 Task: Find connections with filter location Jūnāgarh with filter topic #fundraisingwith filter profile language French with filter current company All Active Jobs with filter school BITS Pilani, Hyderabad Campus with filter industry Computer and Network Security with filter service category Leadership Development with filter keywords title Actor
Action: Mouse moved to (168, 280)
Screenshot: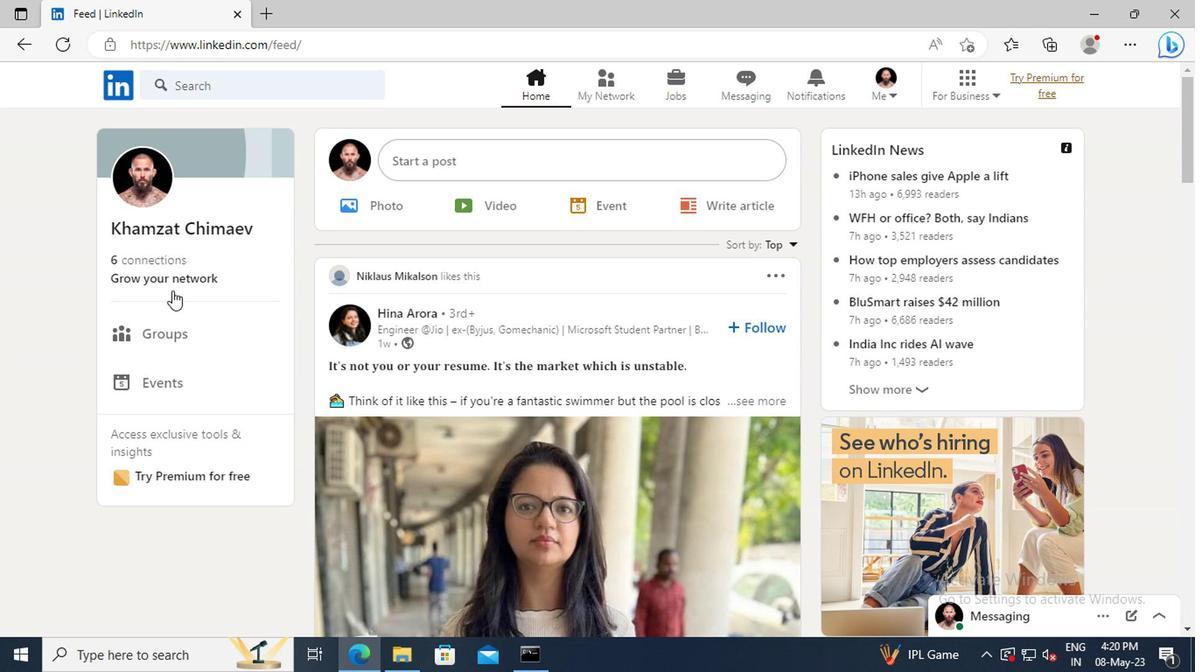 
Action: Mouse pressed left at (168, 280)
Screenshot: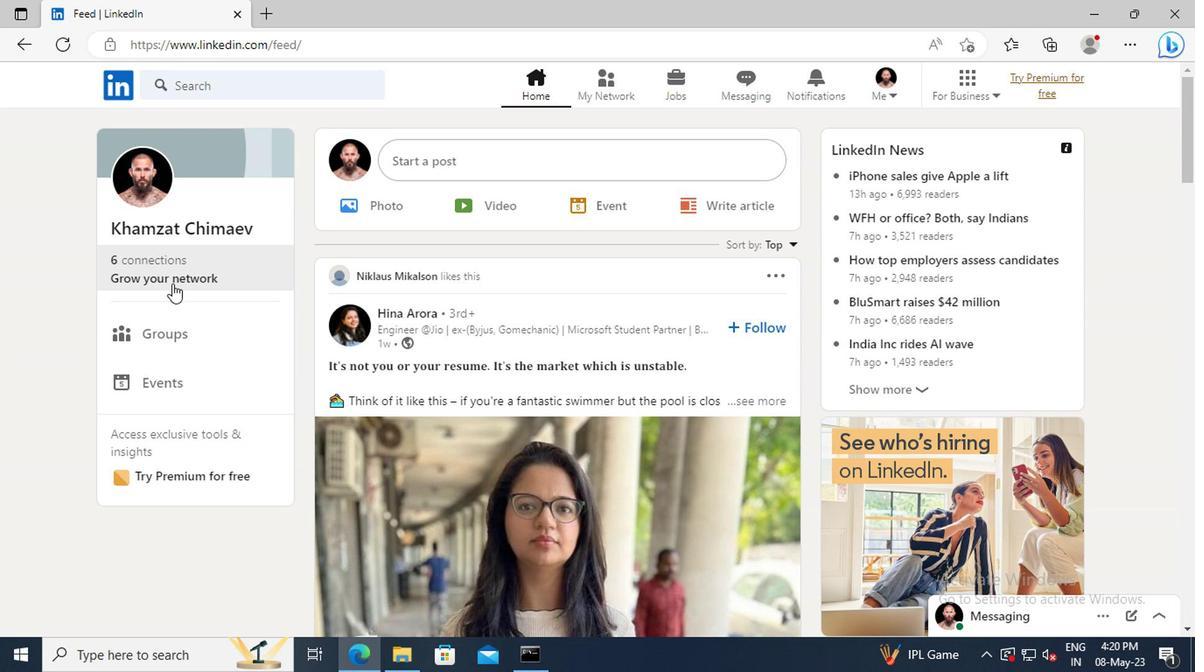 
Action: Mouse moved to (178, 183)
Screenshot: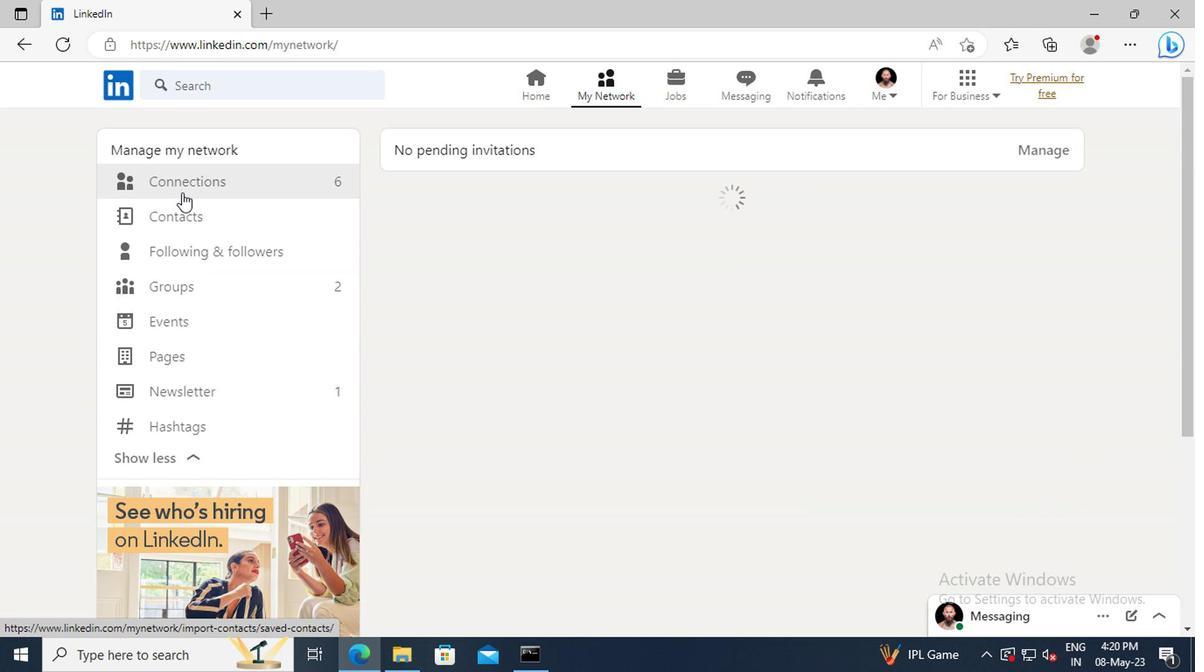 
Action: Mouse pressed left at (178, 183)
Screenshot: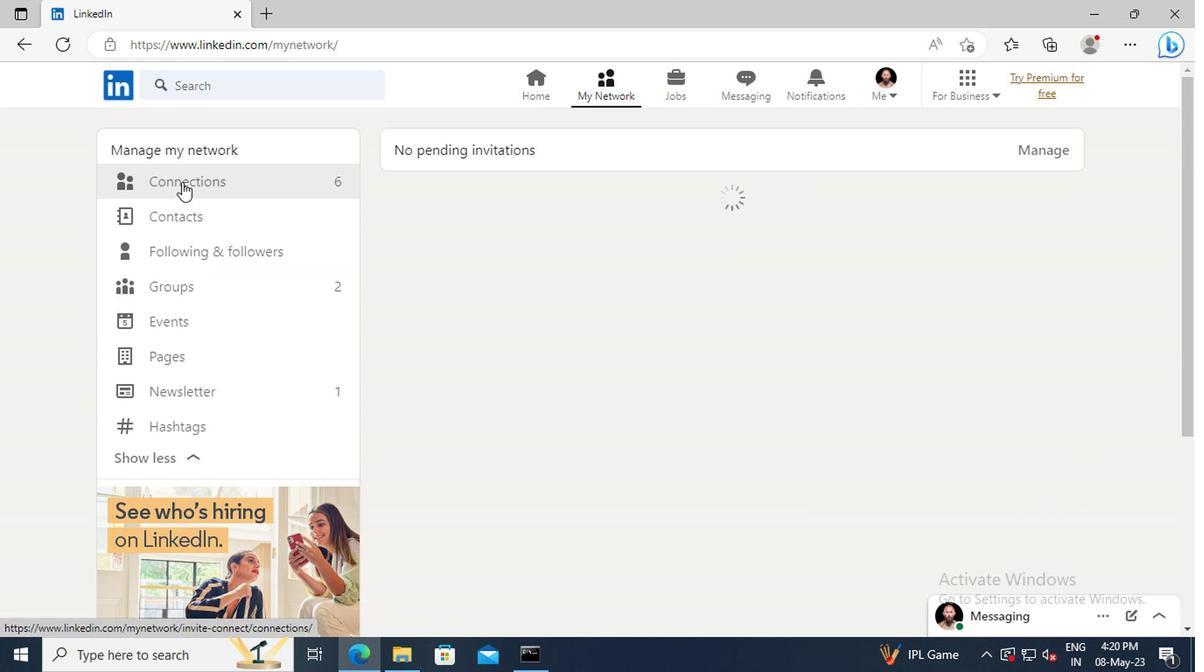 
Action: Mouse moved to (742, 188)
Screenshot: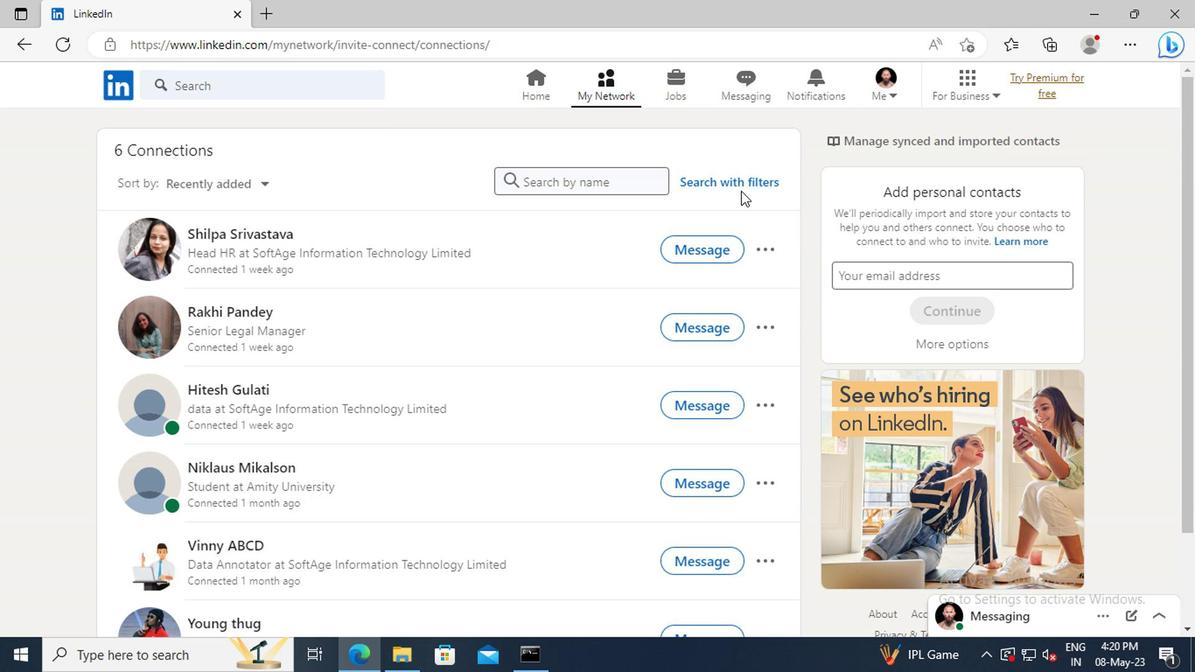 
Action: Mouse pressed left at (742, 188)
Screenshot: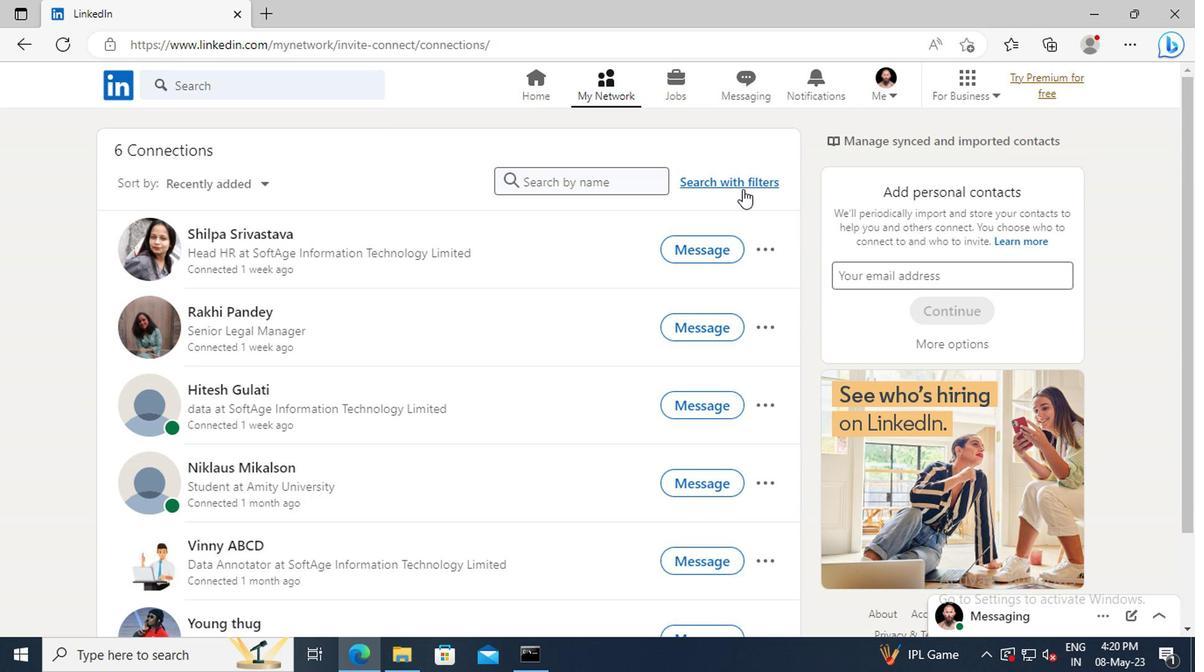 
Action: Mouse moved to (659, 140)
Screenshot: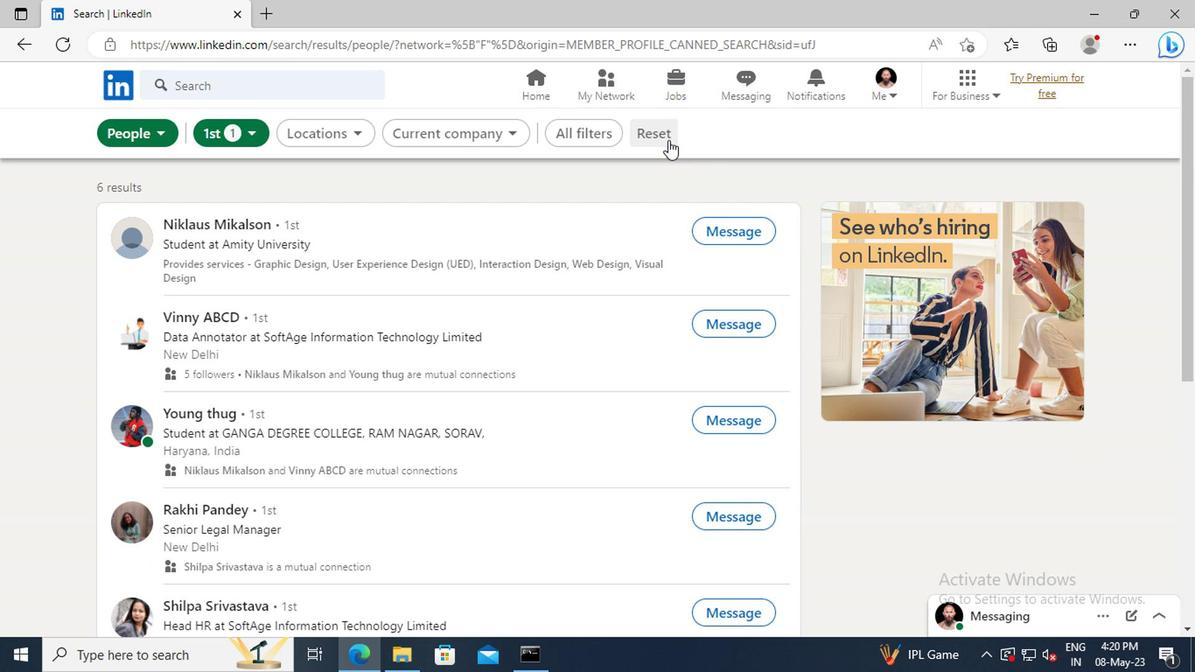 
Action: Mouse pressed left at (659, 140)
Screenshot: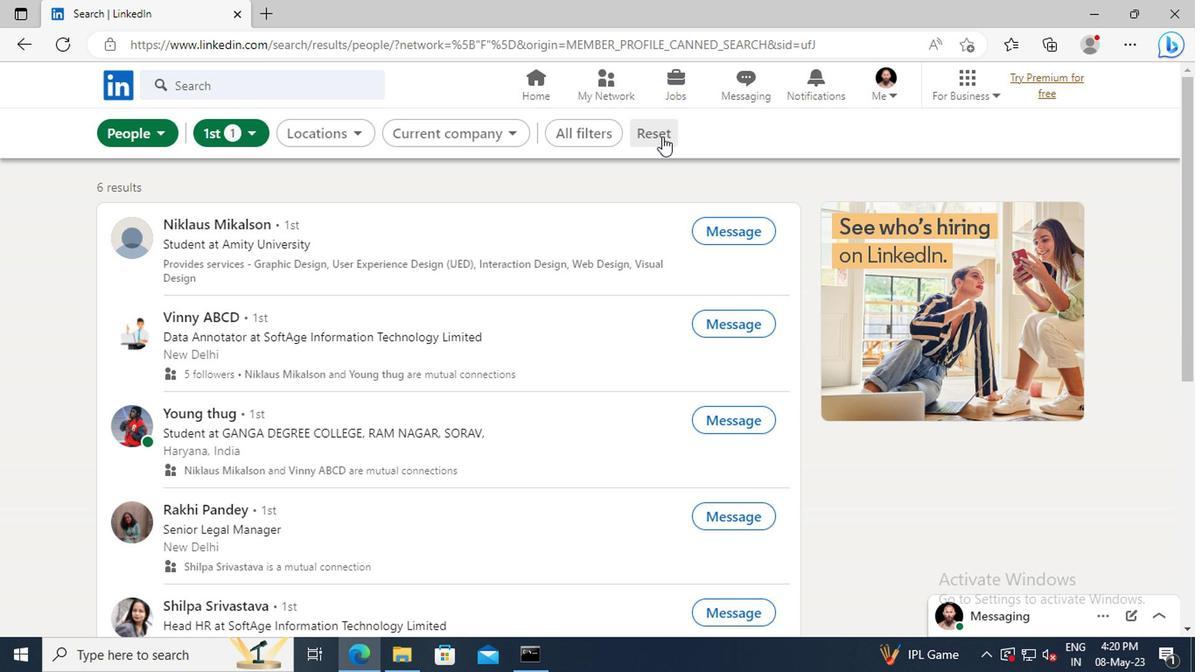 
Action: Mouse moved to (632, 140)
Screenshot: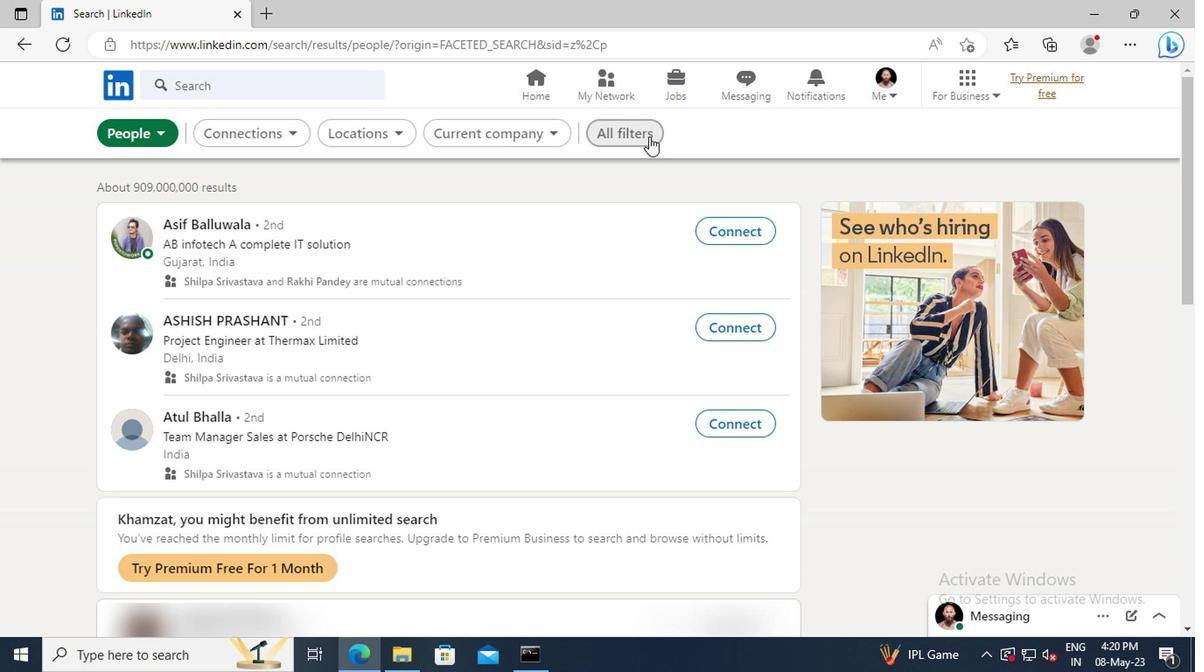 
Action: Mouse pressed left at (632, 140)
Screenshot: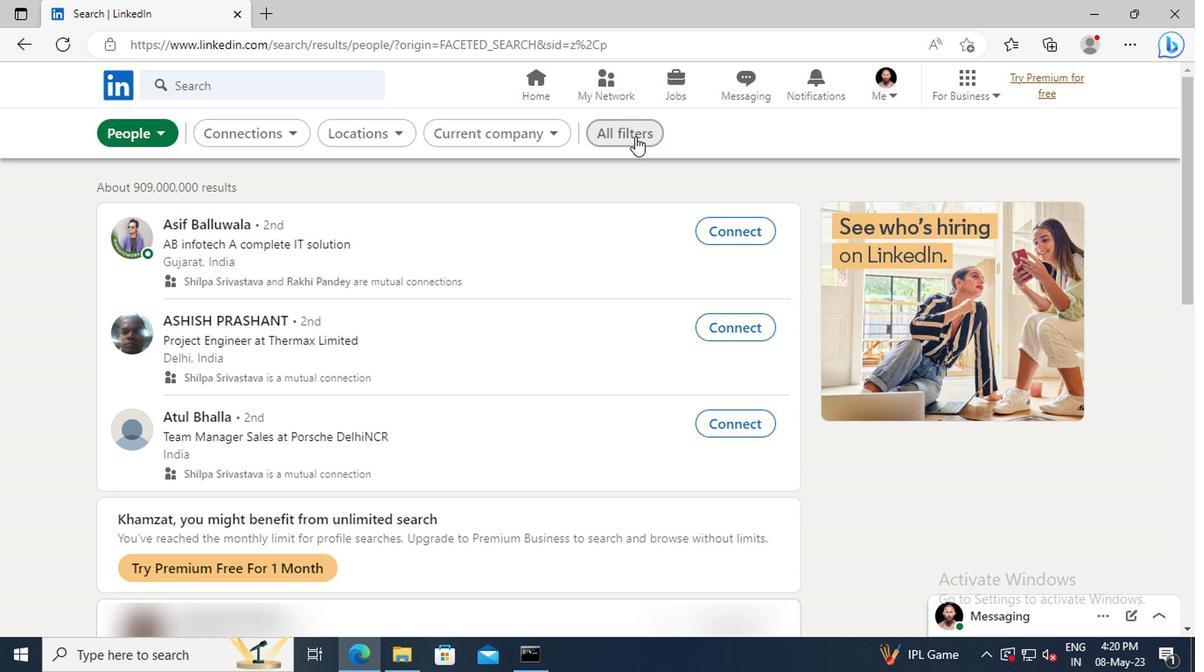 
Action: Mouse moved to (941, 308)
Screenshot: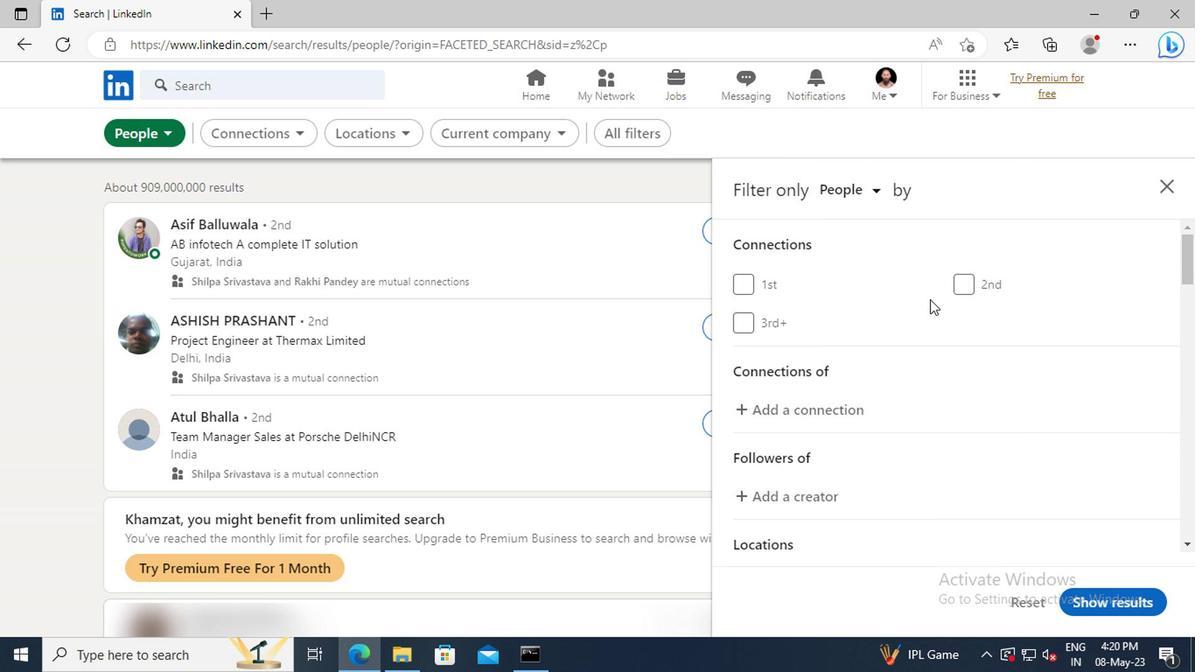 
Action: Mouse scrolled (941, 307) with delta (0, -1)
Screenshot: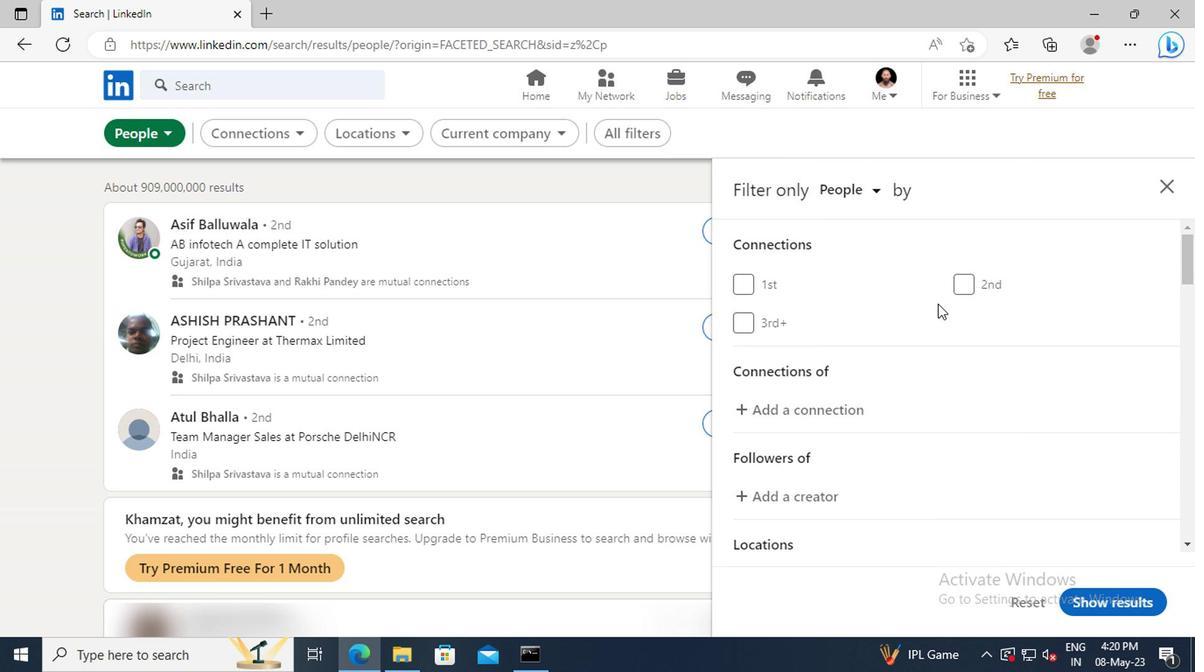 
Action: Mouse scrolled (941, 307) with delta (0, -1)
Screenshot: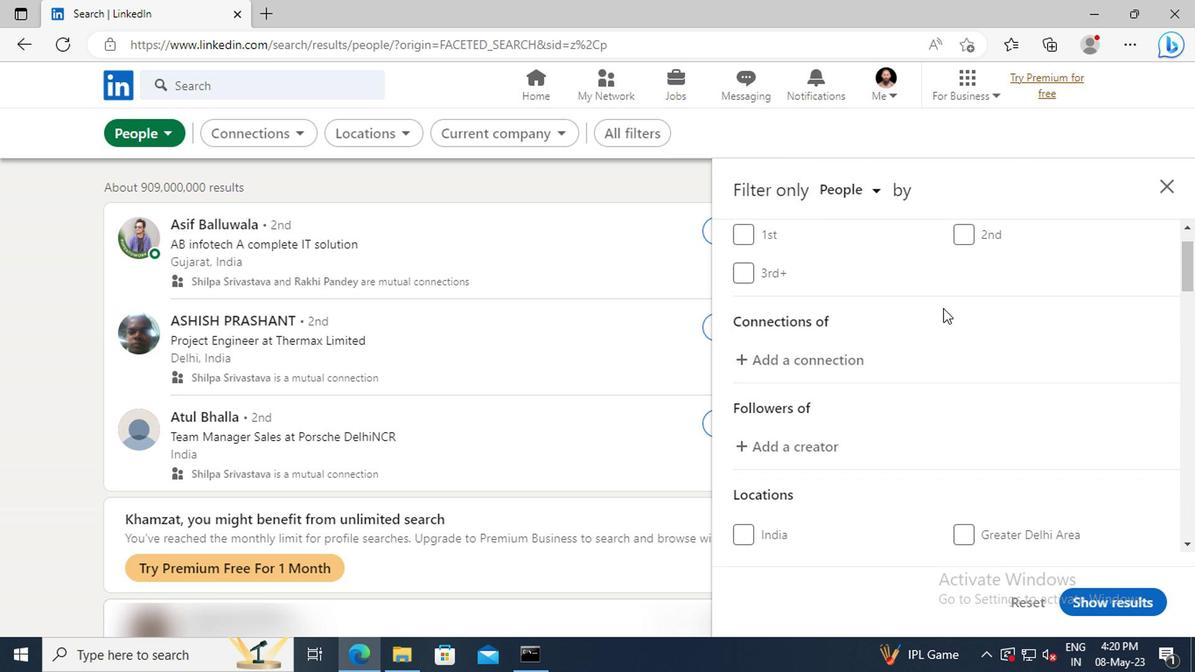 
Action: Mouse scrolled (941, 307) with delta (0, -1)
Screenshot: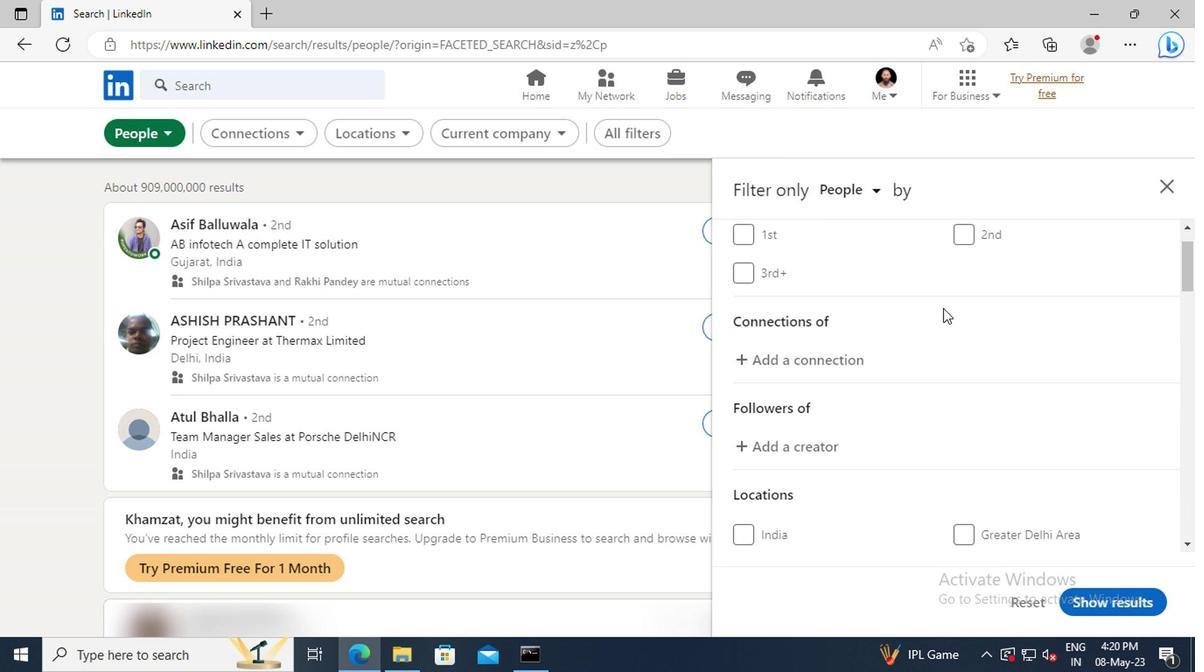 
Action: Mouse scrolled (941, 307) with delta (0, -1)
Screenshot: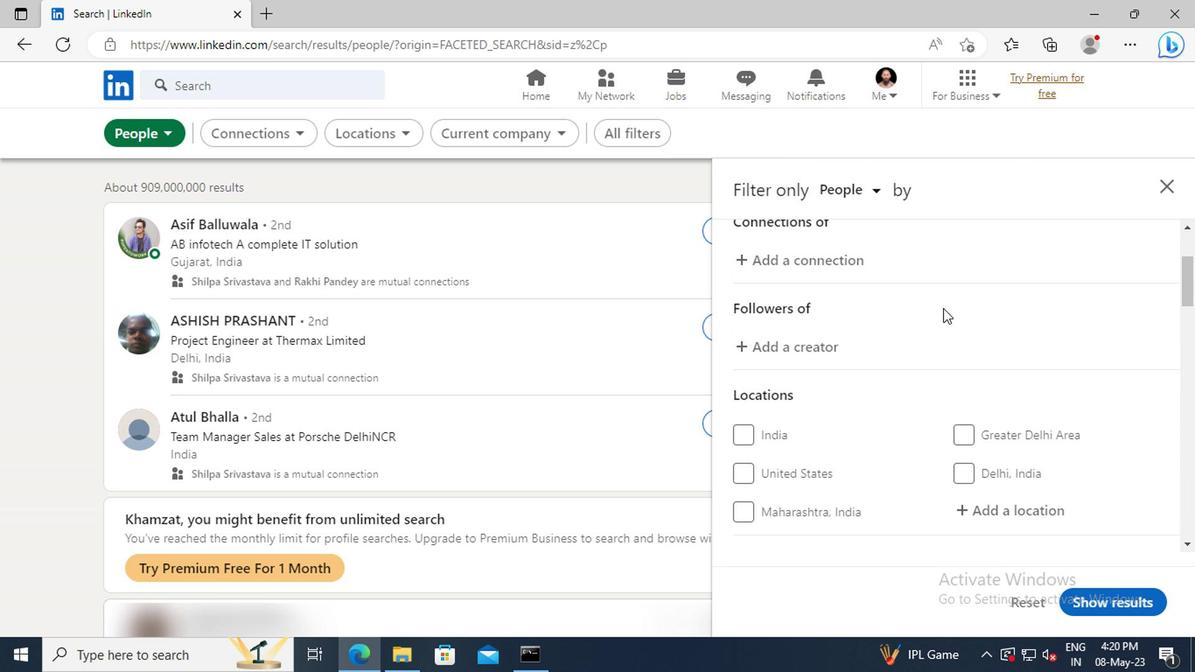 
Action: Mouse scrolled (941, 307) with delta (0, -1)
Screenshot: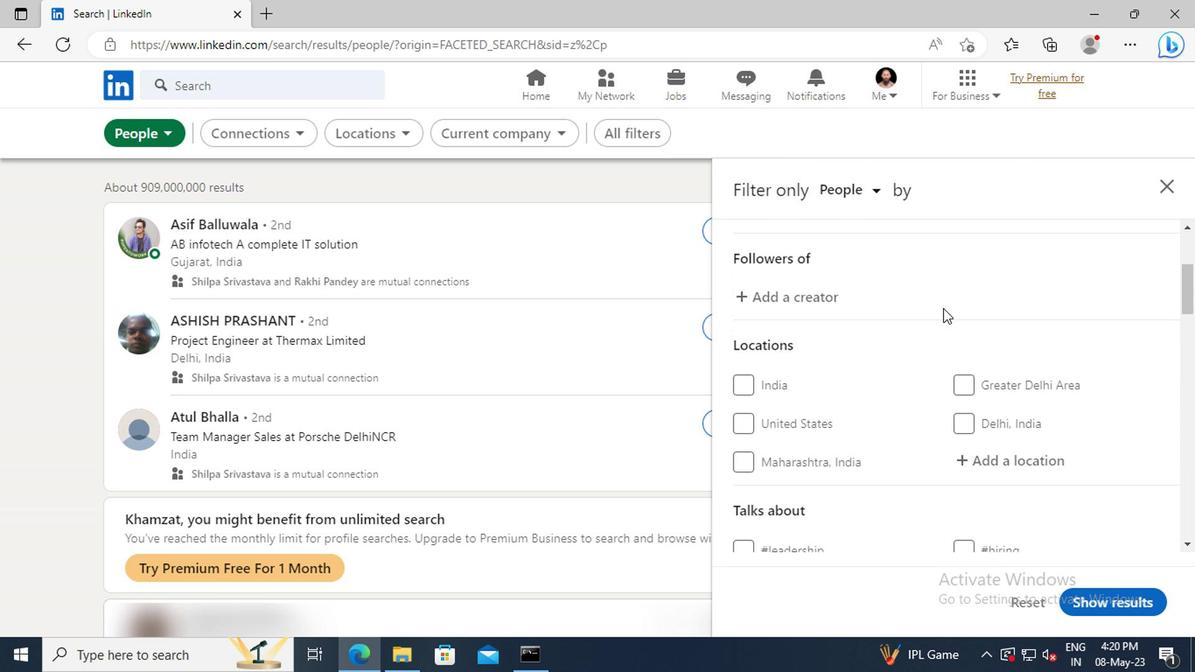 
Action: Mouse scrolled (941, 307) with delta (0, -1)
Screenshot: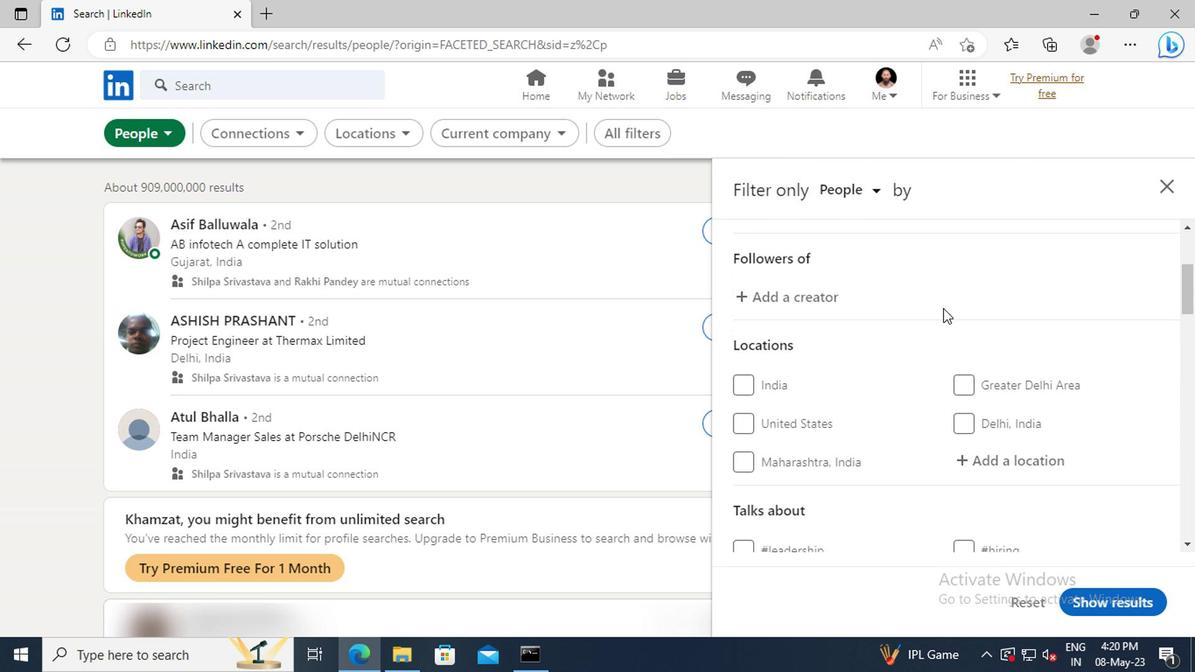 
Action: Mouse moved to (970, 353)
Screenshot: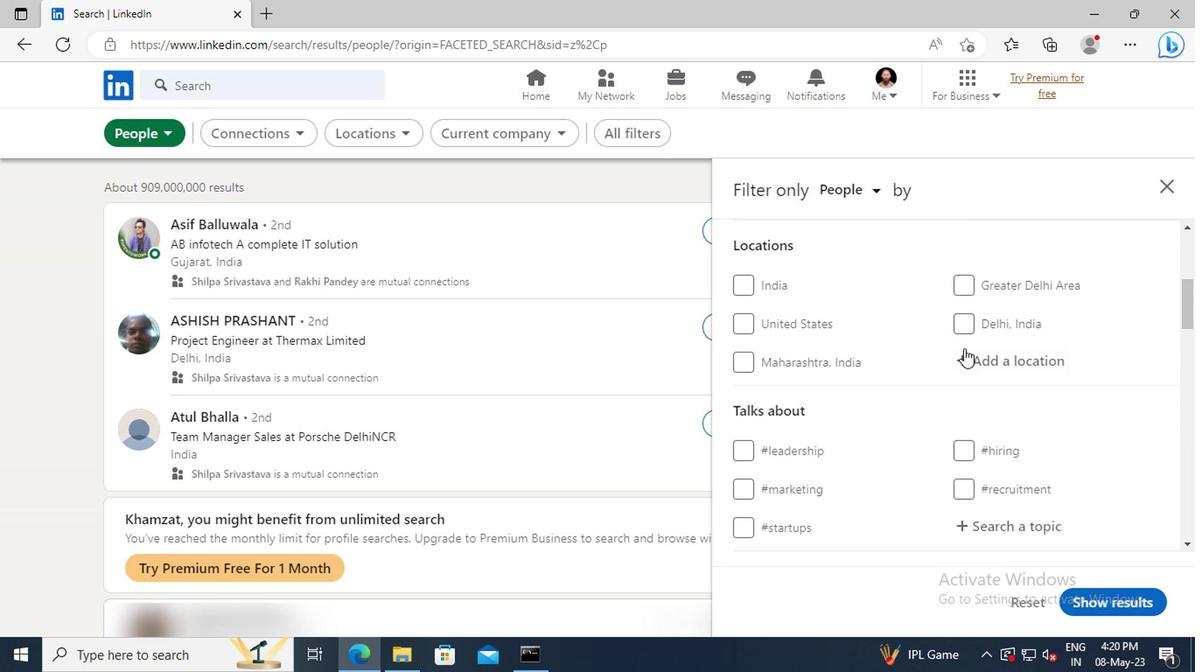 
Action: Mouse pressed left at (970, 353)
Screenshot: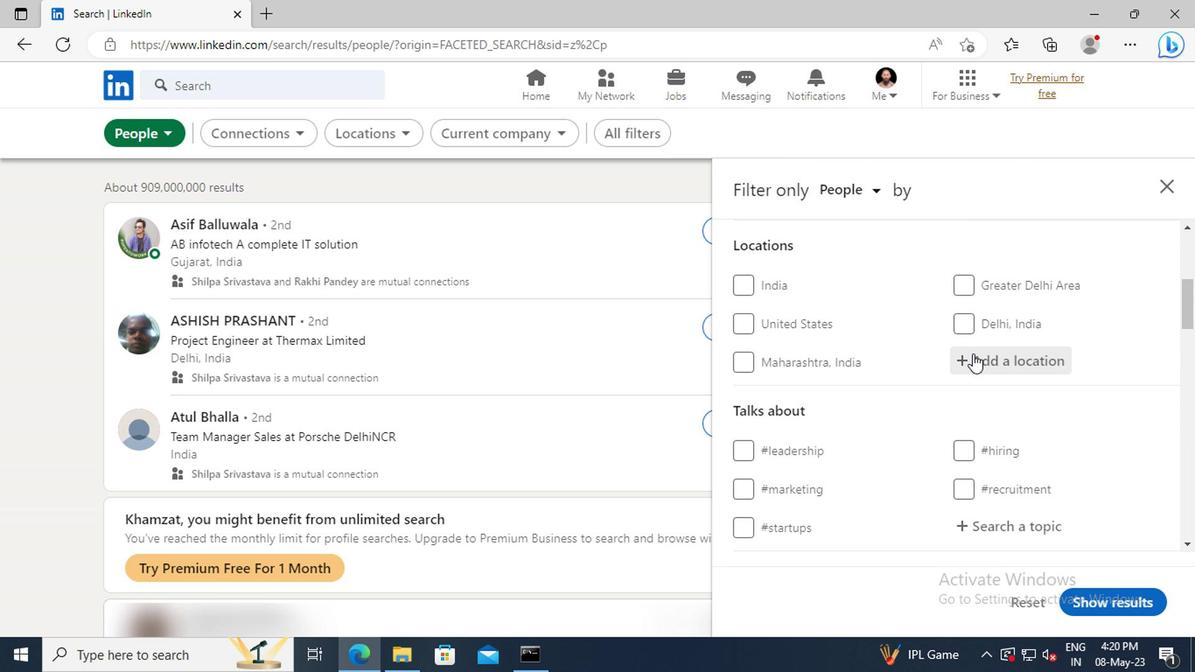 
Action: Key pressed <Key.shift>JUNAGARH
Screenshot: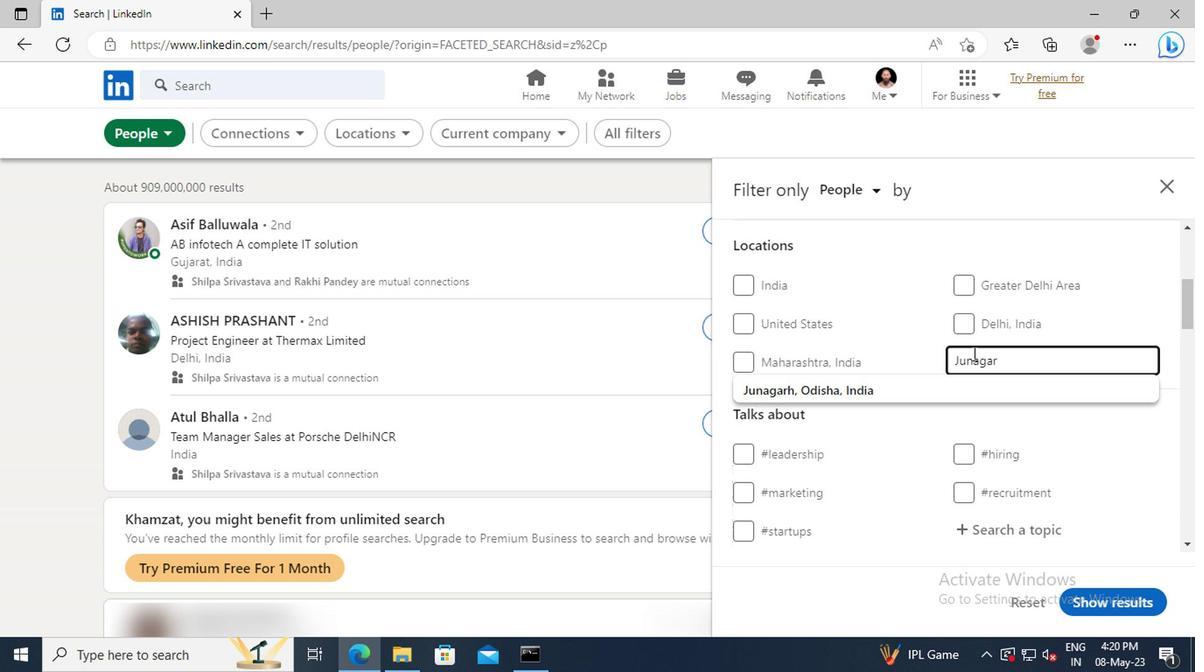 
Action: Mouse moved to (968, 386)
Screenshot: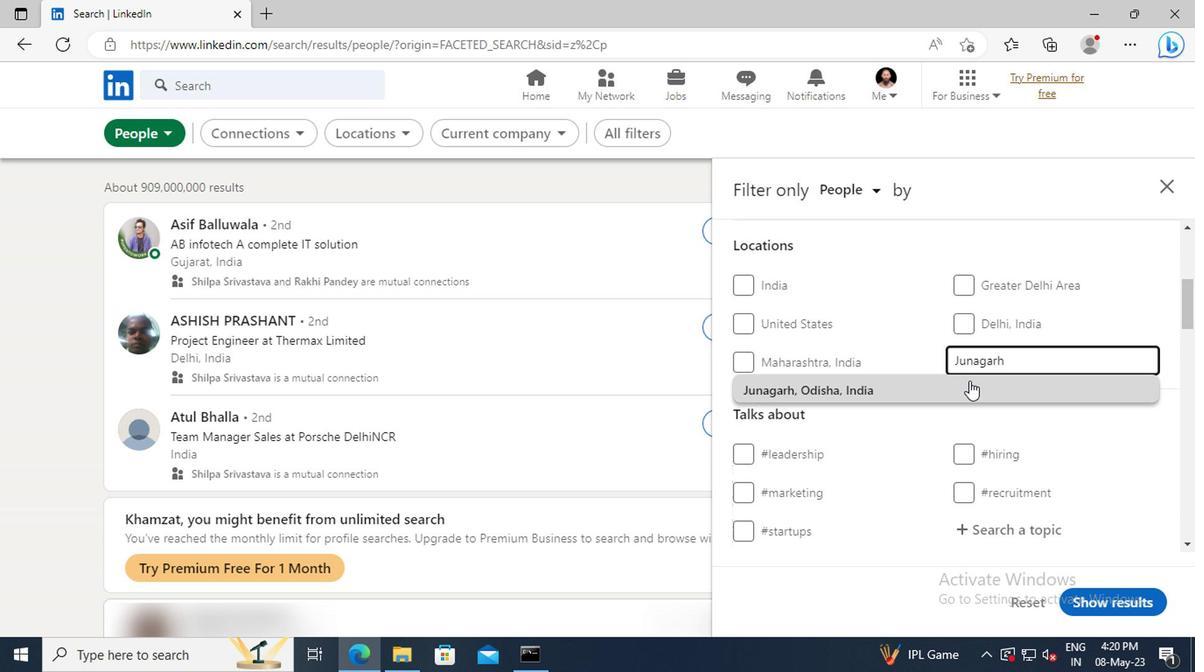 
Action: Mouse pressed left at (968, 386)
Screenshot: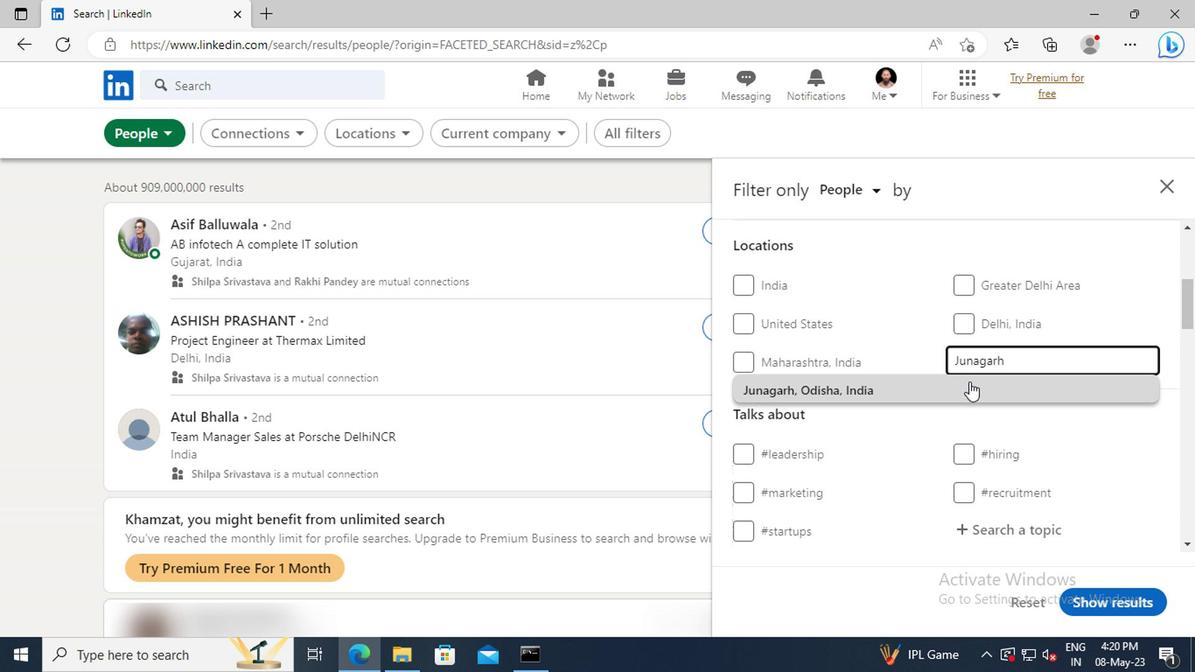 
Action: Mouse scrolled (968, 385) with delta (0, 0)
Screenshot: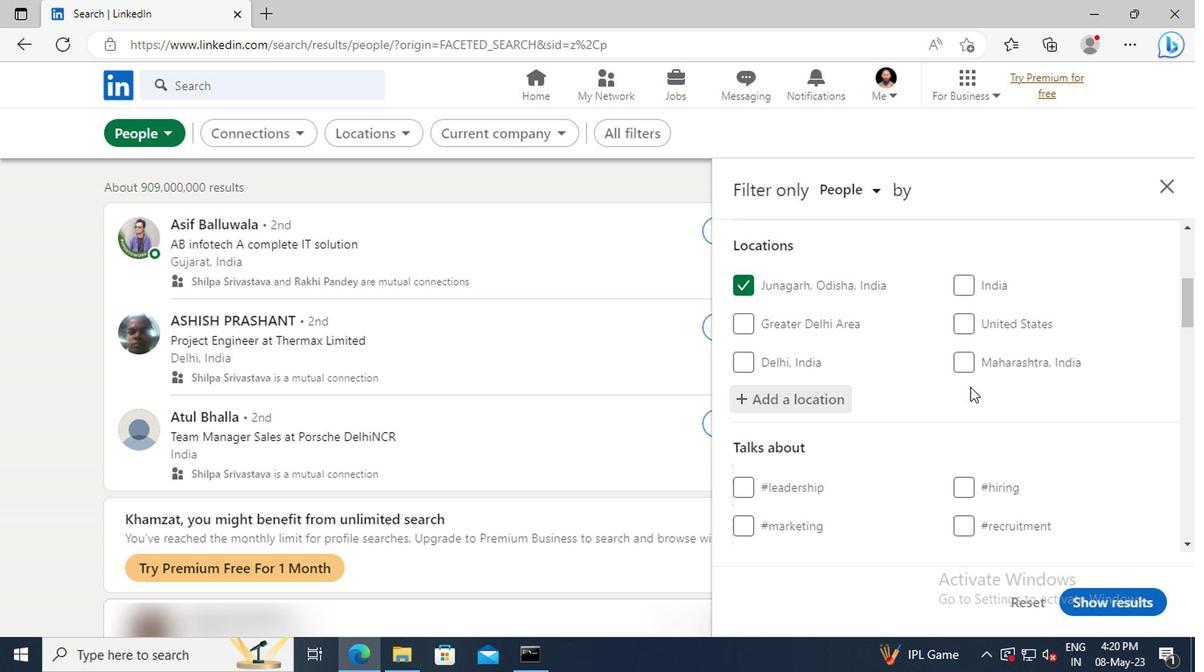 
Action: Mouse scrolled (968, 385) with delta (0, 0)
Screenshot: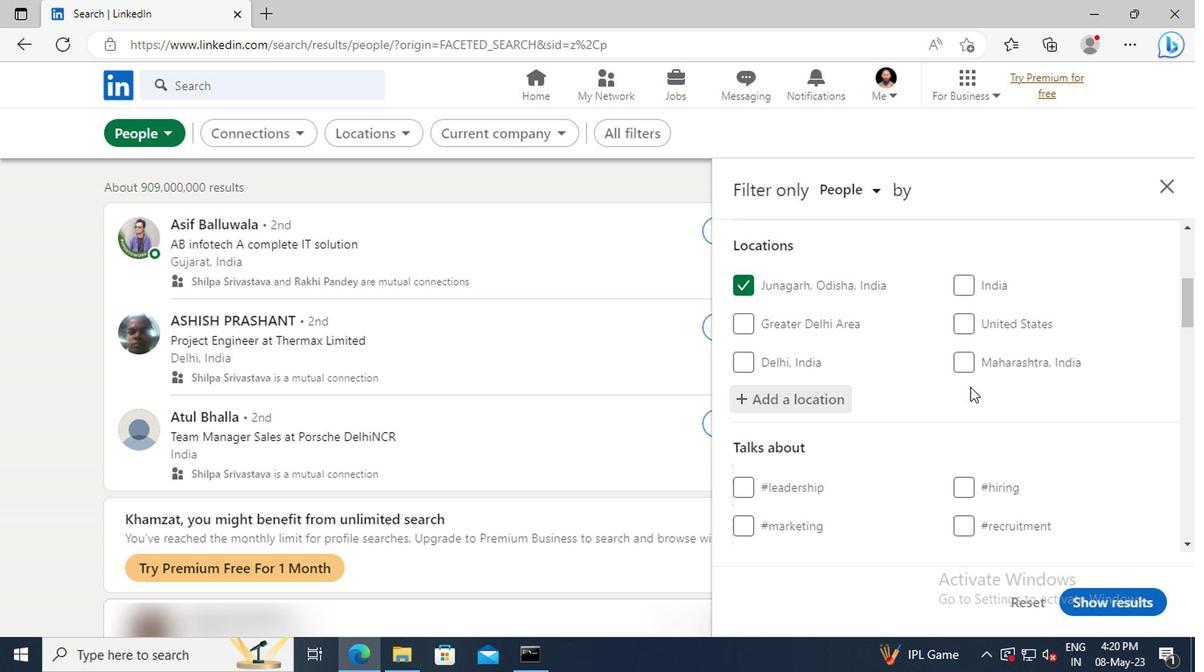 
Action: Mouse scrolled (968, 385) with delta (0, 0)
Screenshot: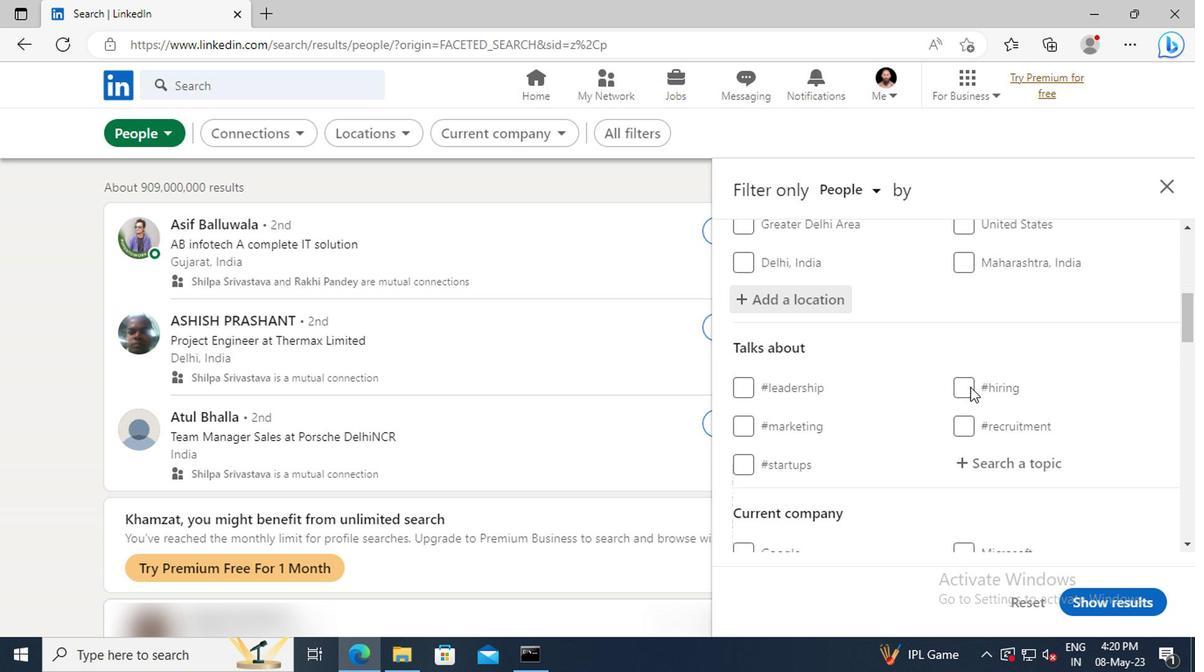 
Action: Mouse scrolled (968, 385) with delta (0, 0)
Screenshot: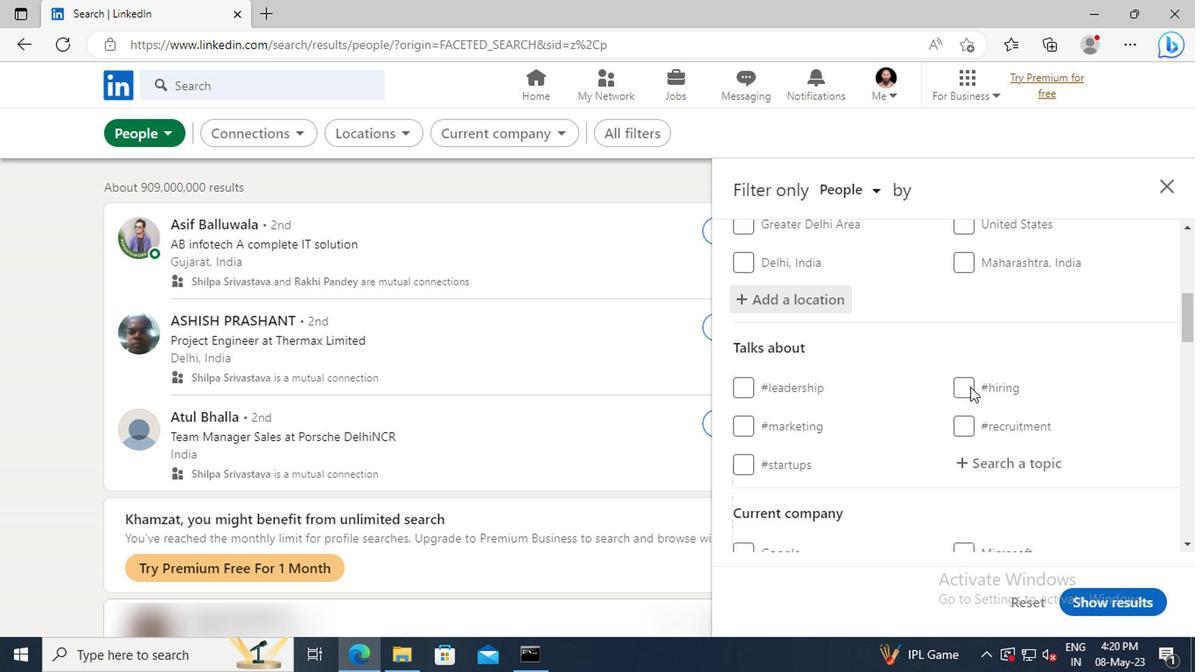 
Action: Mouse moved to (974, 368)
Screenshot: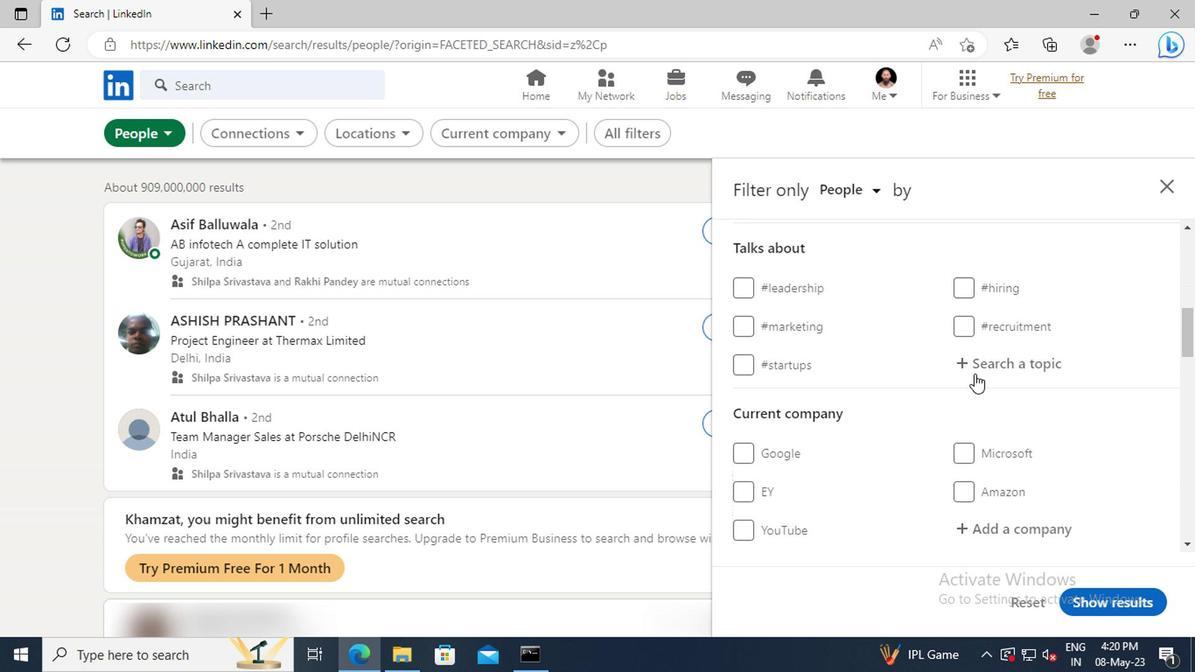 
Action: Mouse pressed left at (974, 368)
Screenshot: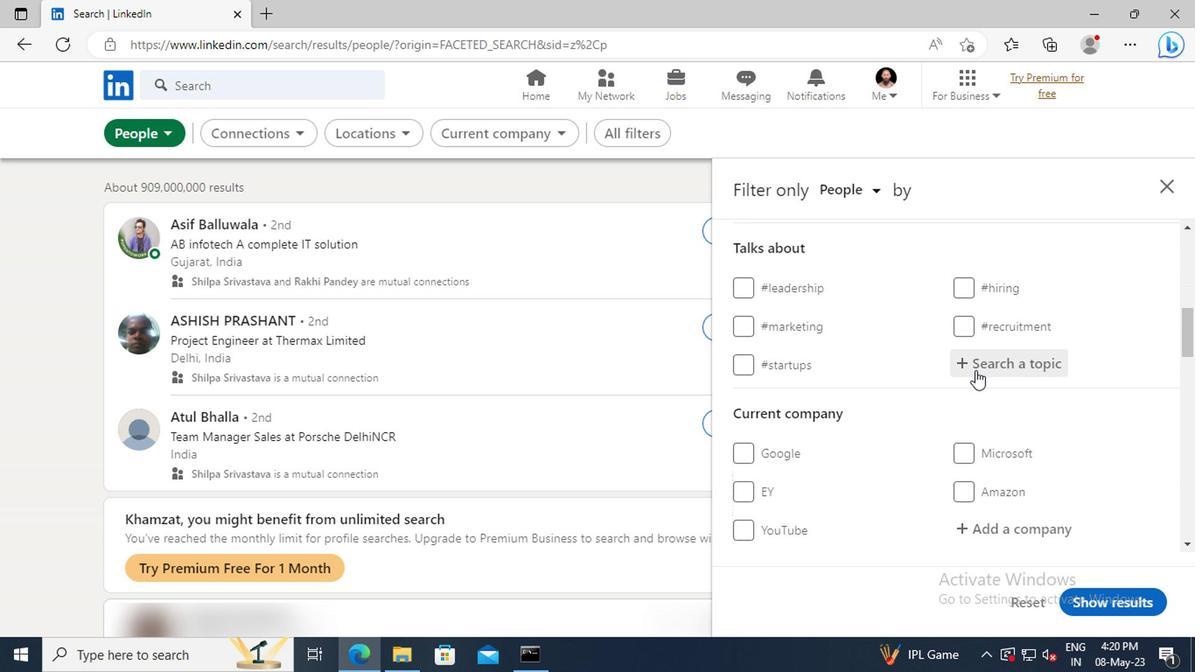 
Action: Mouse moved to (974, 368)
Screenshot: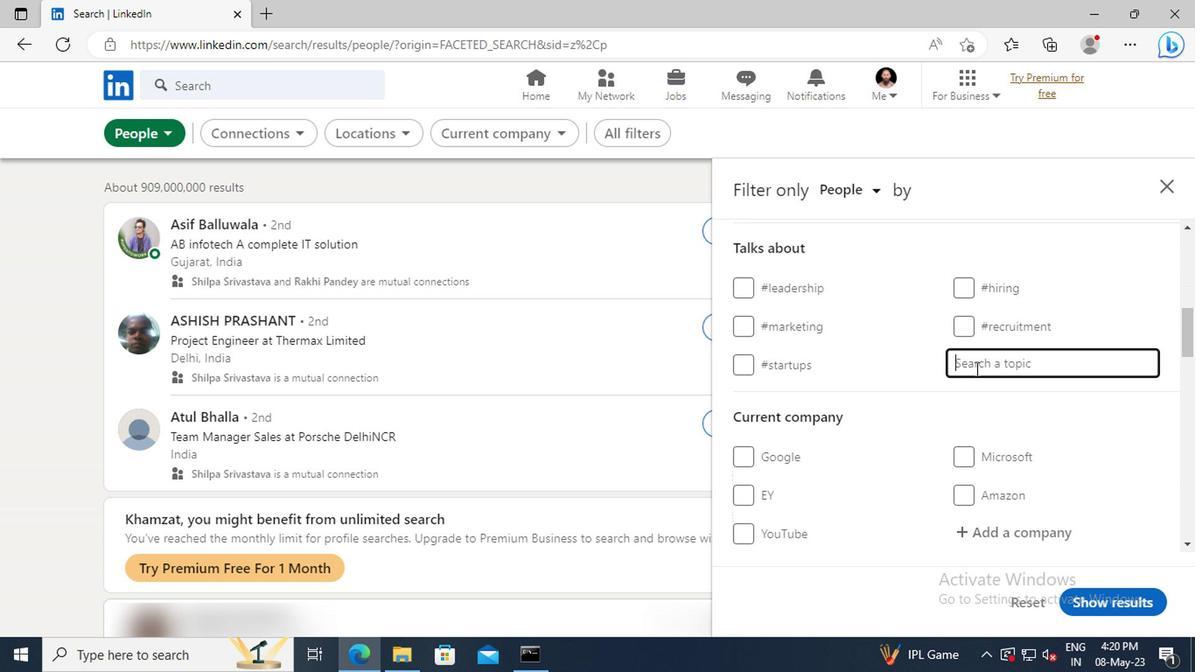 
Action: Key pressed FUNDR
Screenshot: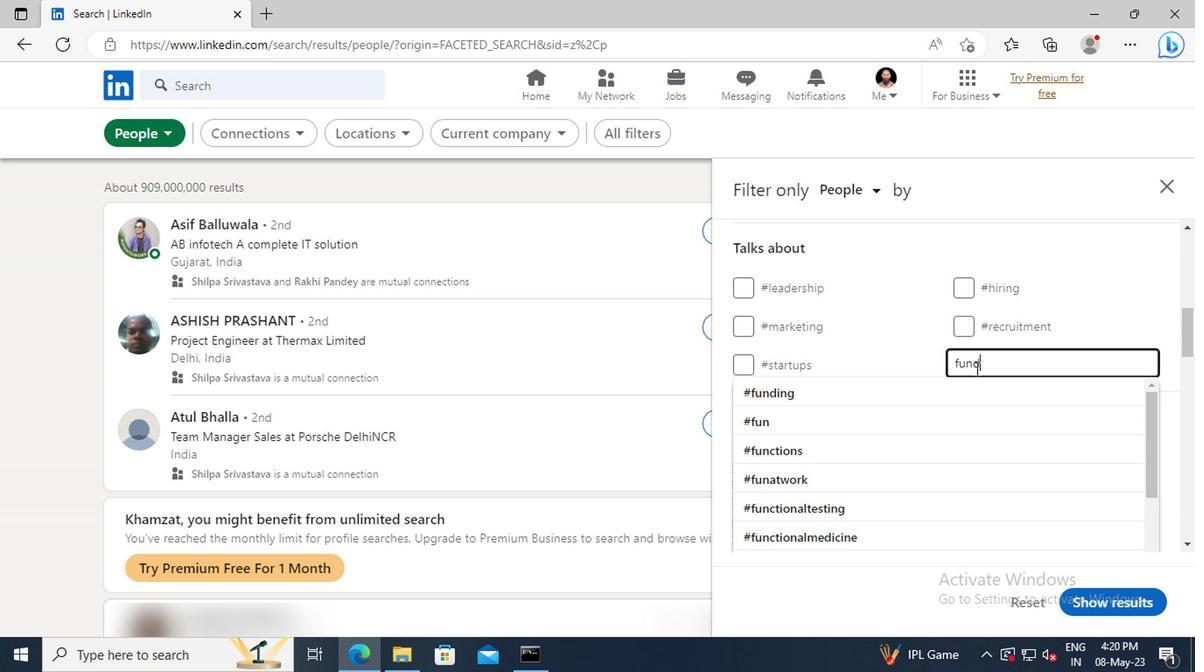 
Action: Mouse moved to (972, 387)
Screenshot: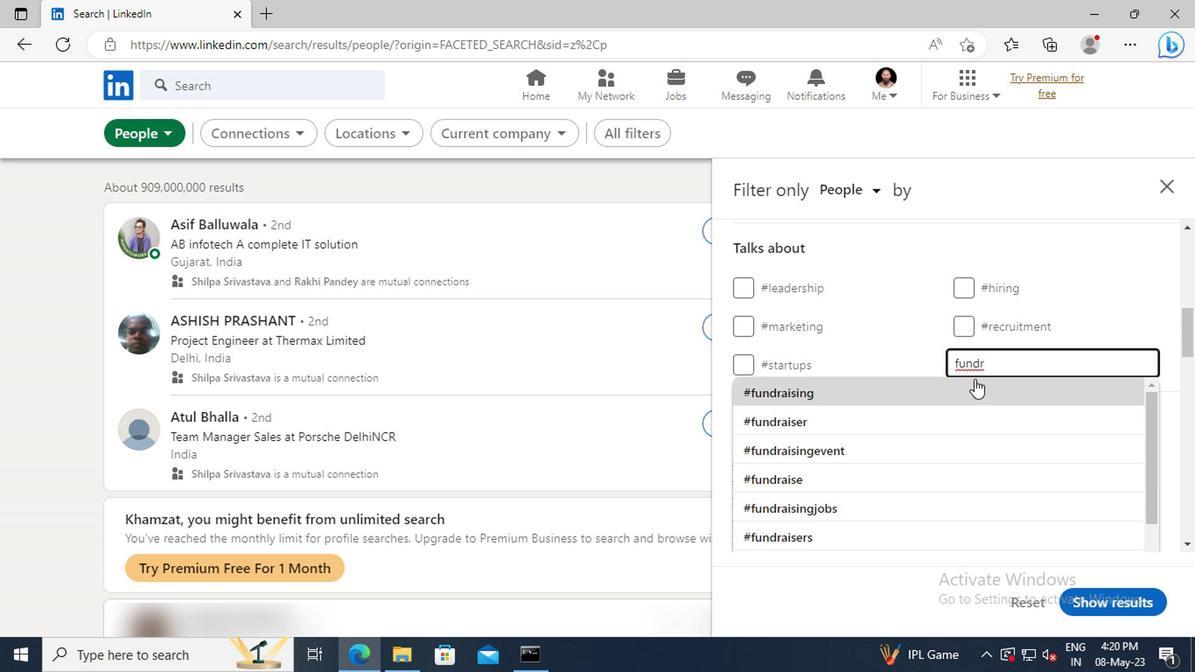 
Action: Mouse pressed left at (972, 387)
Screenshot: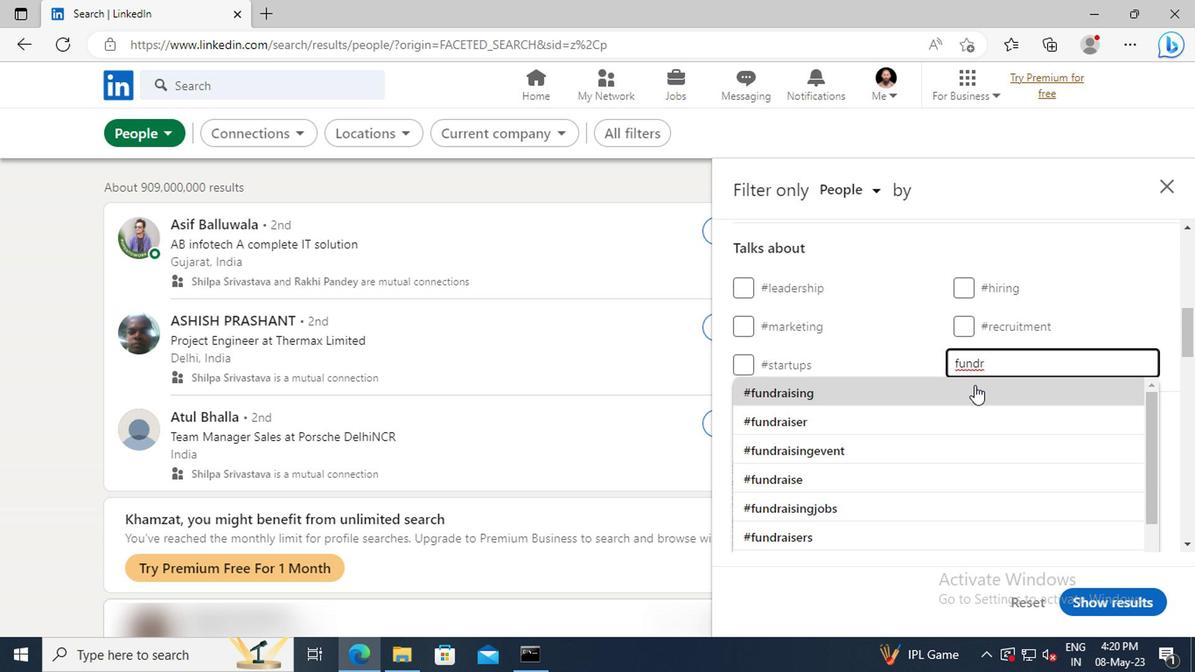 
Action: Mouse moved to (982, 384)
Screenshot: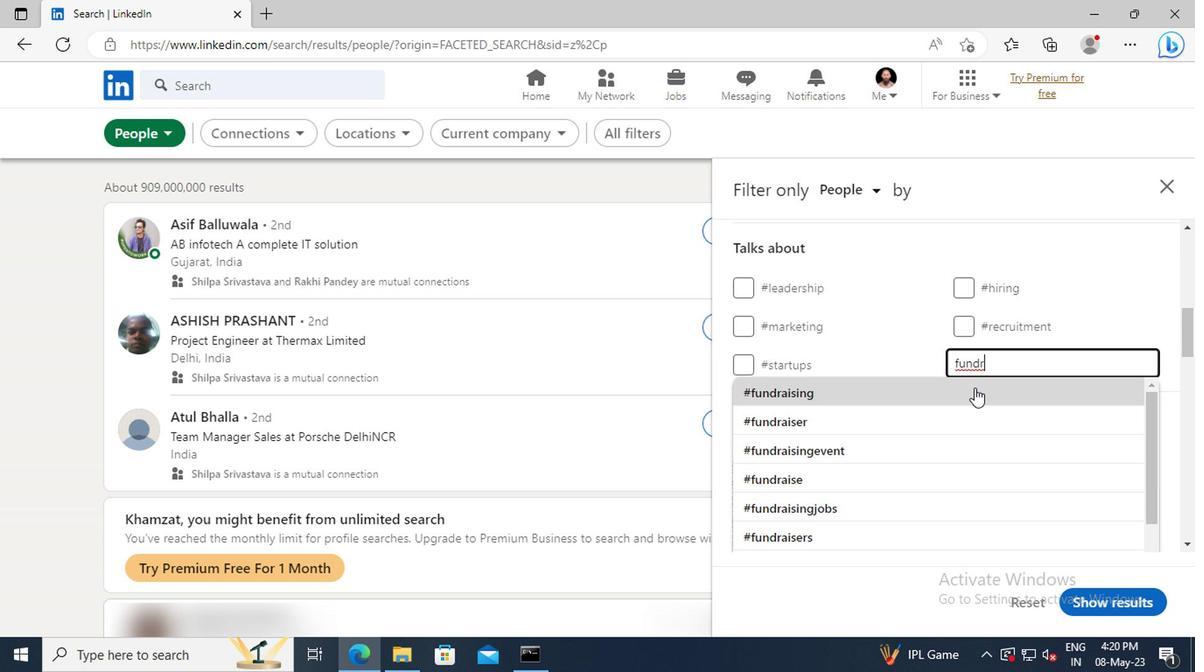 
Action: Mouse scrolled (982, 383) with delta (0, -1)
Screenshot: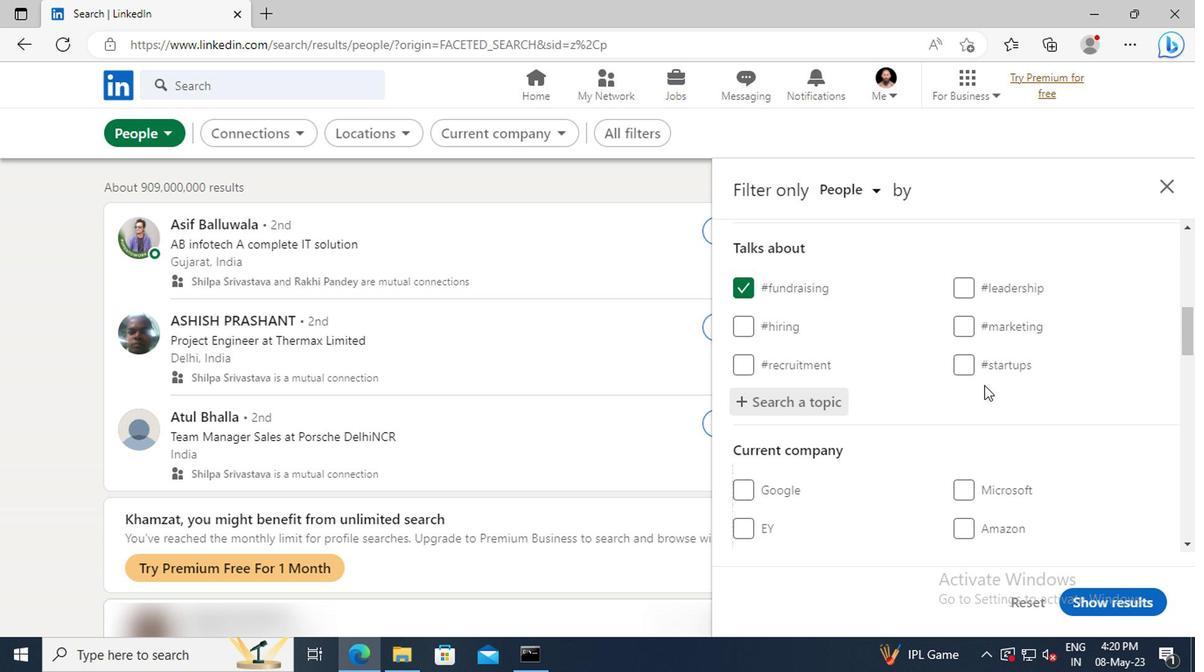 
Action: Mouse scrolled (982, 383) with delta (0, -1)
Screenshot: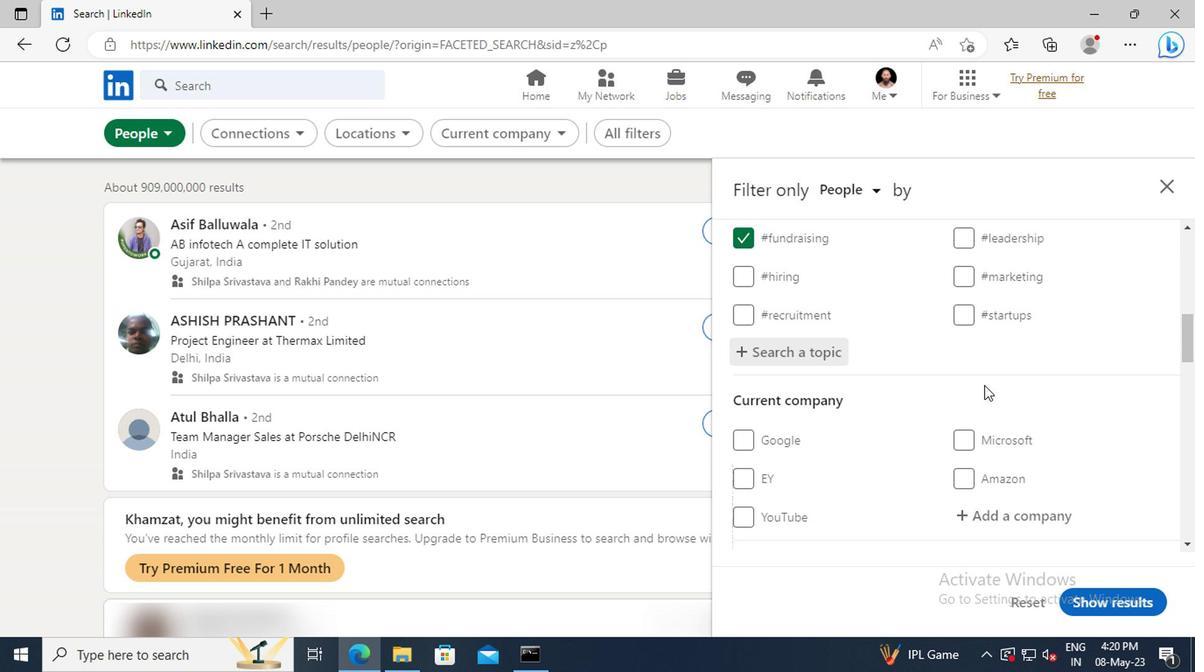 
Action: Mouse scrolled (982, 383) with delta (0, -1)
Screenshot: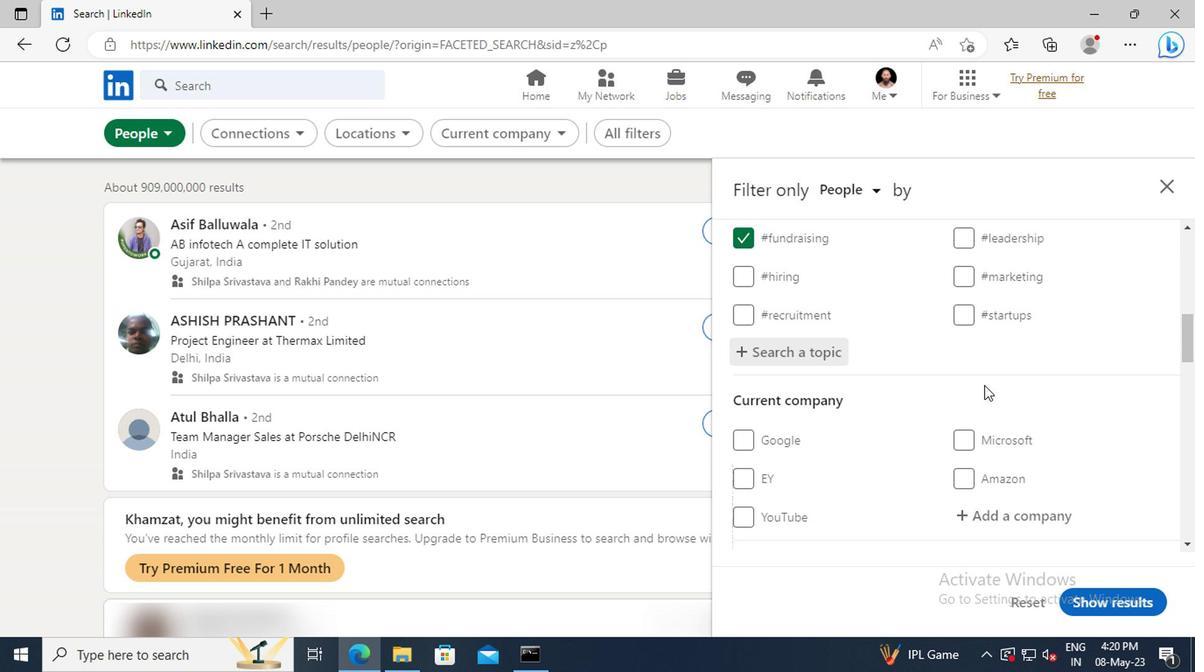 
Action: Mouse scrolled (982, 383) with delta (0, -1)
Screenshot: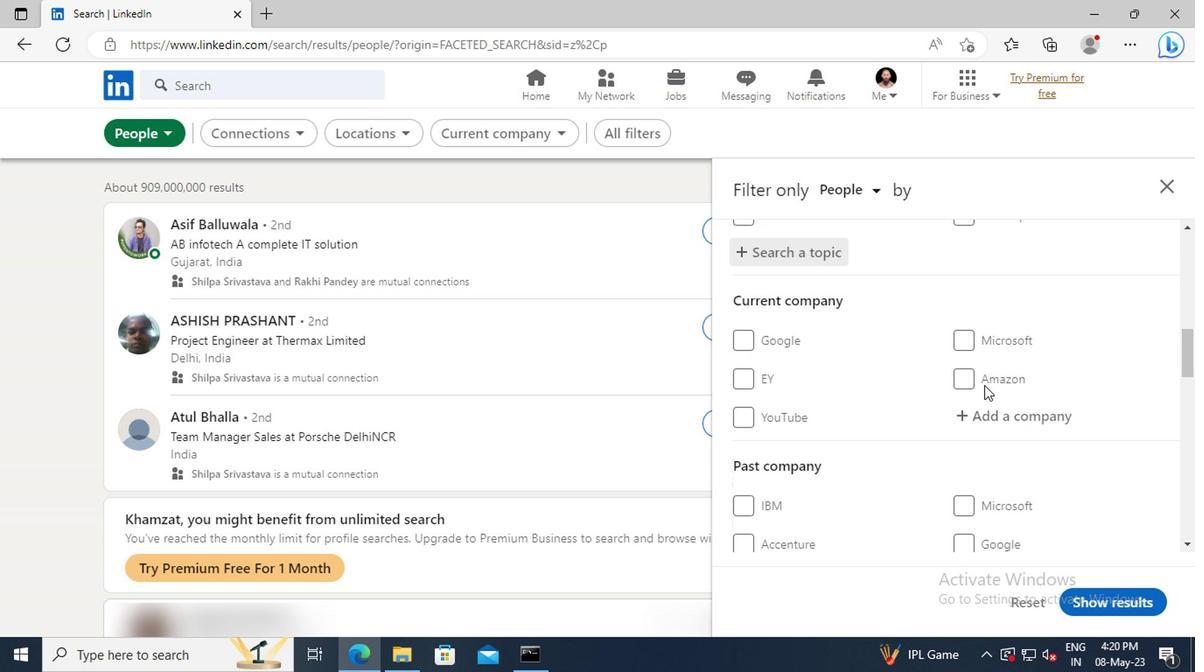 
Action: Mouse scrolled (982, 383) with delta (0, -1)
Screenshot: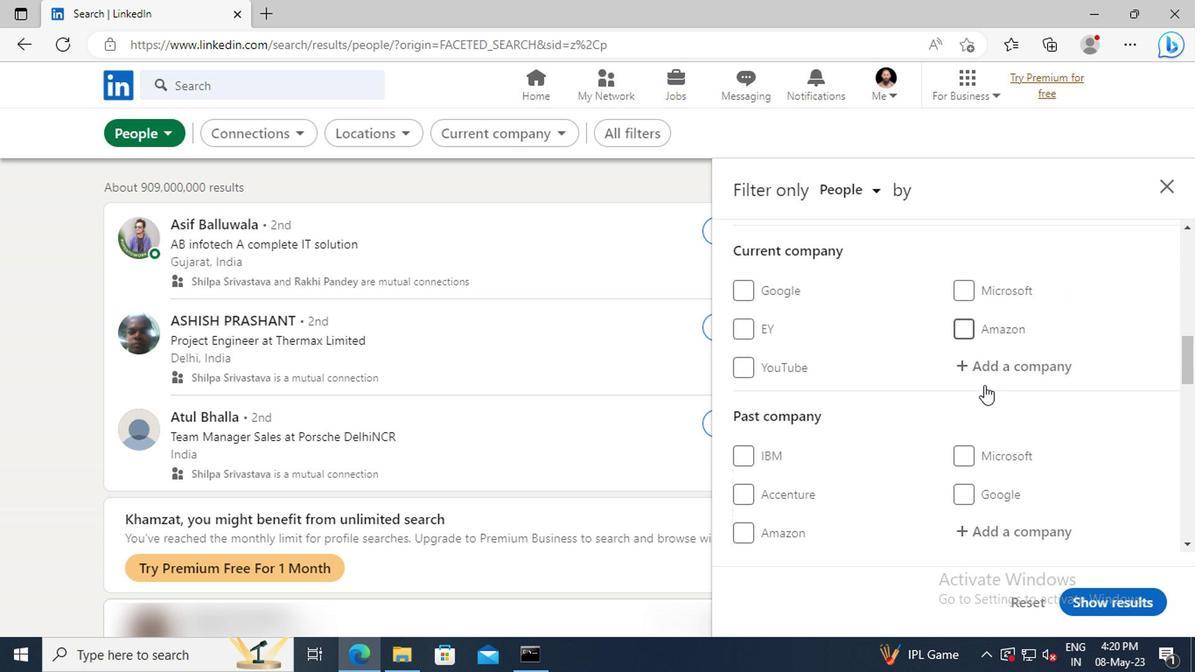 
Action: Mouse scrolled (982, 383) with delta (0, -1)
Screenshot: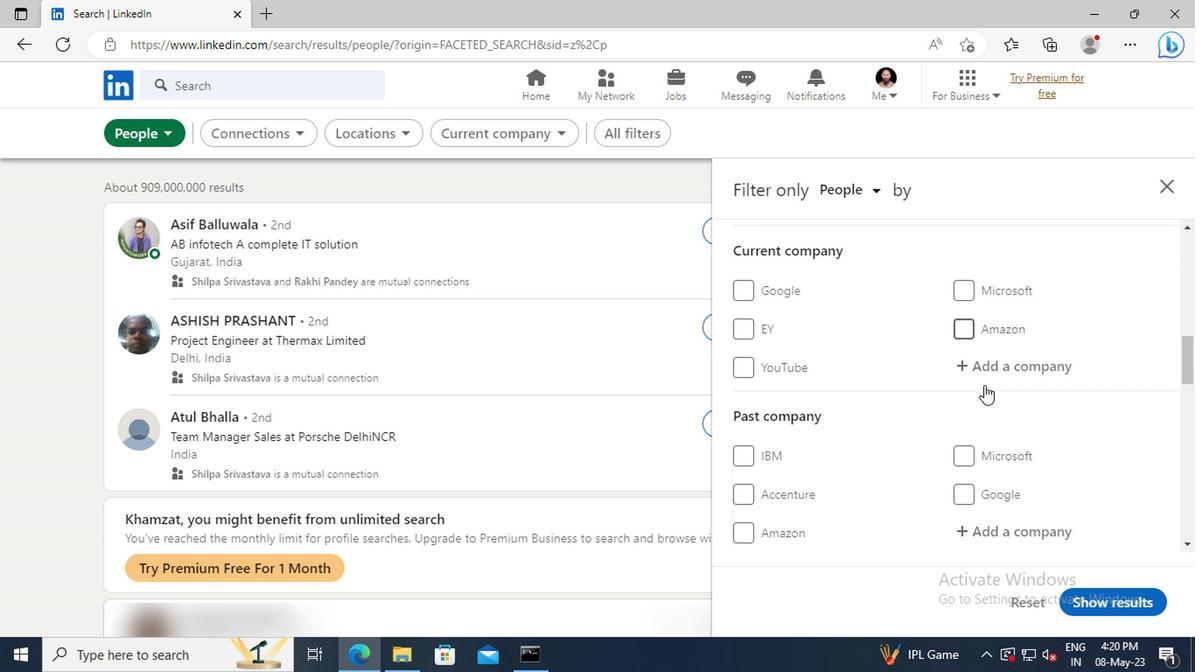 
Action: Mouse scrolled (982, 383) with delta (0, -1)
Screenshot: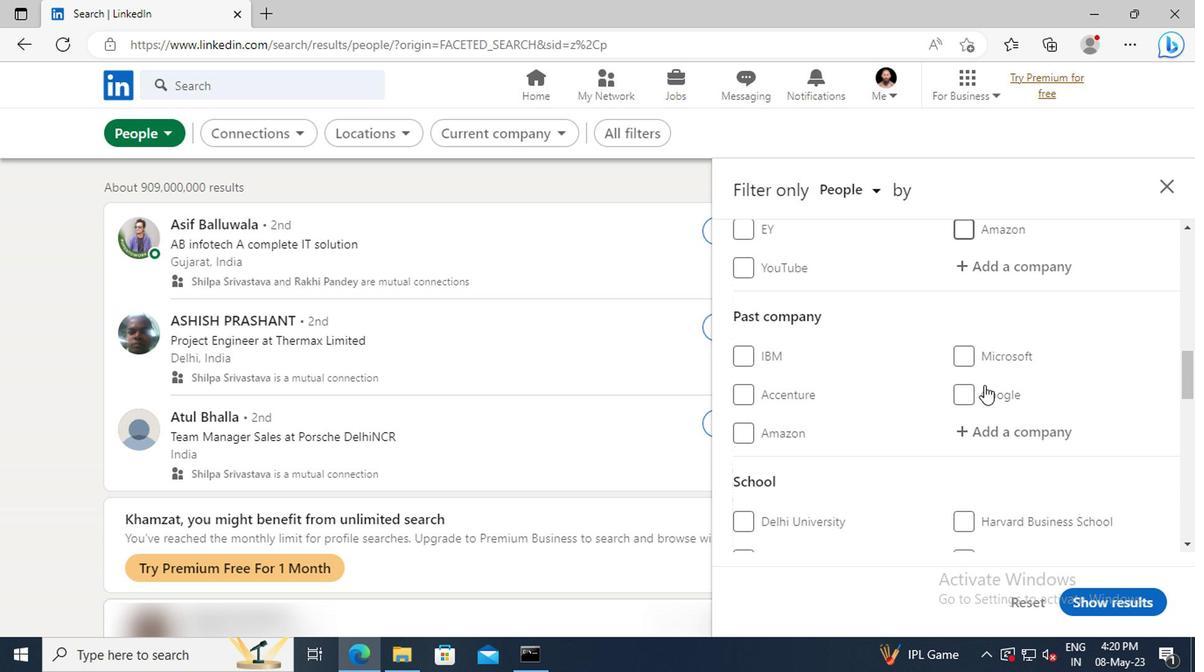 
Action: Mouse scrolled (982, 383) with delta (0, -1)
Screenshot: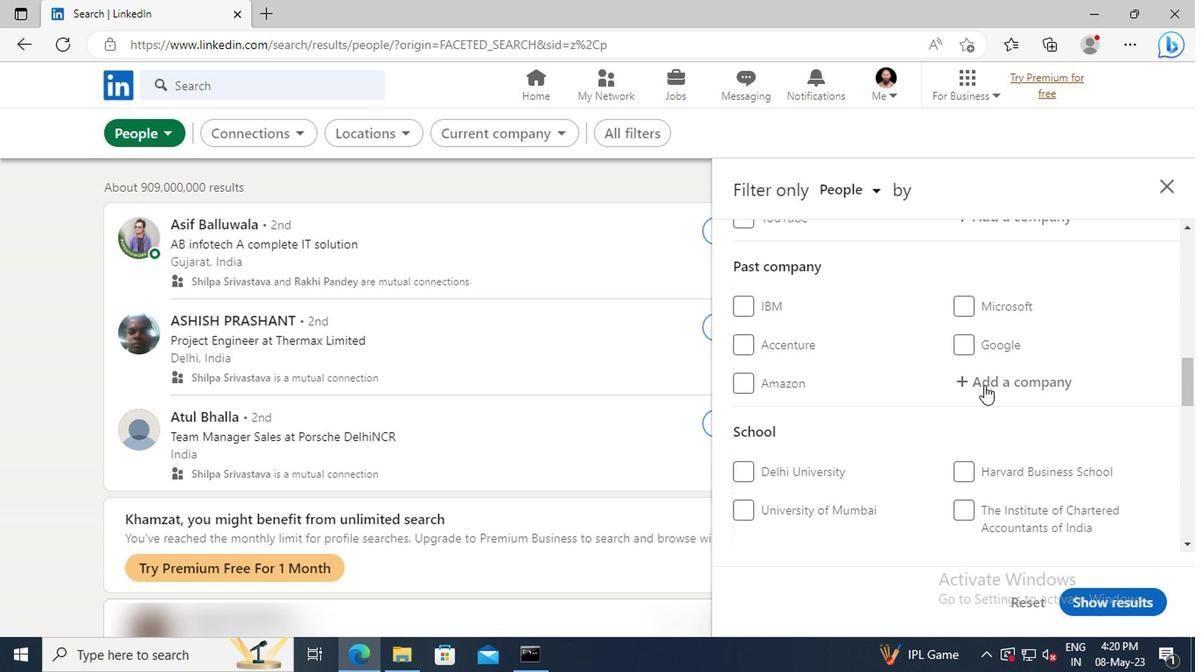 
Action: Mouse scrolled (982, 383) with delta (0, -1)
Screenshot: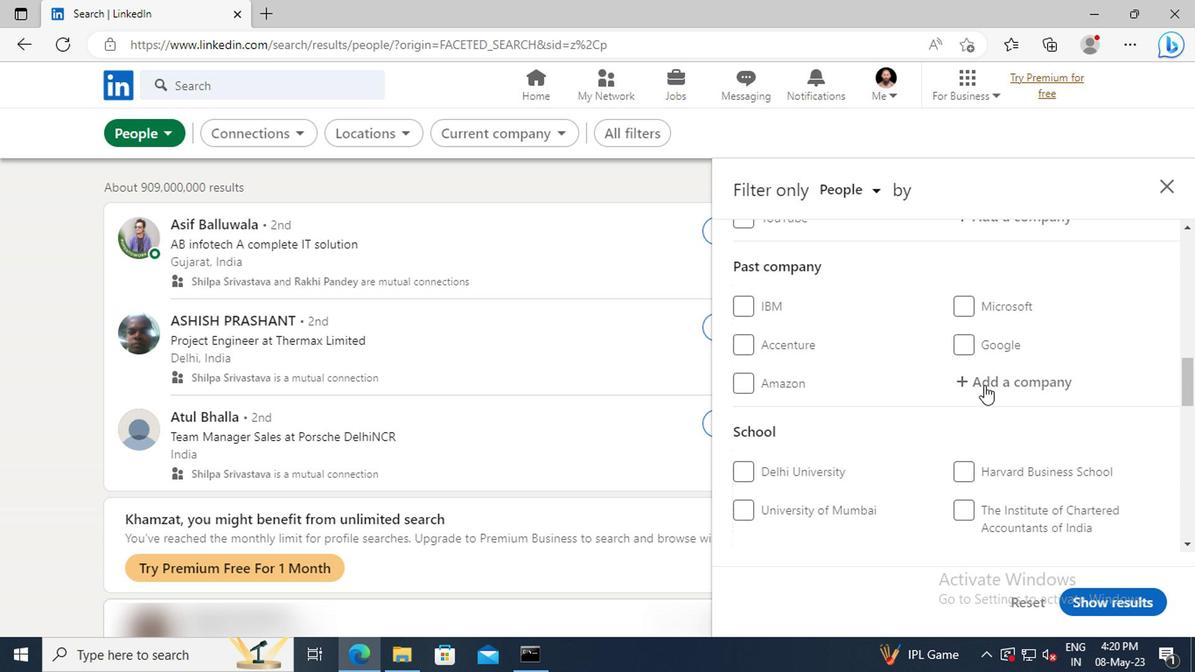 
Action: Mouse scrolled (982, 383) with delta (0, -1)
Screenshot: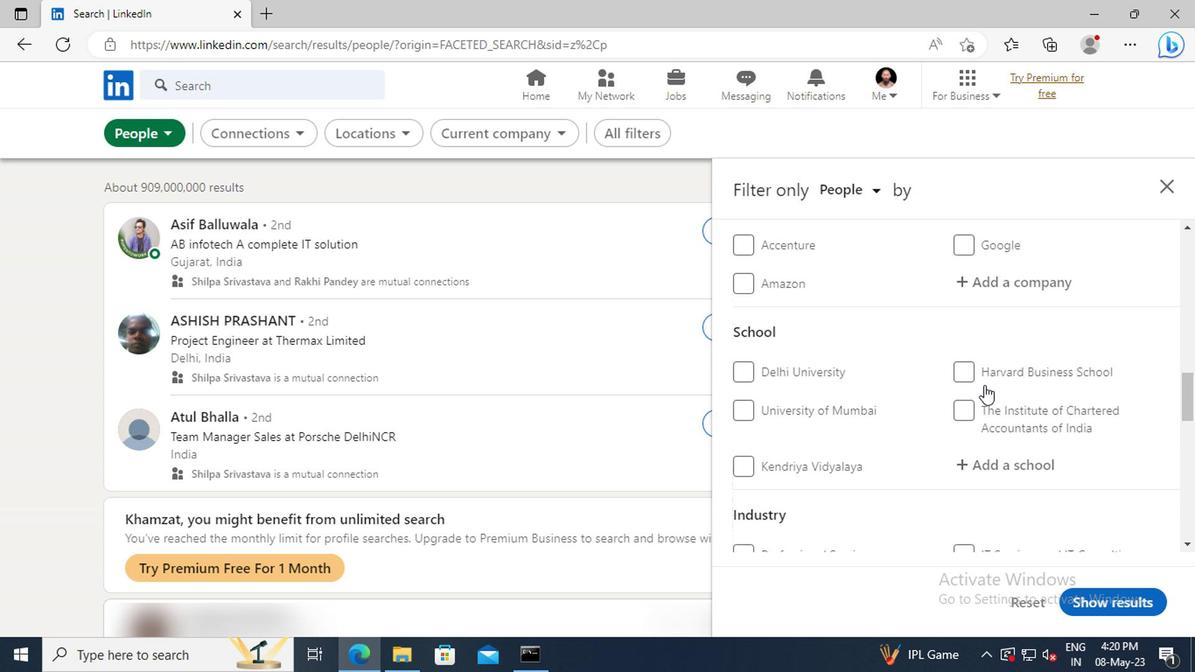 
Action: Mouse scrolled (982, 383) with delta (0, -1)
Screenshot: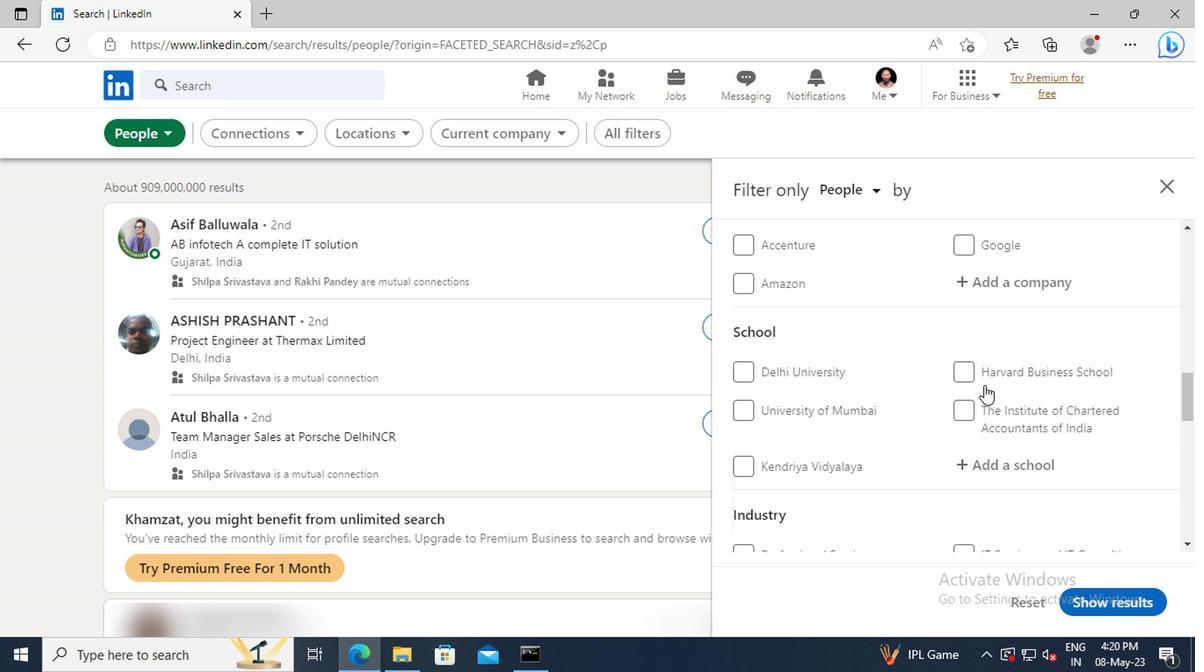 
Action: Mouse scrolled (982, 383) with delta (0, -1)
Screenshot: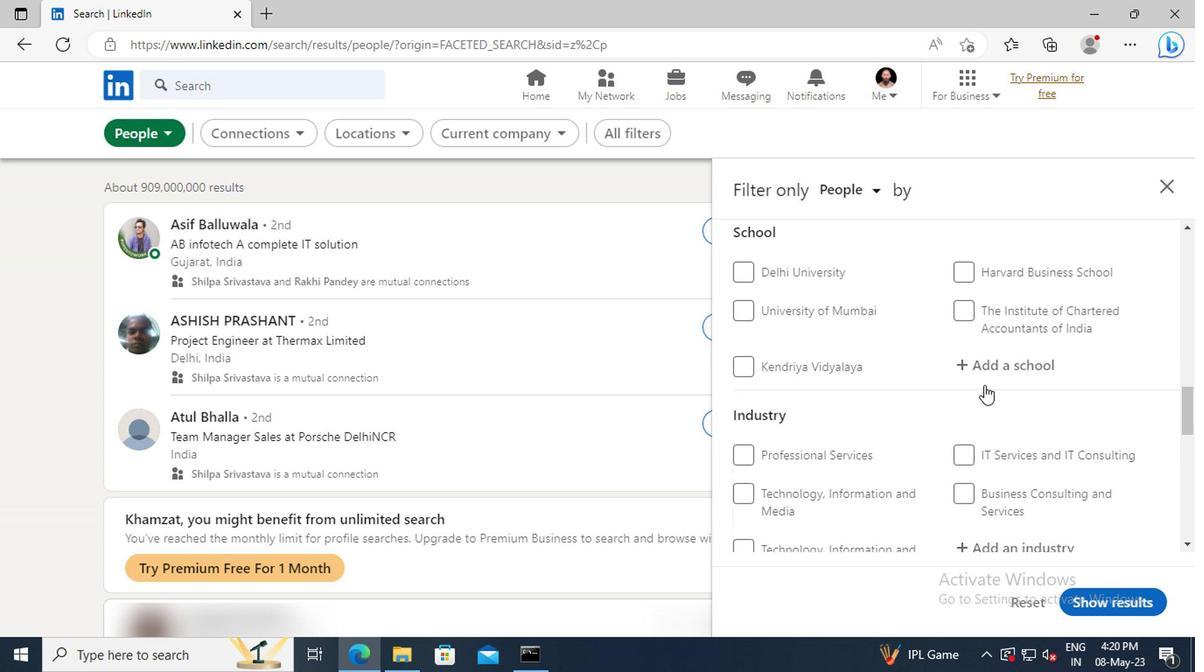 
Action: Mouse scrolled (982, 383) with delta (0, -1)
Screenshot: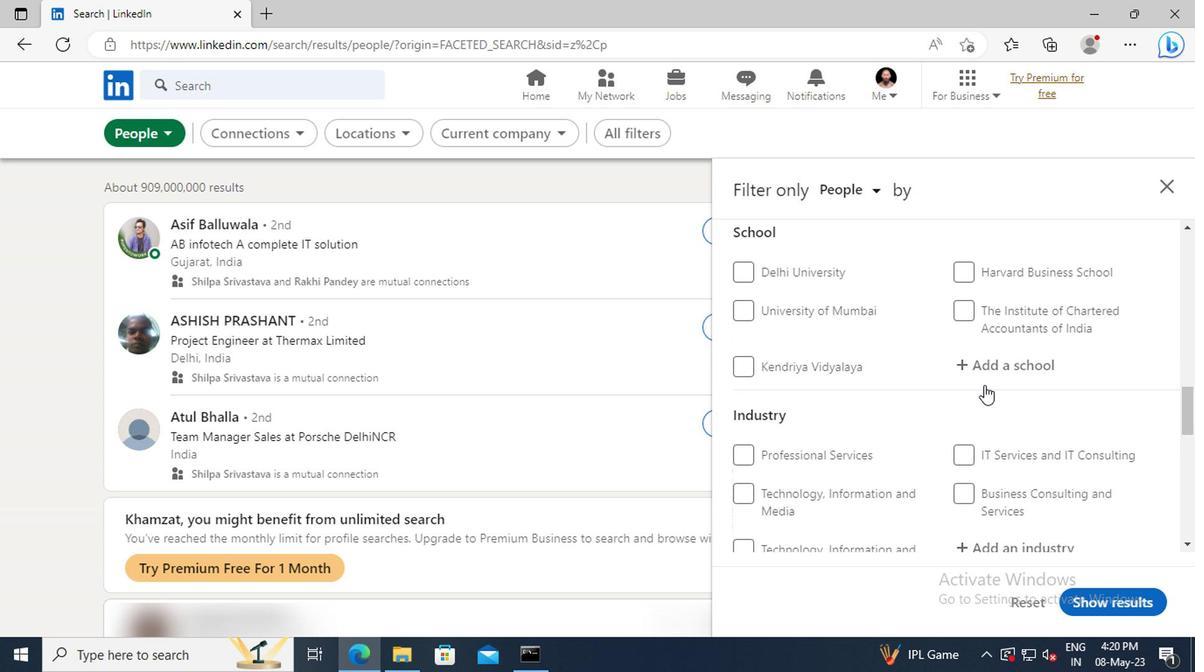 
Action: Mouse scrolled (982, 383) with delta (0, -1)
Screenshot: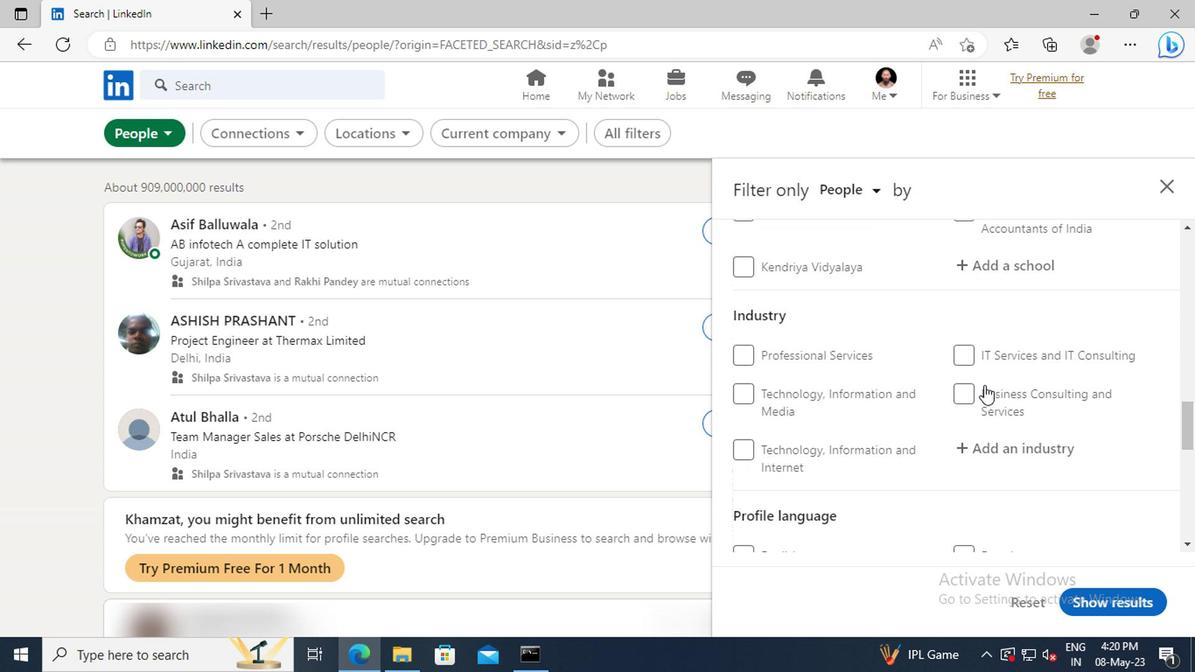 
Action: Mouse scrolled (982, 383) with delta (0, -1)
Screenshot: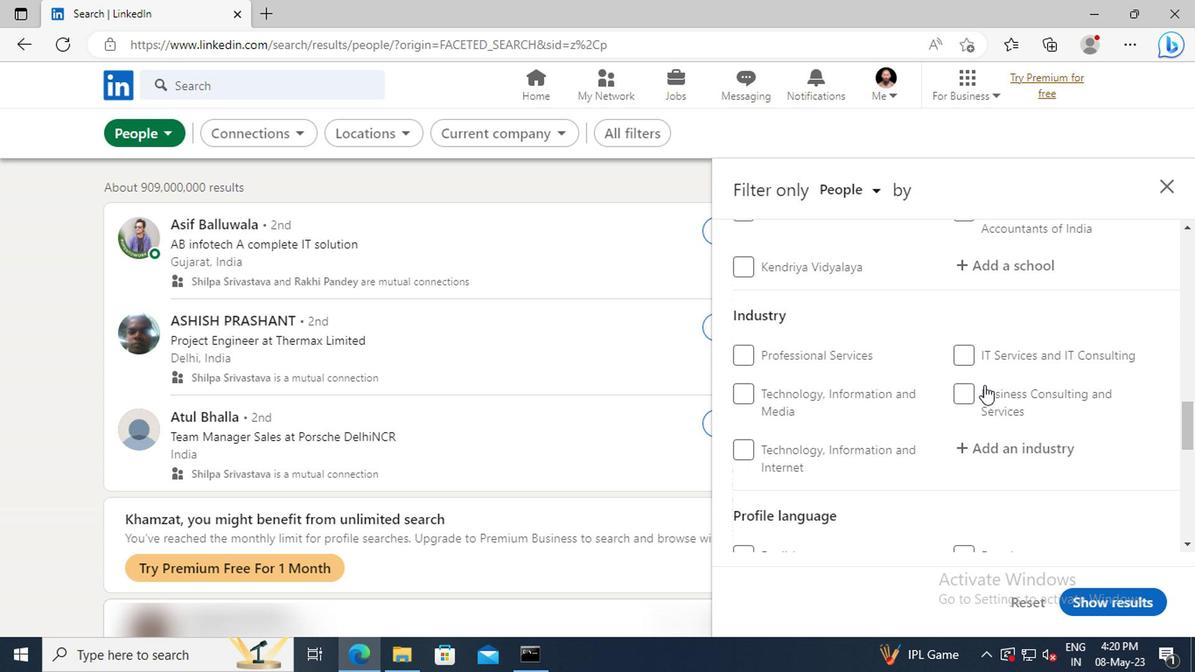 
Action: Mouse moved to (966, 453)
Screenshot: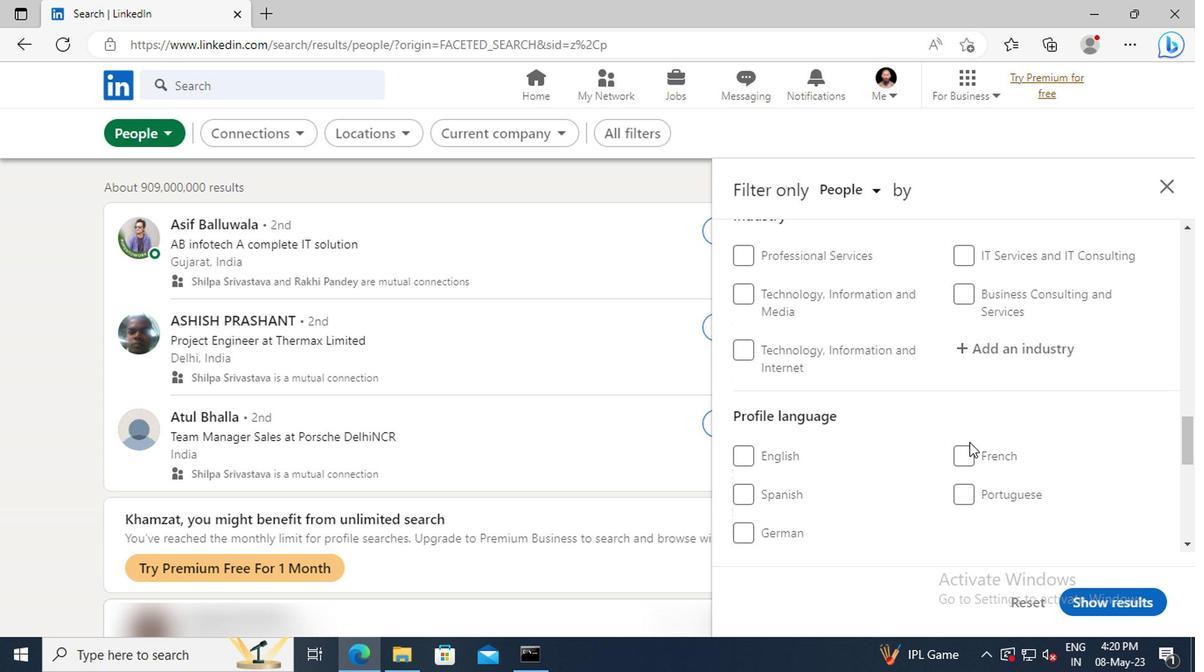 
Action: Mouse pressed left at (966, 453)
Screenshot: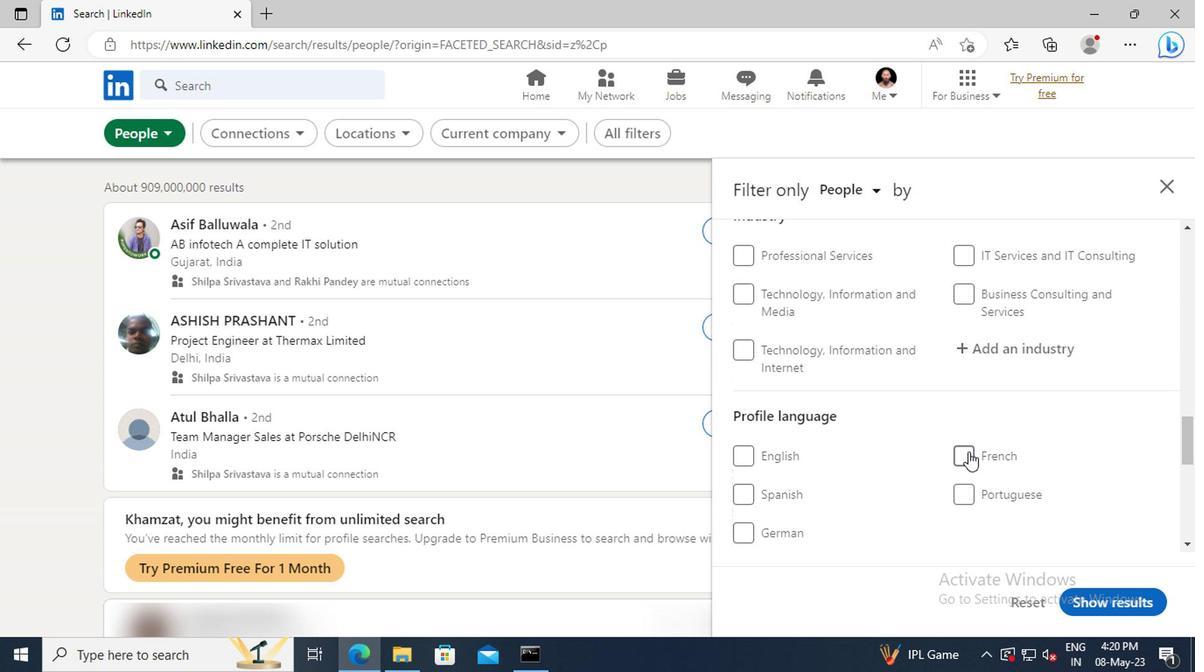 
Action: Mouse moved to (993, 425)
Screenshot: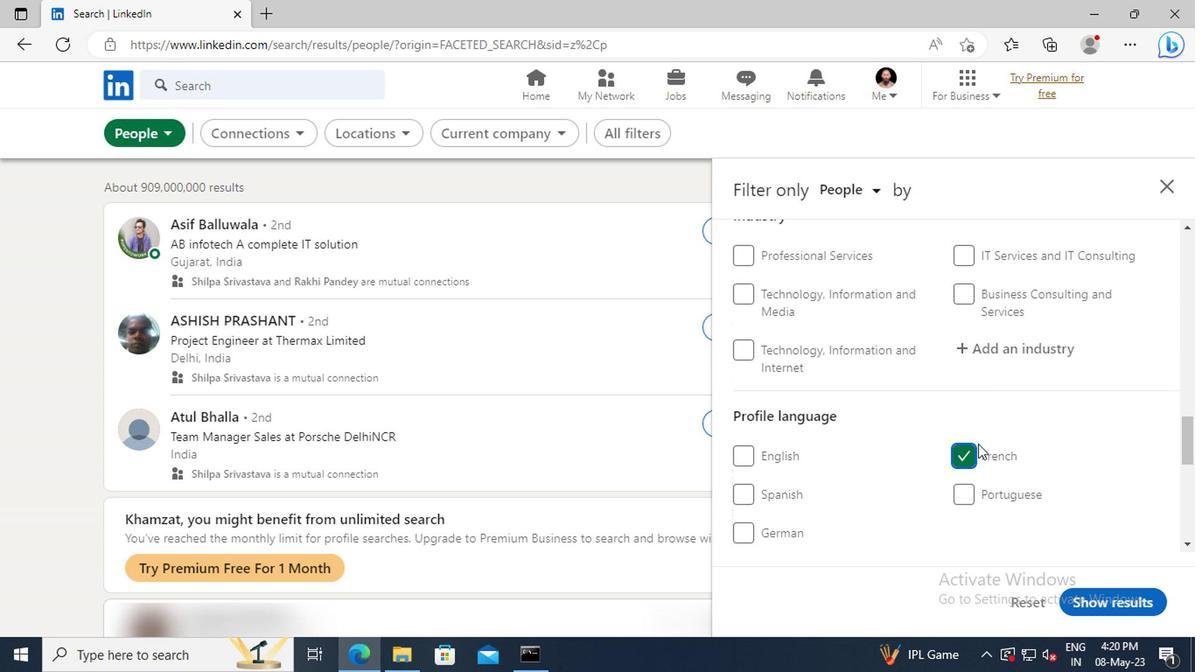 
Action: Mouse scrolled (993, 426) with delta (0, 0)
Screenshot: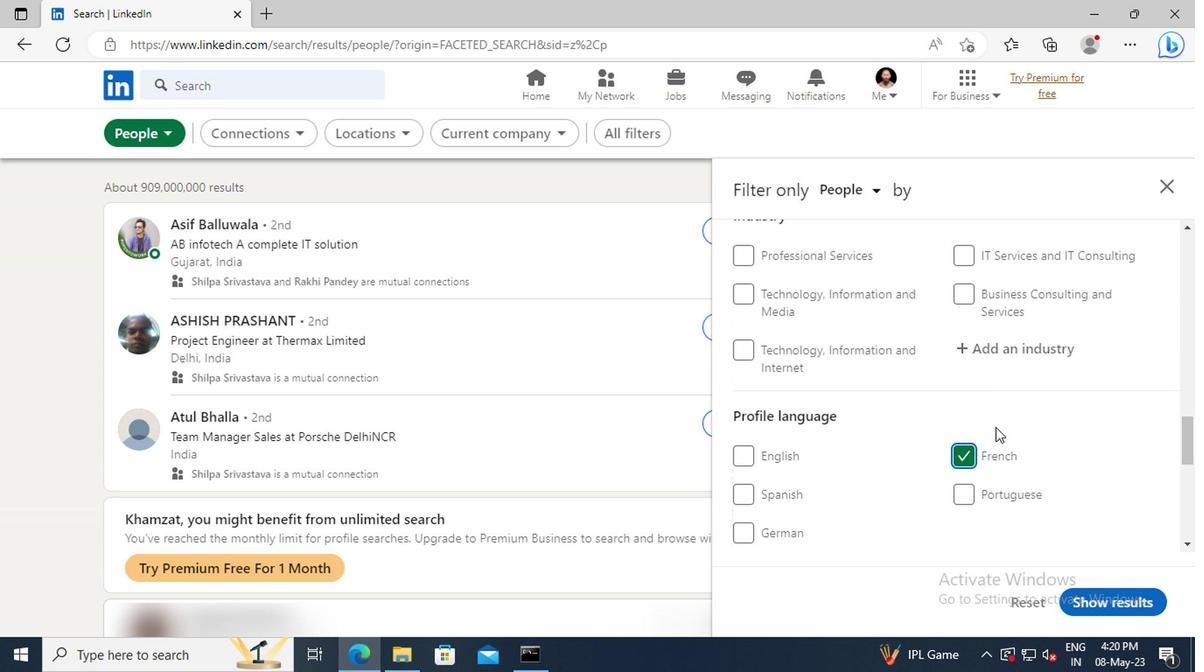 
Action: Mouse scrolled (993, 426) with delta (0, 0)
Screenshot: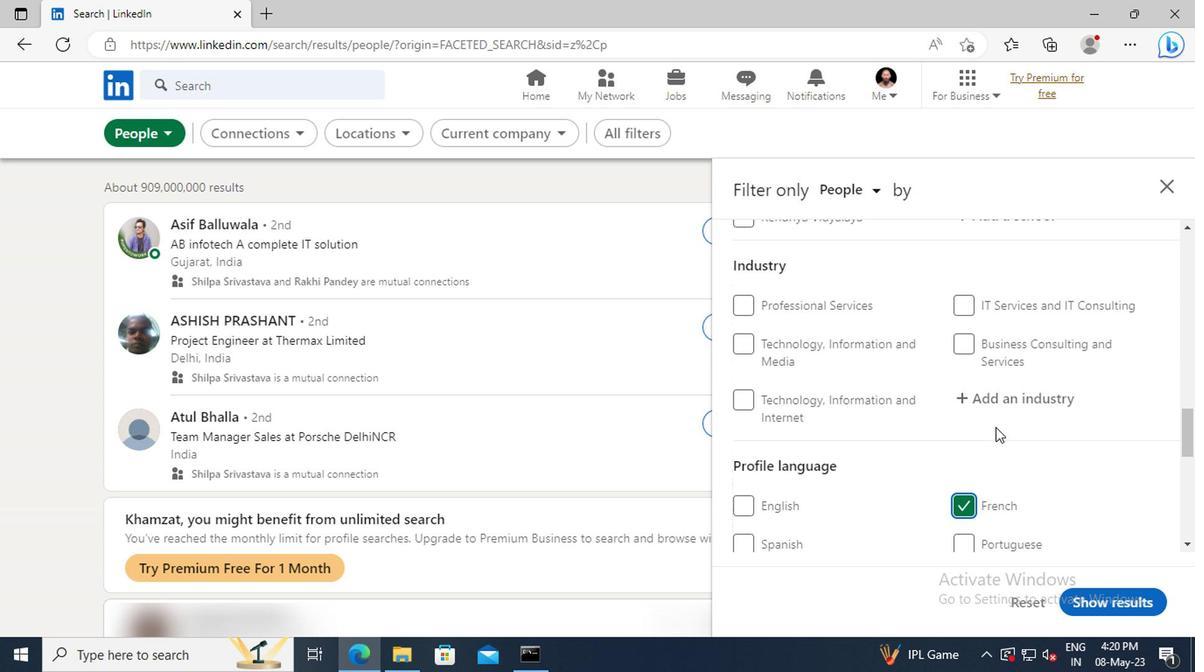 
Action: Mouse scrolled (993, 426) with delta (0, 0)
Screenshot: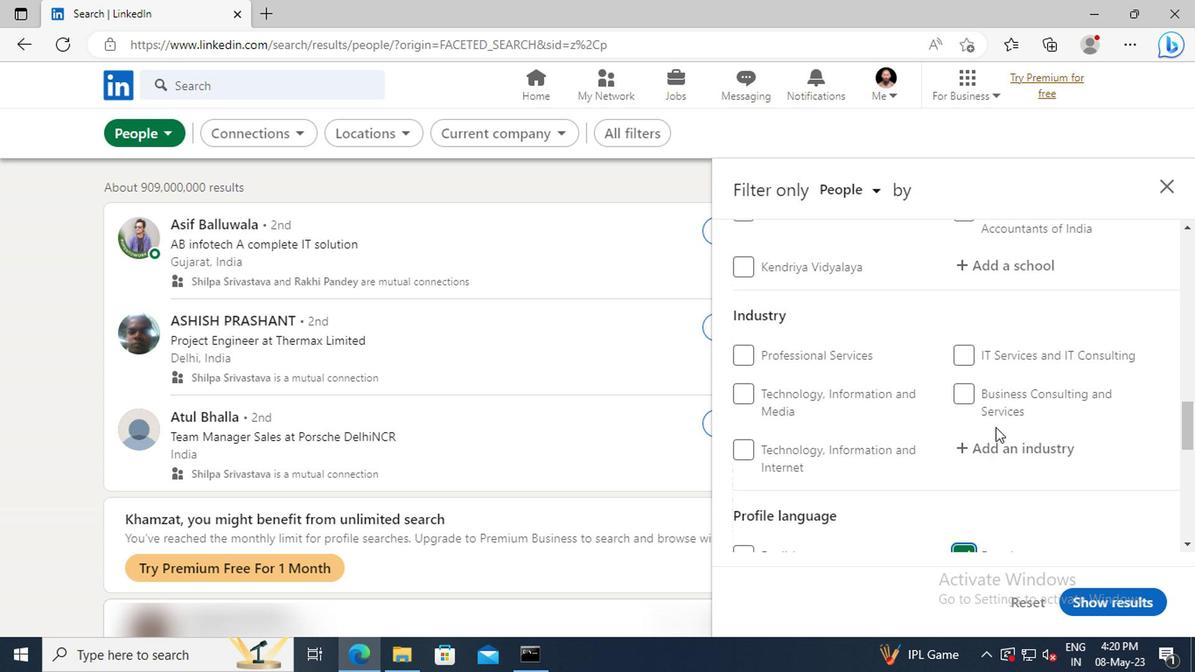 
Action: Mouse scrolled (993, 426) with delta (0, 0)
Screenshot: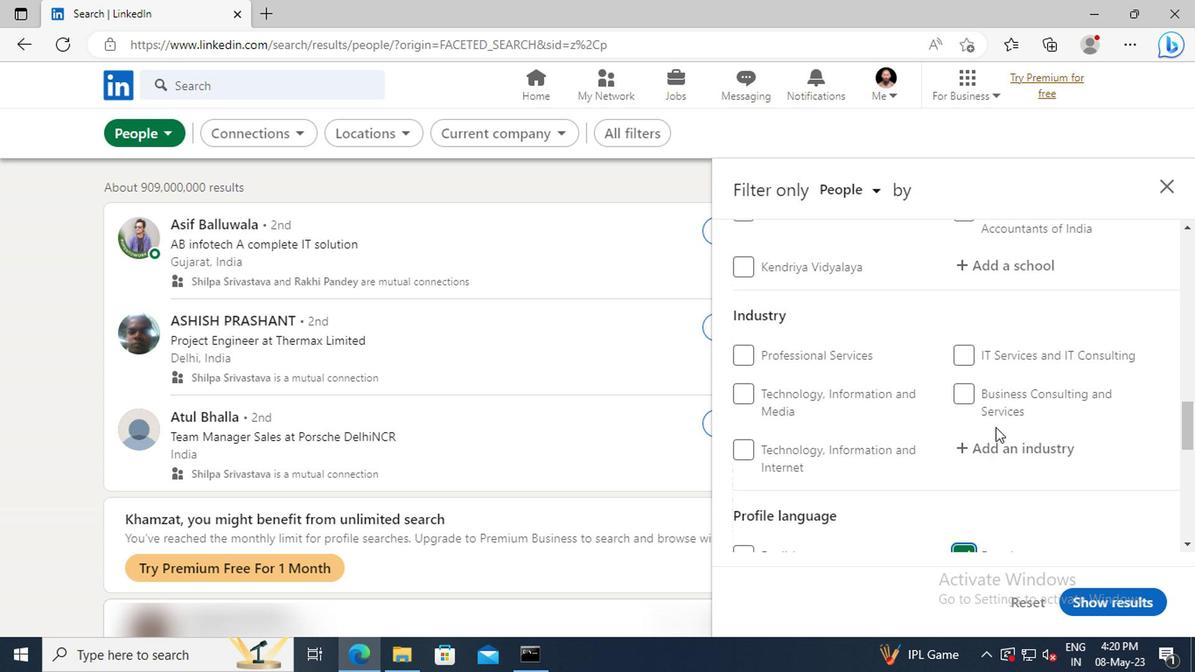 
Action: Mouse moved to (995, 422)
Screenshot: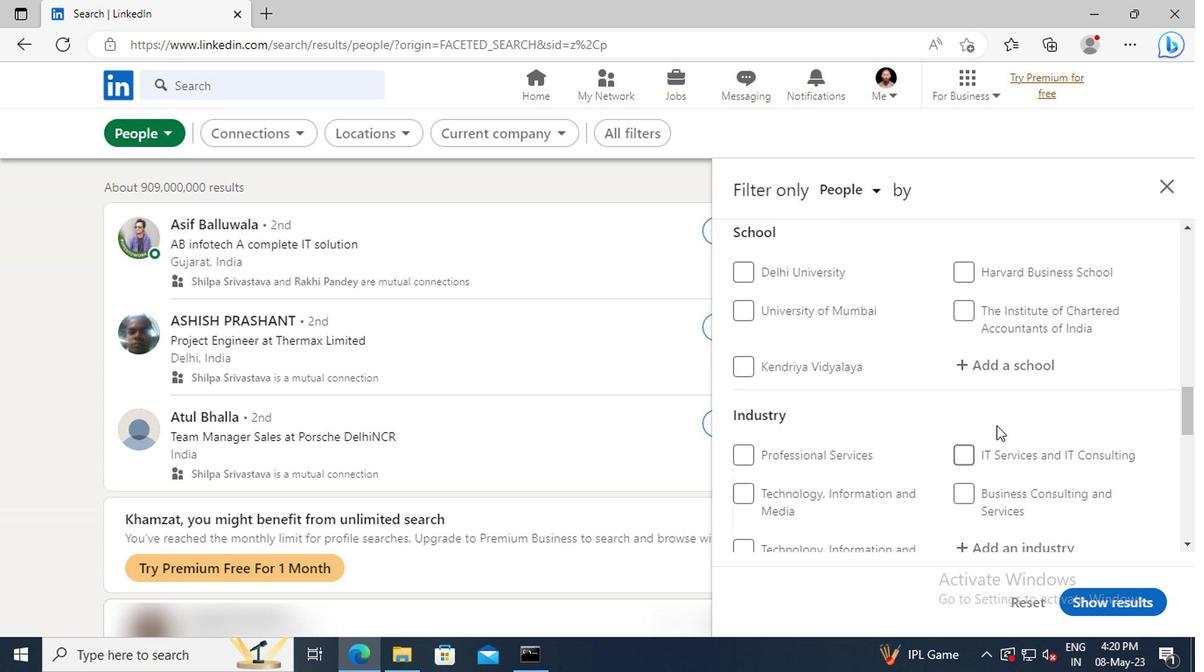 
Action: Mouse scrolled (995, 423) with delta (0, 1)
Screenshot: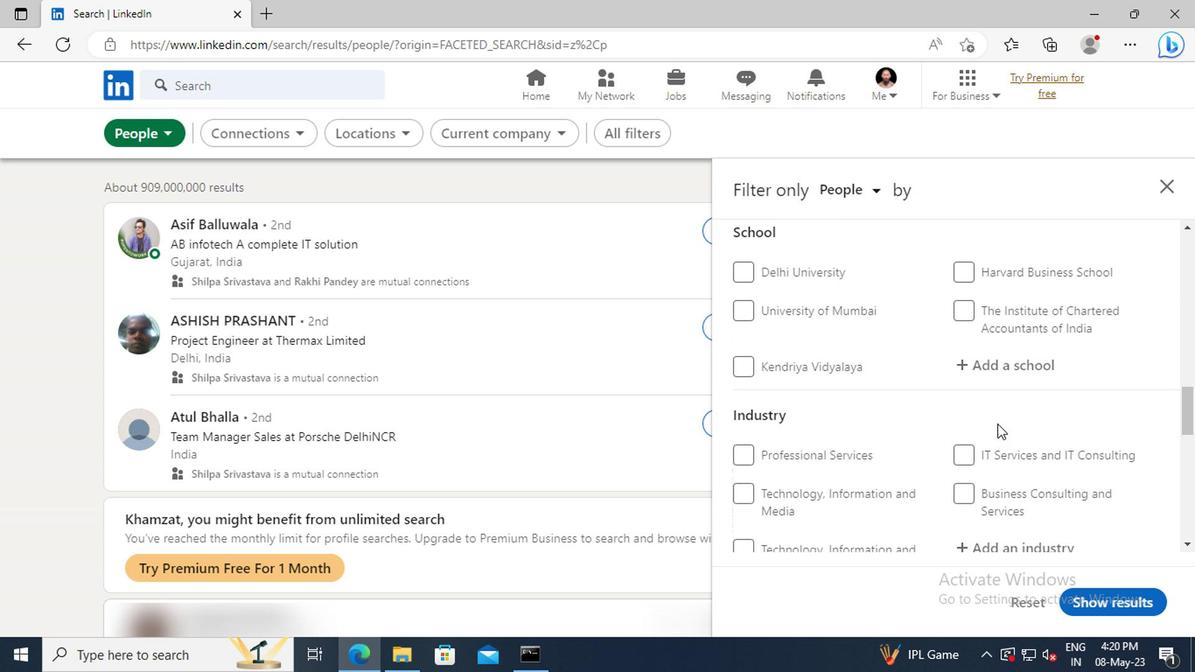 
Action: Mouse scrolled (995, 423) with delta (0, 1)
Screenshot: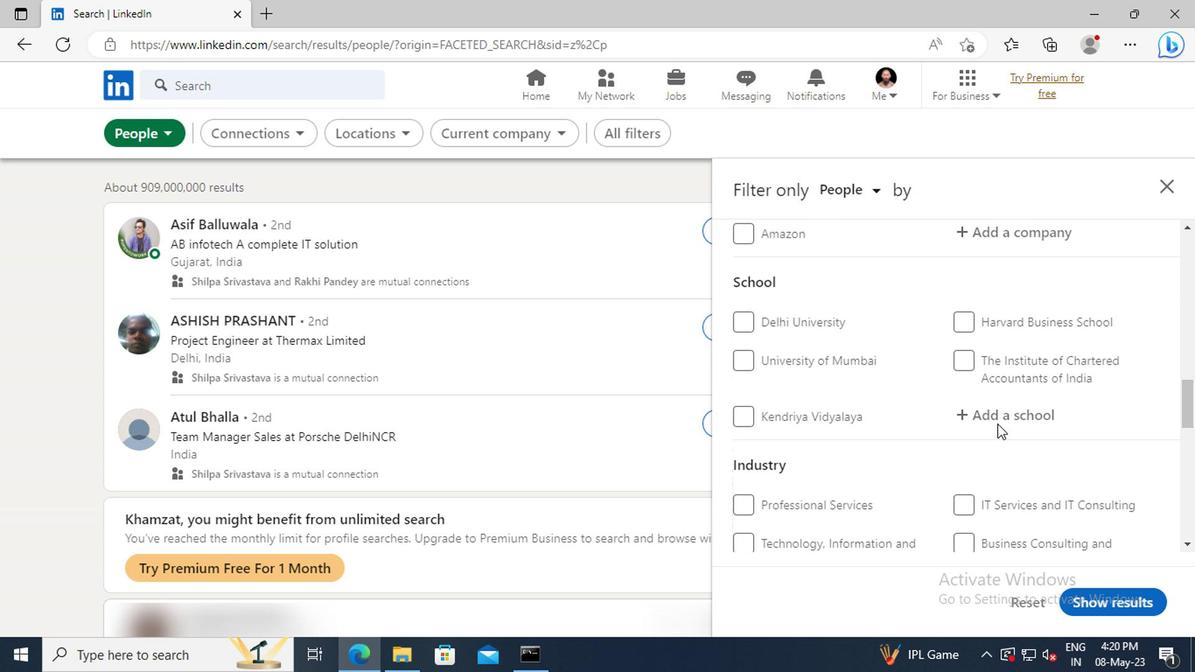 
Action: Mouse scrolled (995, 423) with delta (0, 1)
Screenshot: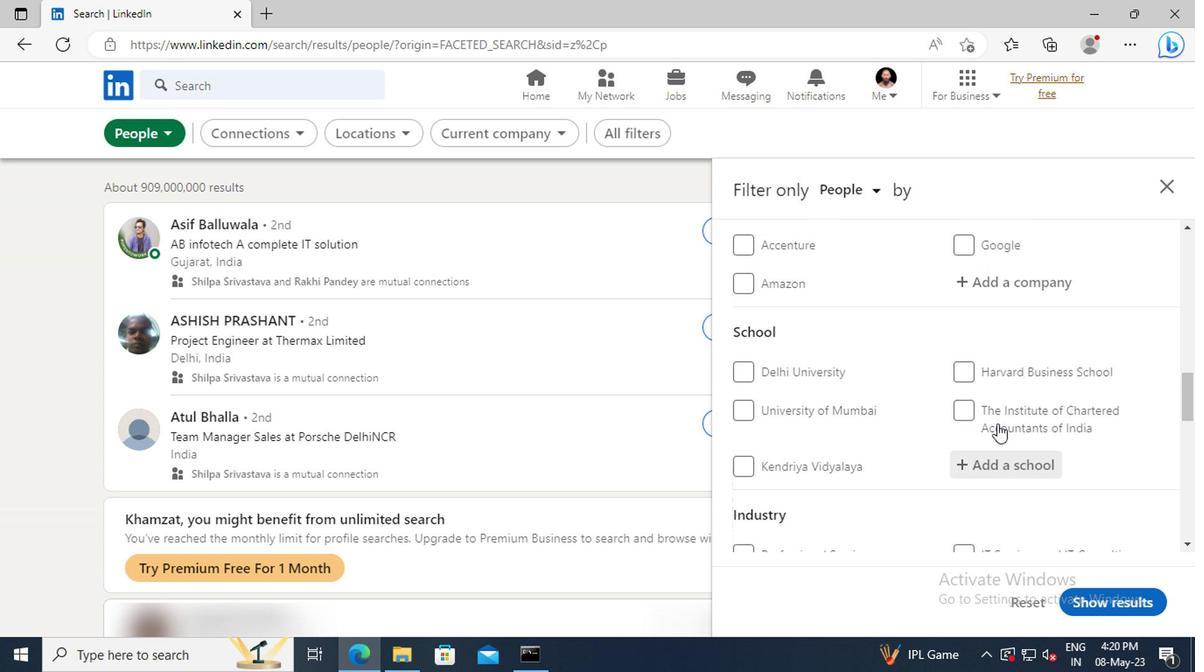 
Action: Mouse scrolled (995, 423) with delta (0, 1)
Screenshot: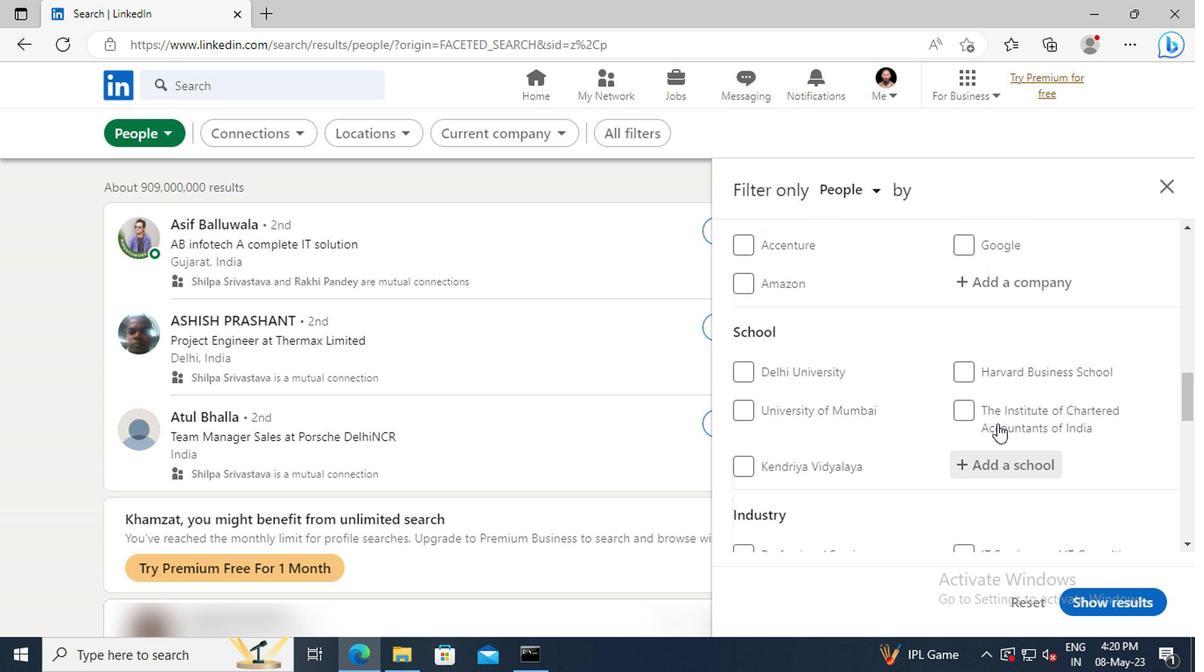 
Action: Mouse scrolled (995, 423) with delta (0, 1)
Screenshot: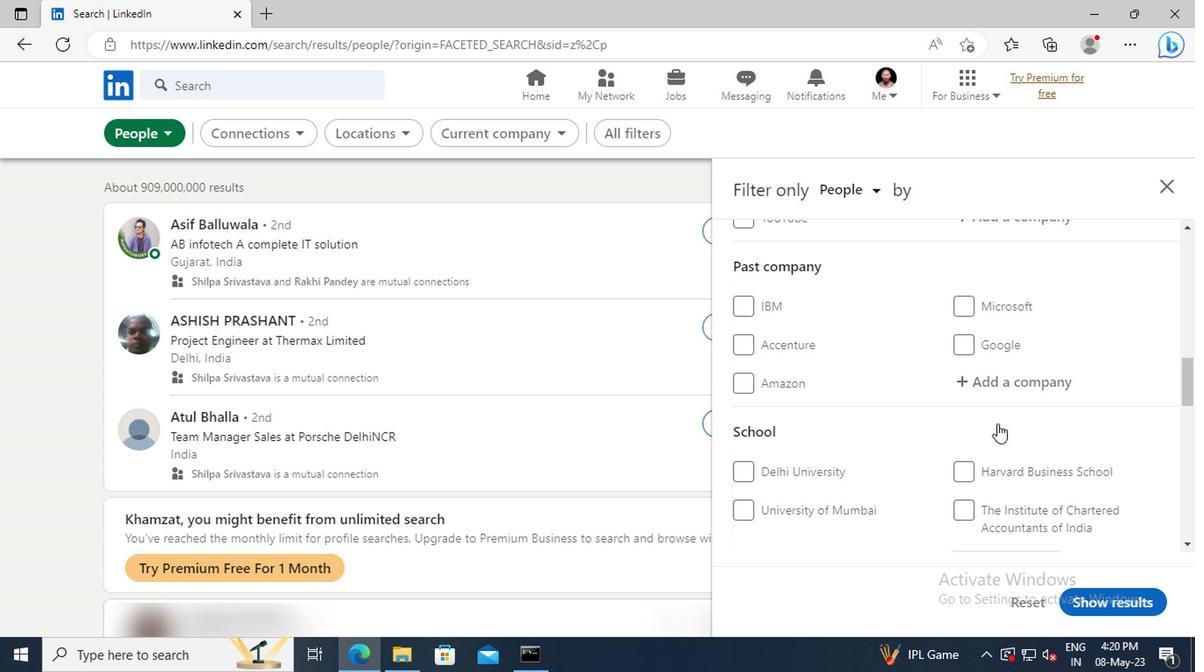 
Action: Mouse scrolled (995, 423) with delta (0, 1)
Screenshot: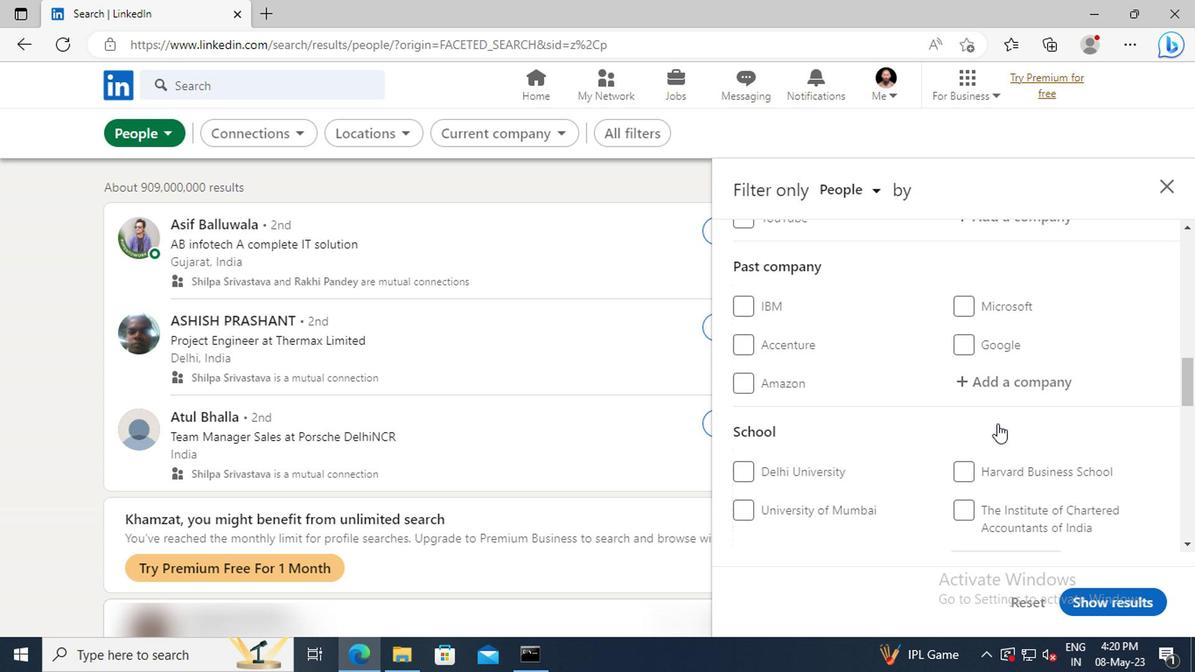 
Action: Mouse scrolled (995, 423) with delta (0, 1)
Screenshot: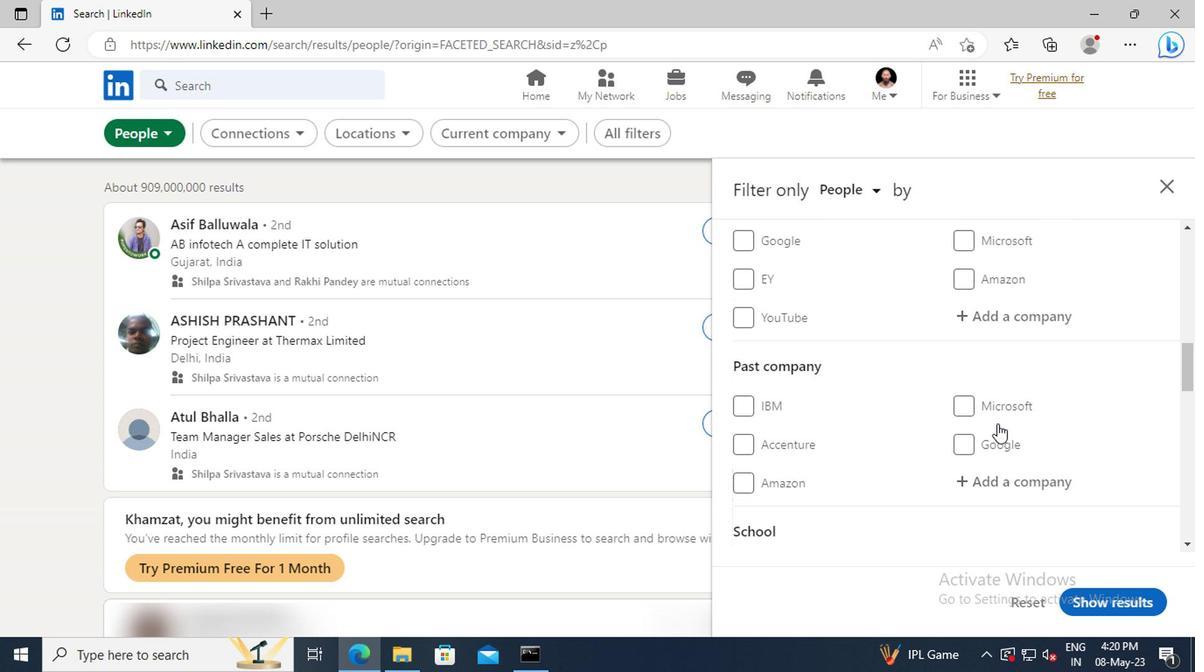 
Action: Mouse moved to (1002, 363)
Screenshot: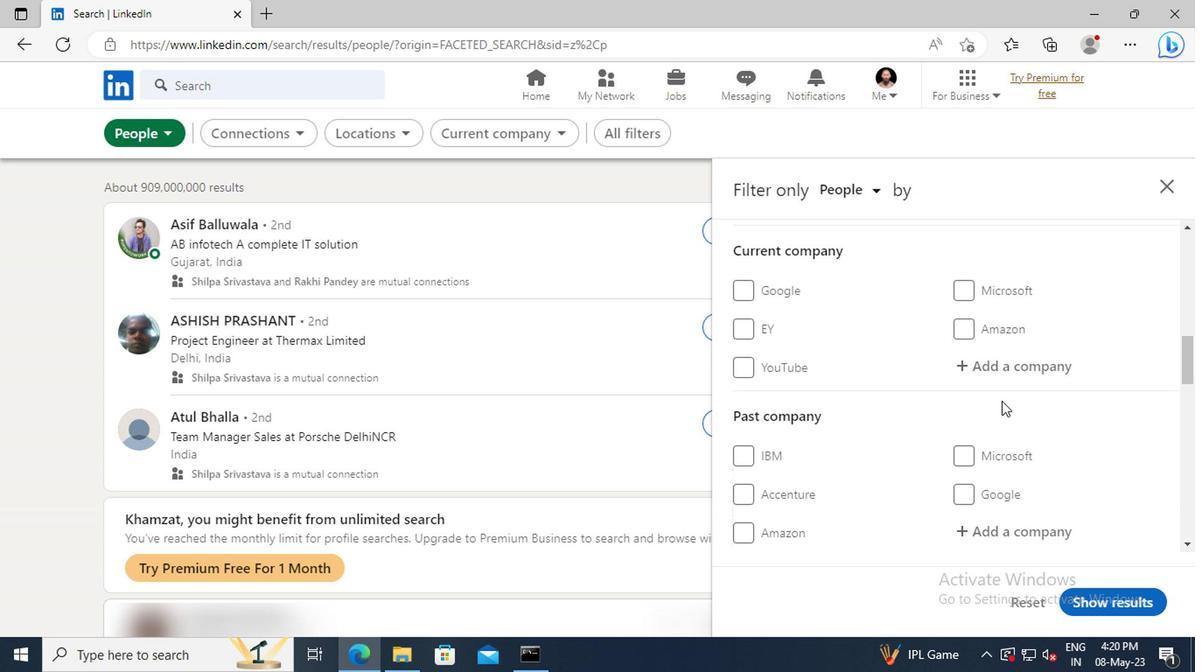 
Action: Mouse pressed left at (1002, 363)
Screenshot: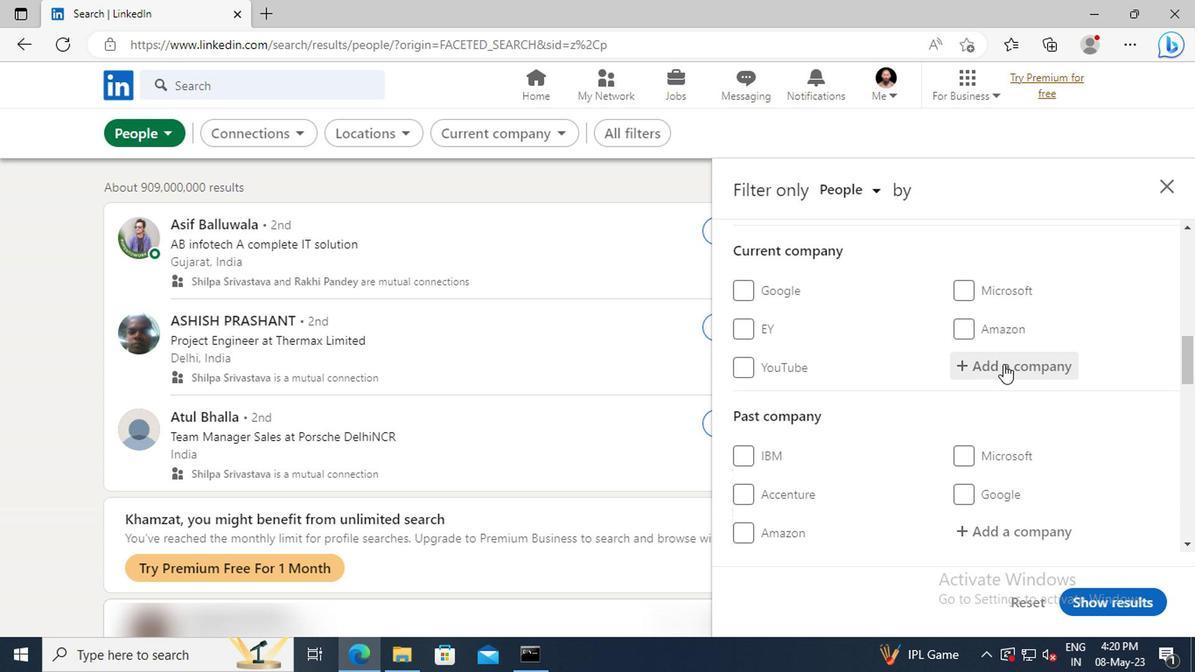 
Action: Key pressed <Key.shift>ALL<Key.space><Key.shift>ACTIVE
Screenshot: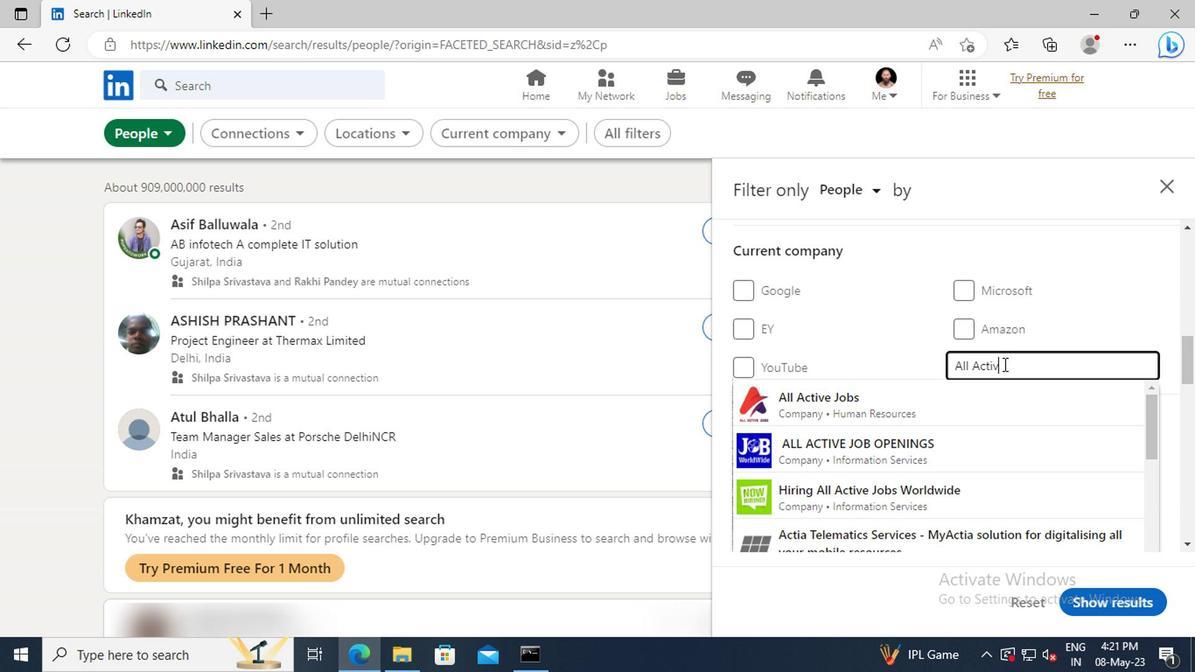 
Action: Mouse moved to (1002, 398)
Screenshot: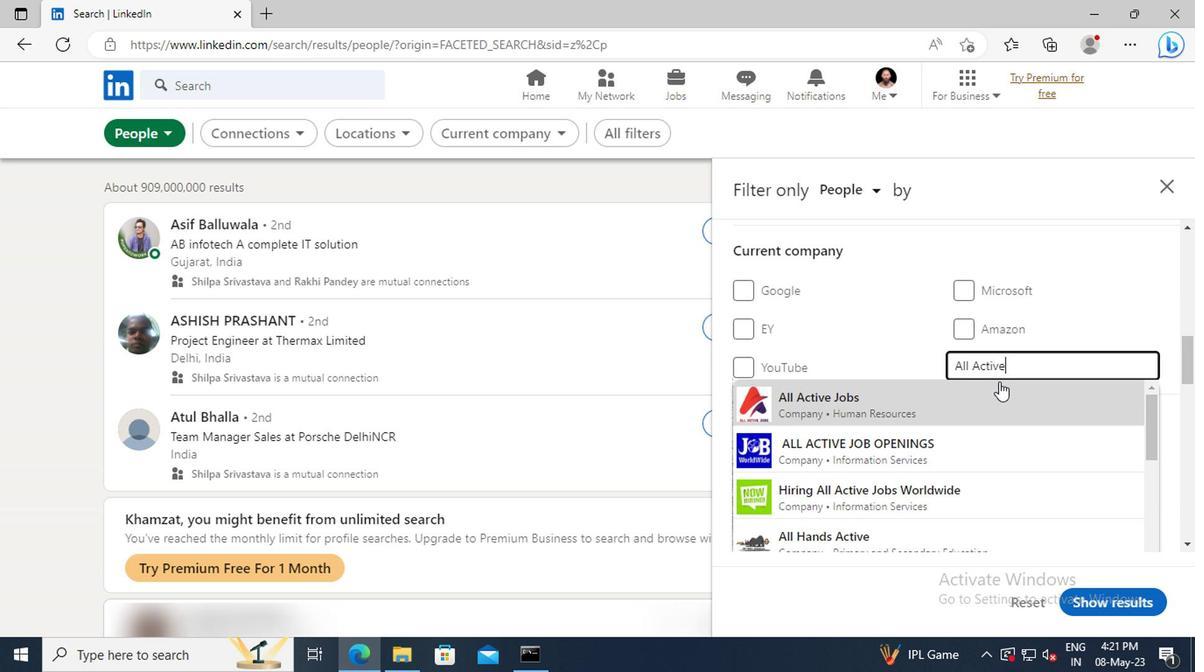 
Action: Mouse pressed left at (1002, 398)
Screenshot: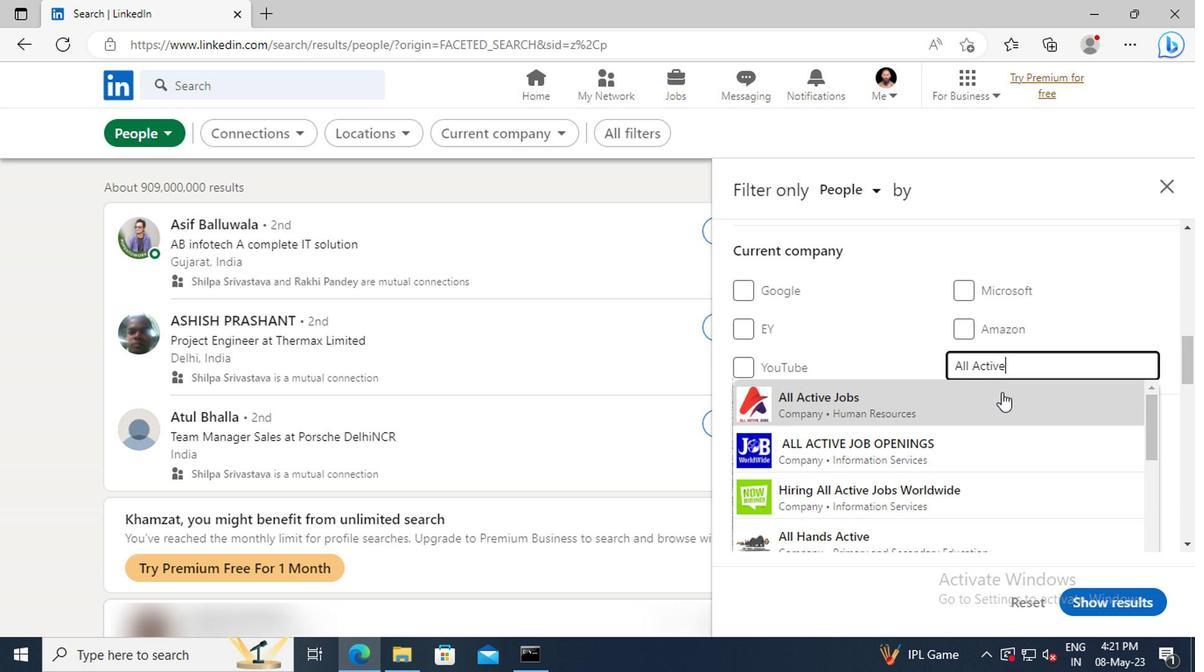 
Action: Mouse moved to (1004, 399)
Screenshot: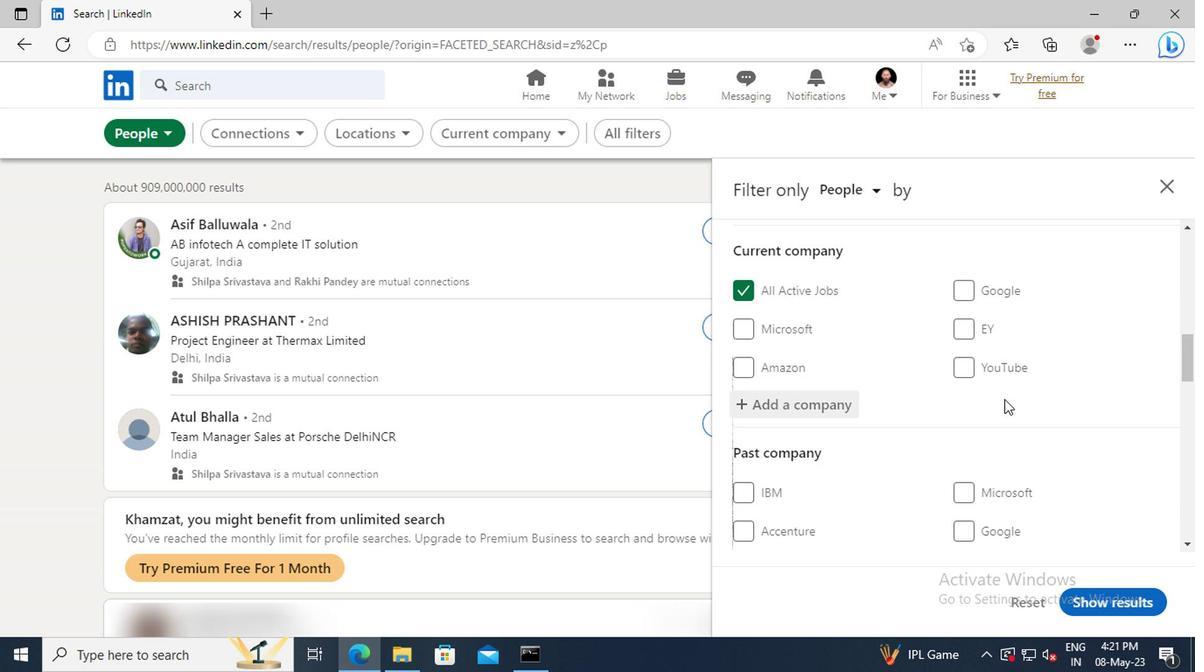 
Action: Mouse scrolled (1004, 398) with delta (0, 0)
Screenshot: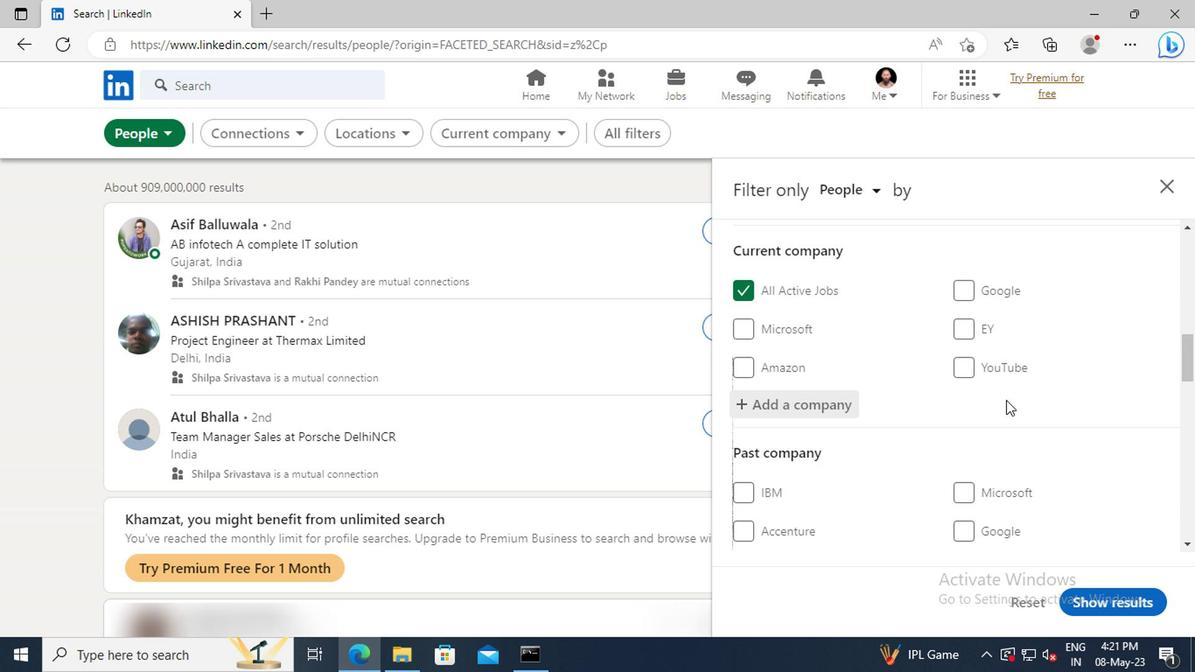 
Action: Mouse scrolled (1004, 398) with delta (0, 0)
Screenshot: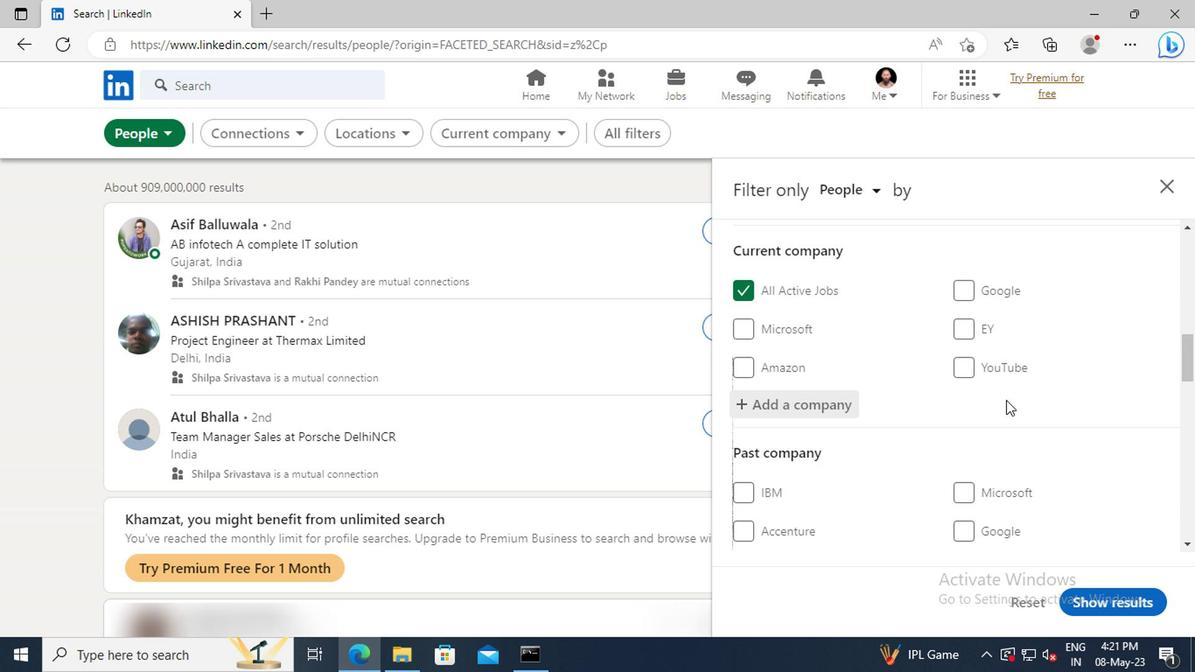 
Action: Mouse moved to (998, 387)
Screenshot: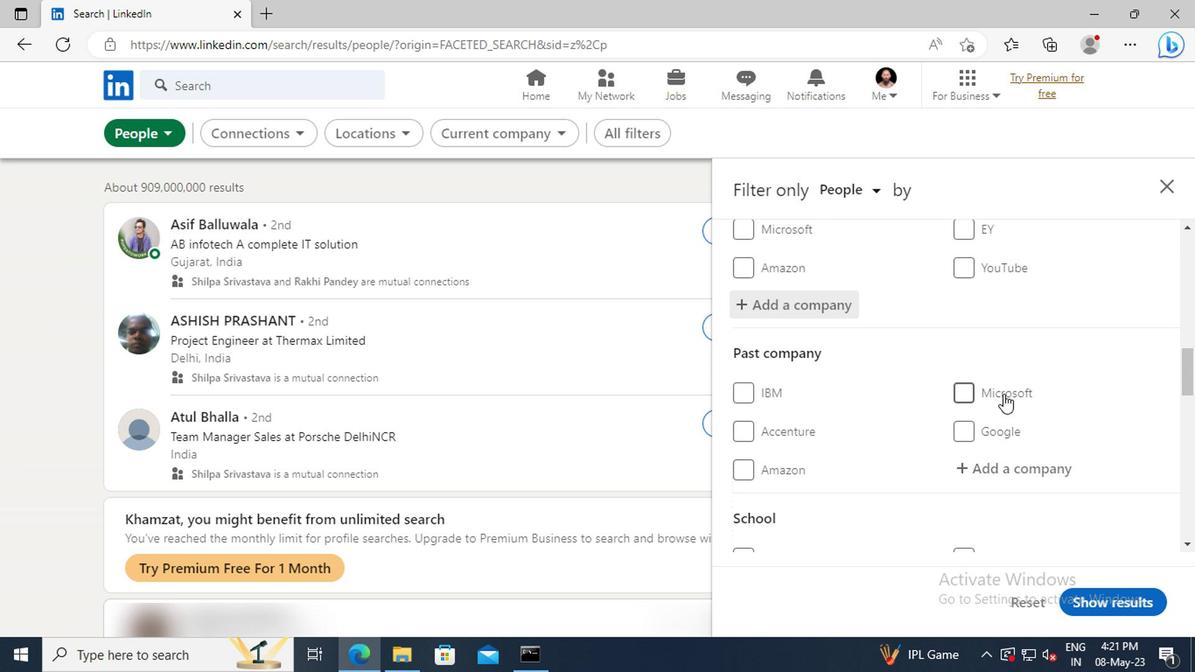 
Action: Mouse scrolled (998, 386) with delta (0, -1)
Screenshot: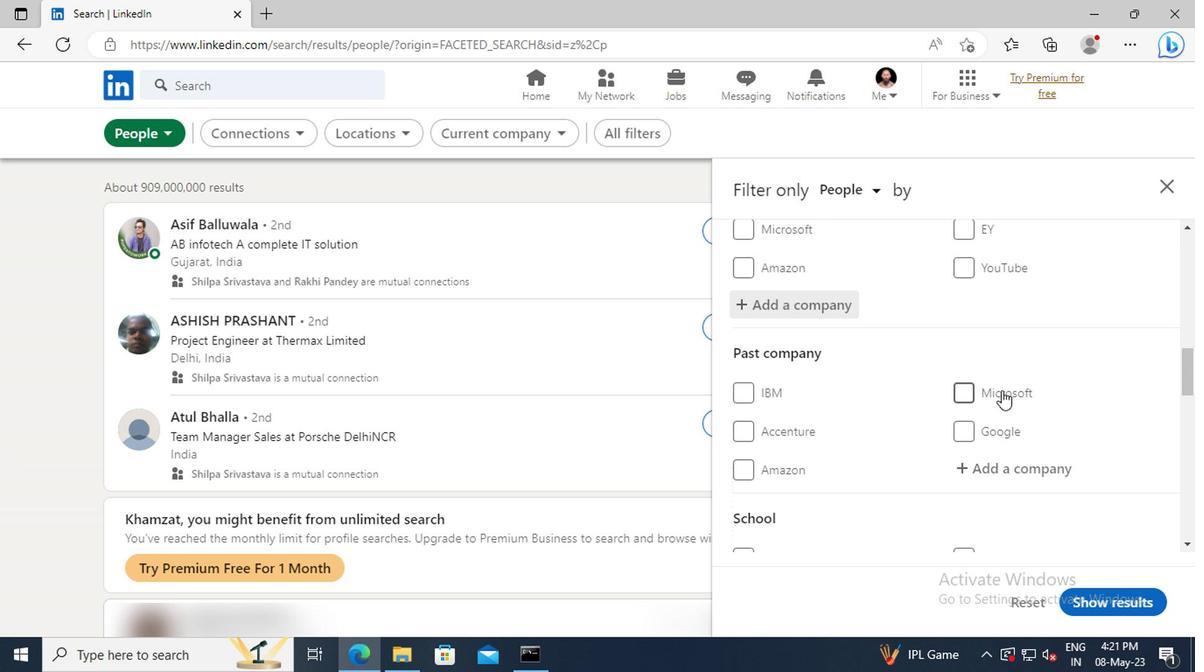 
Action: Mouse scrolled (998, 386) with delta (0, -1)
Screenshot: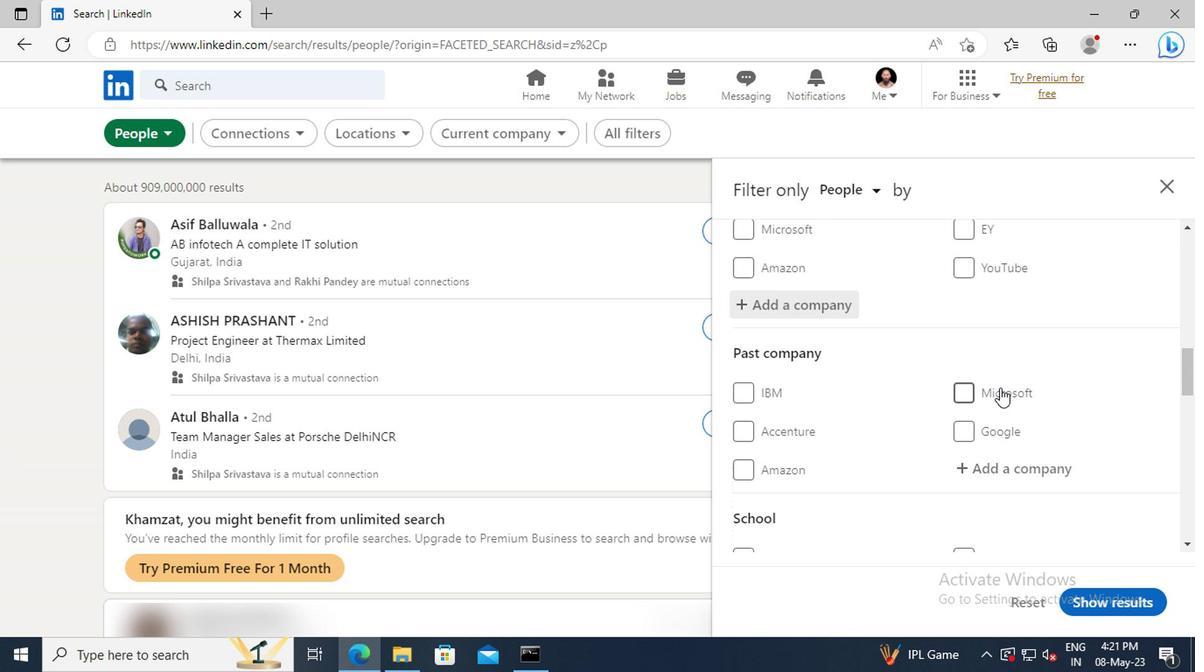 
Action: Mouse moved to (997, 385)
Screenshot: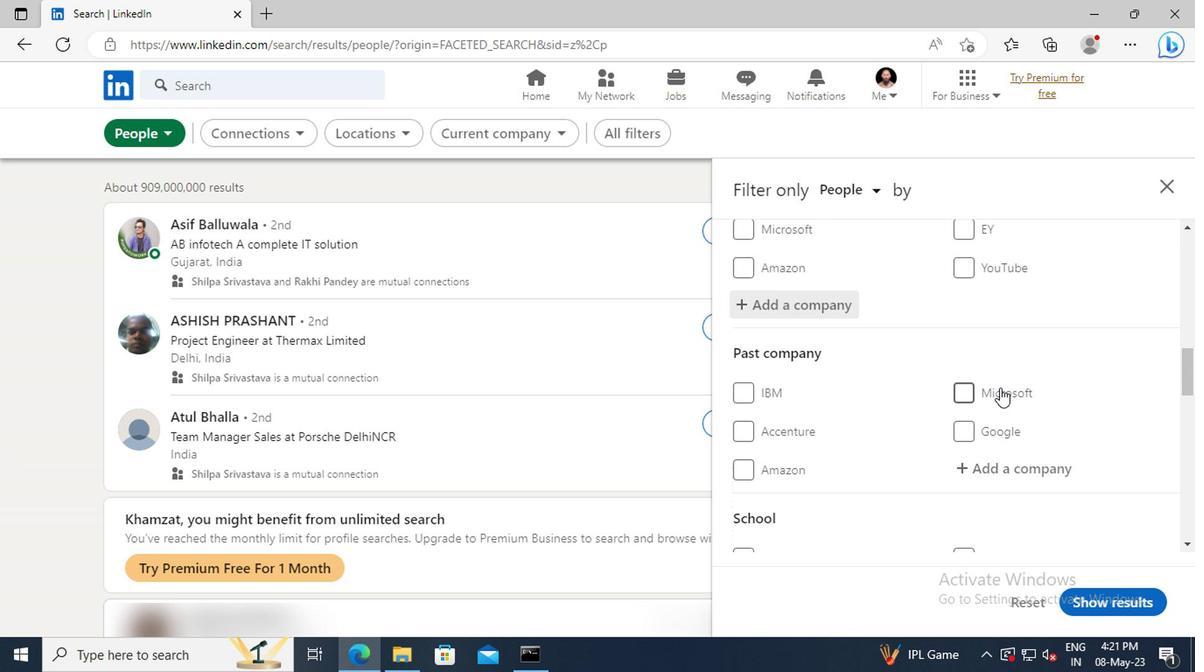 
Action: Mouse scrolled (997, 384) with delta (0, 0)
Screenshot: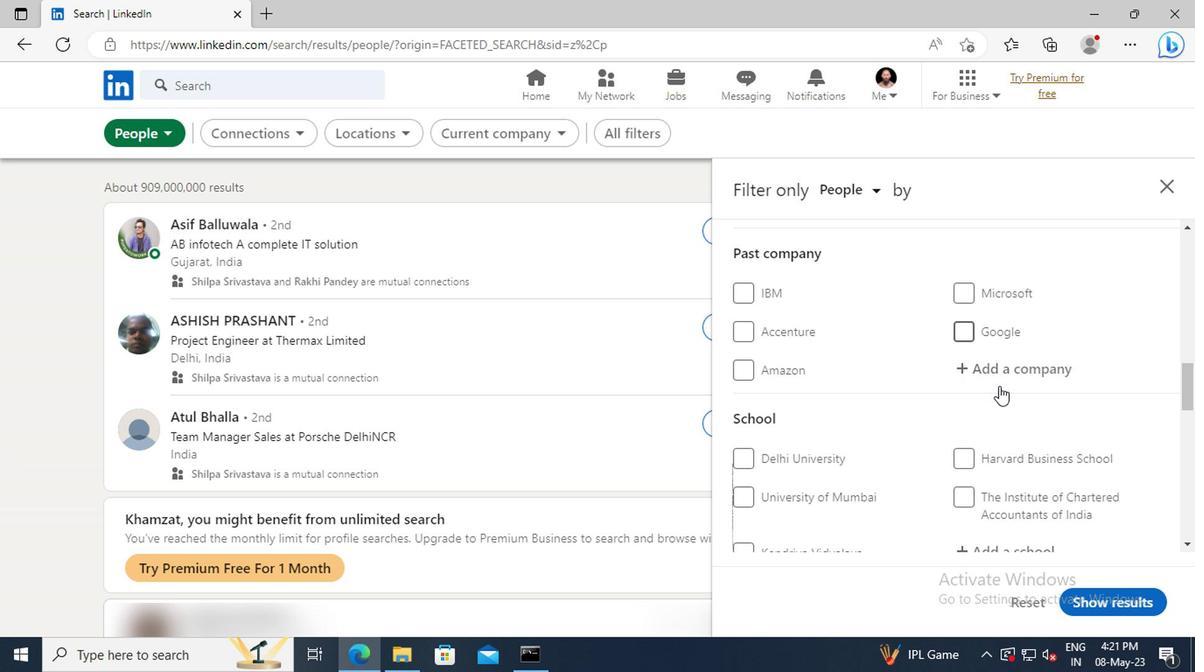 
Action: Mouse scrolled (997, 384) with delta (0, 0)
Screenshot: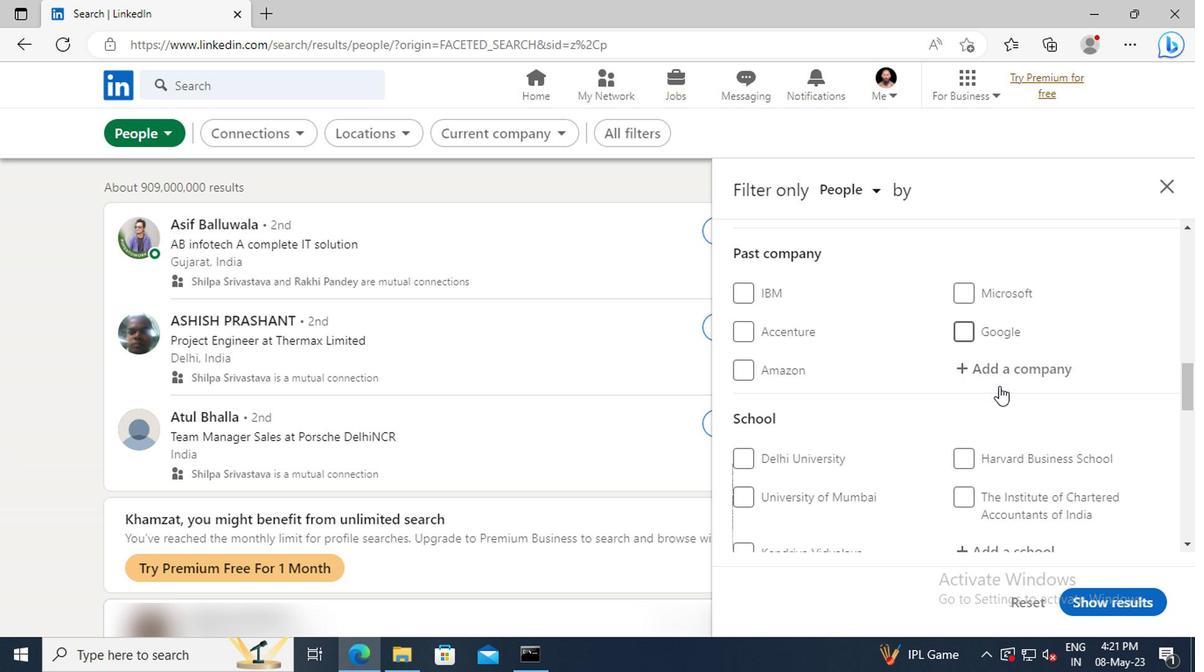 
Action: Mouse scrolled (997, 384) with delta (0, 0)
Screenshot: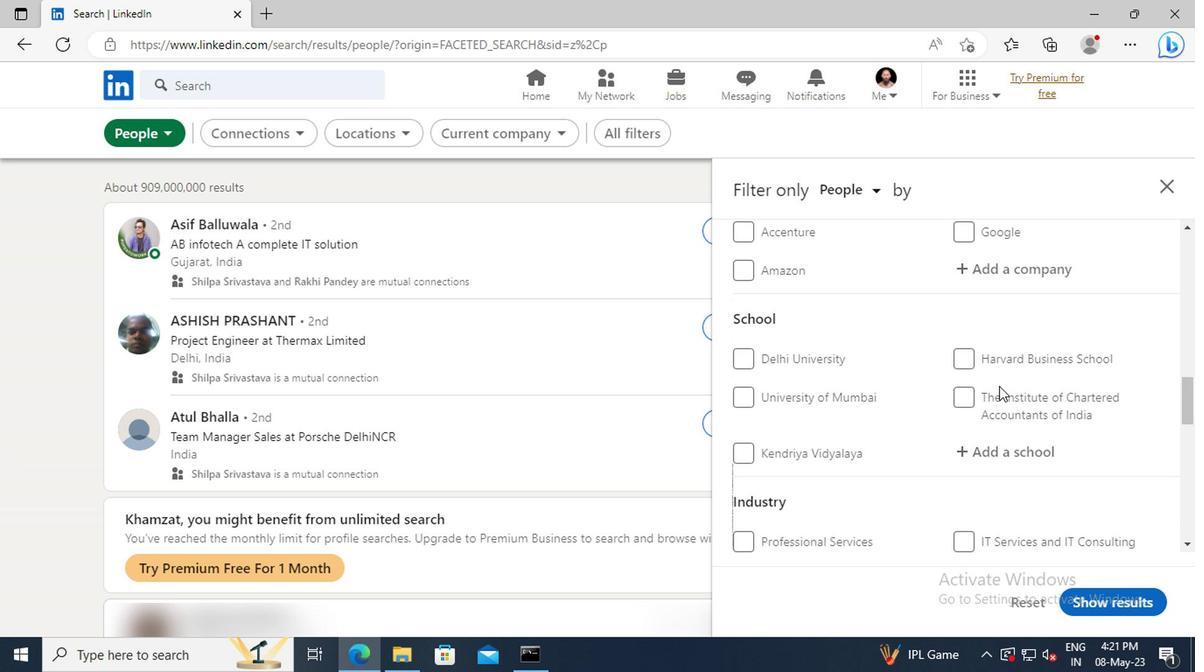 
Action: Mouse moved to (992, 399)
Screenshot: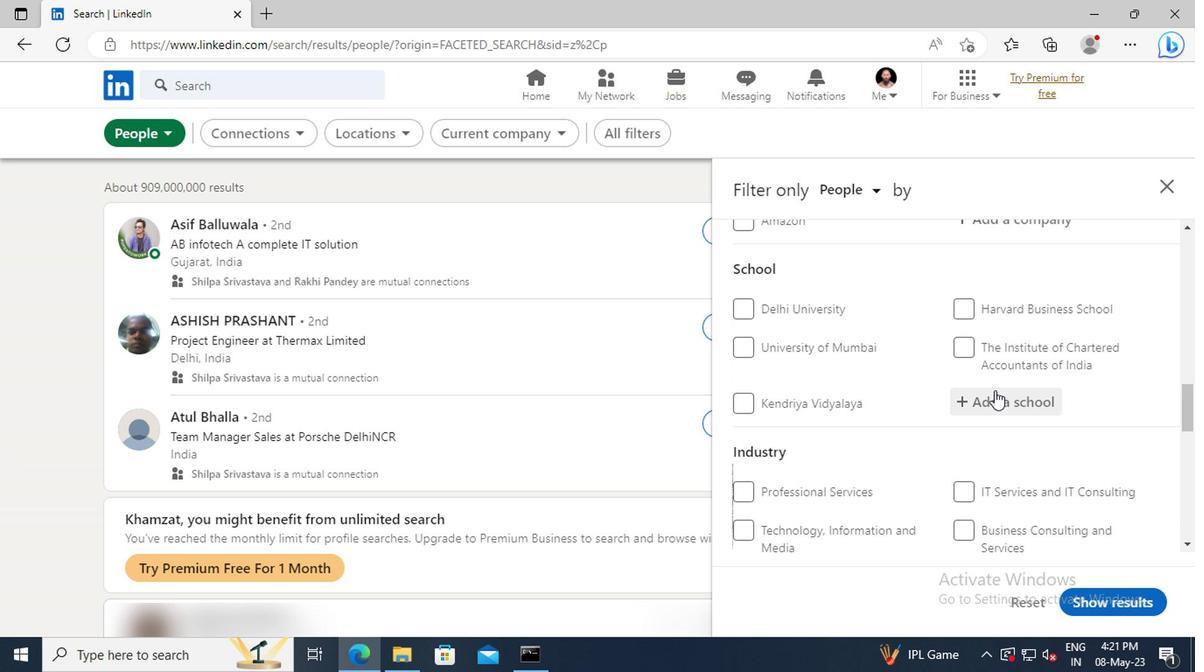 
Action: Mouse pressed left at (992, 399)
Screenshot: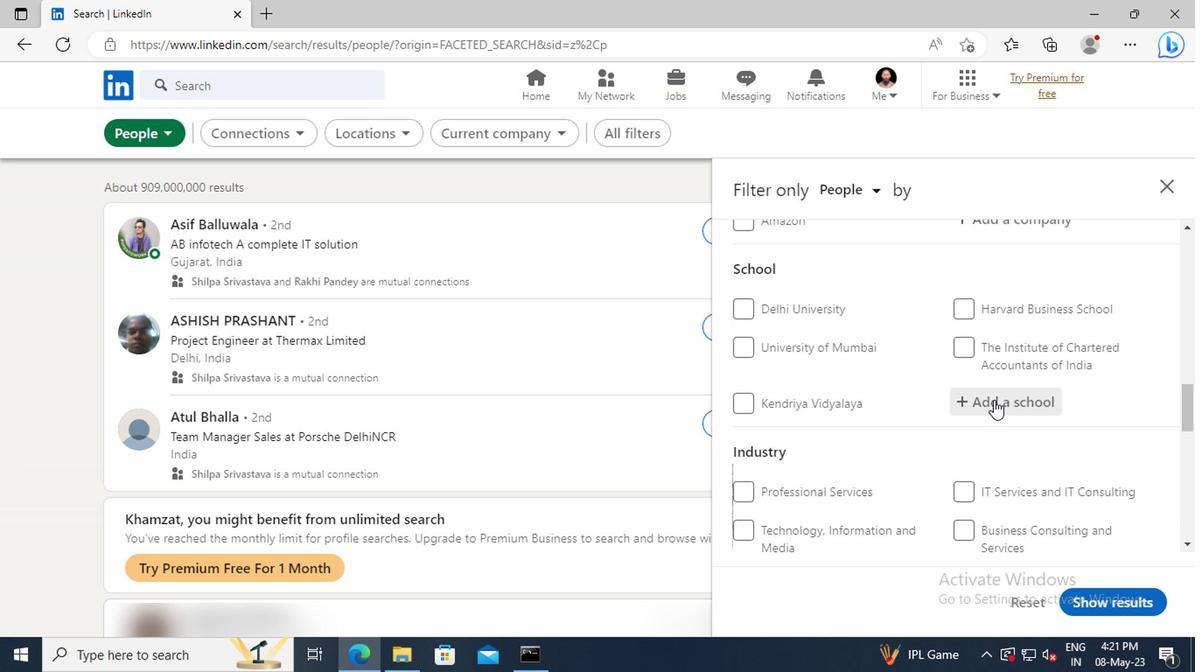 
Action: Key pressed <Key.shift>BITS<Key.space><Key.shift>PI
Screenshot: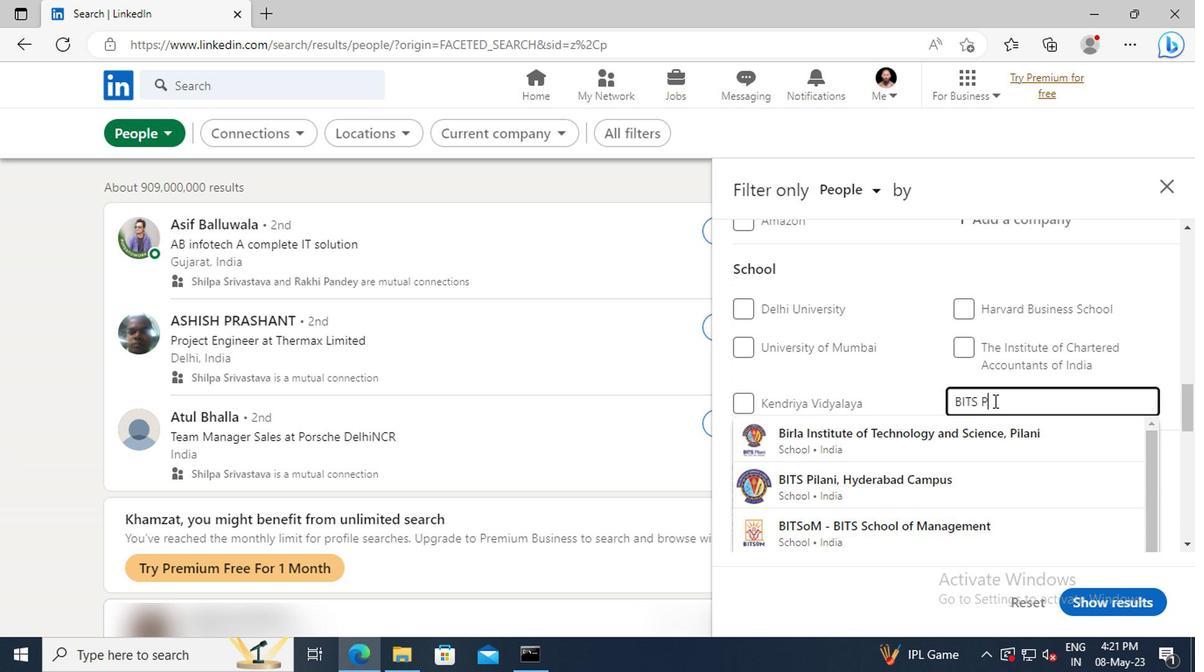 
Action: Mouse moved to (992, 425)
Screenshot: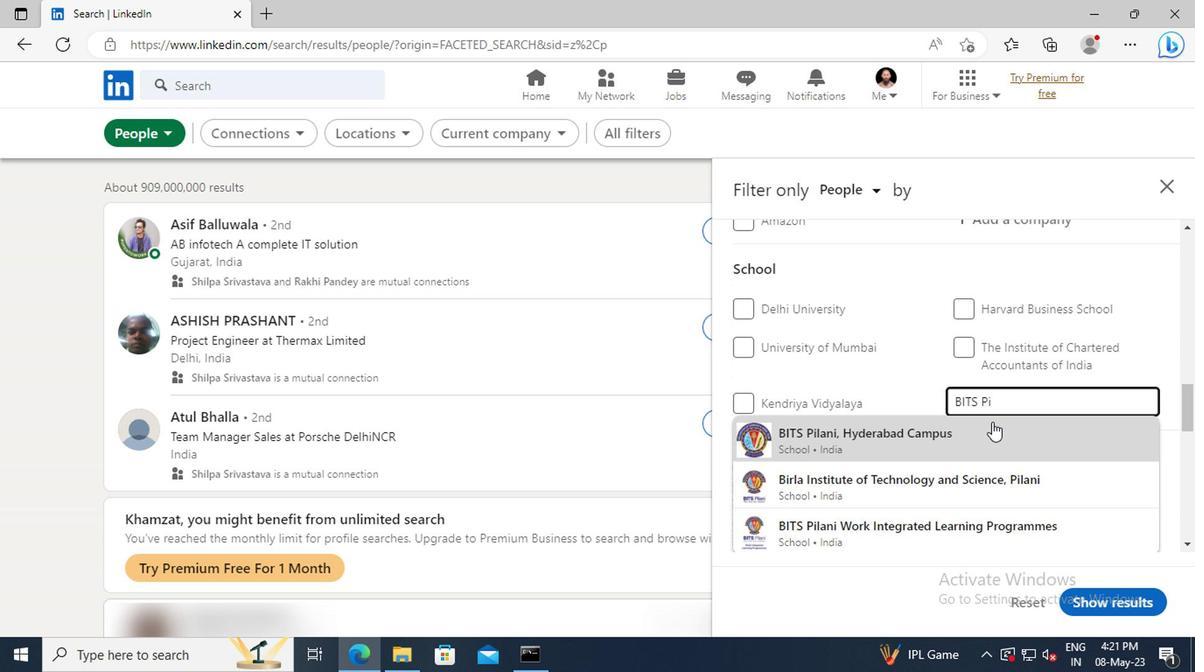 
Action: Mouse pressed left at (992, 425)
Screenshot: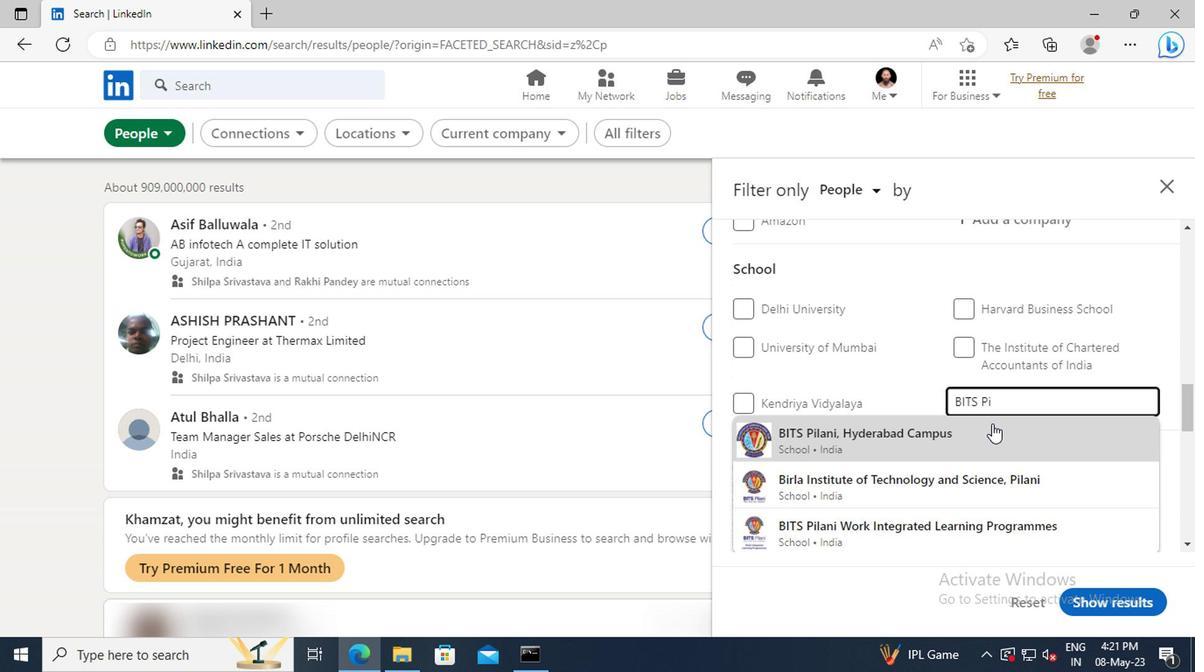 
Action: Mouse moved to (997, 417)
Screenshot: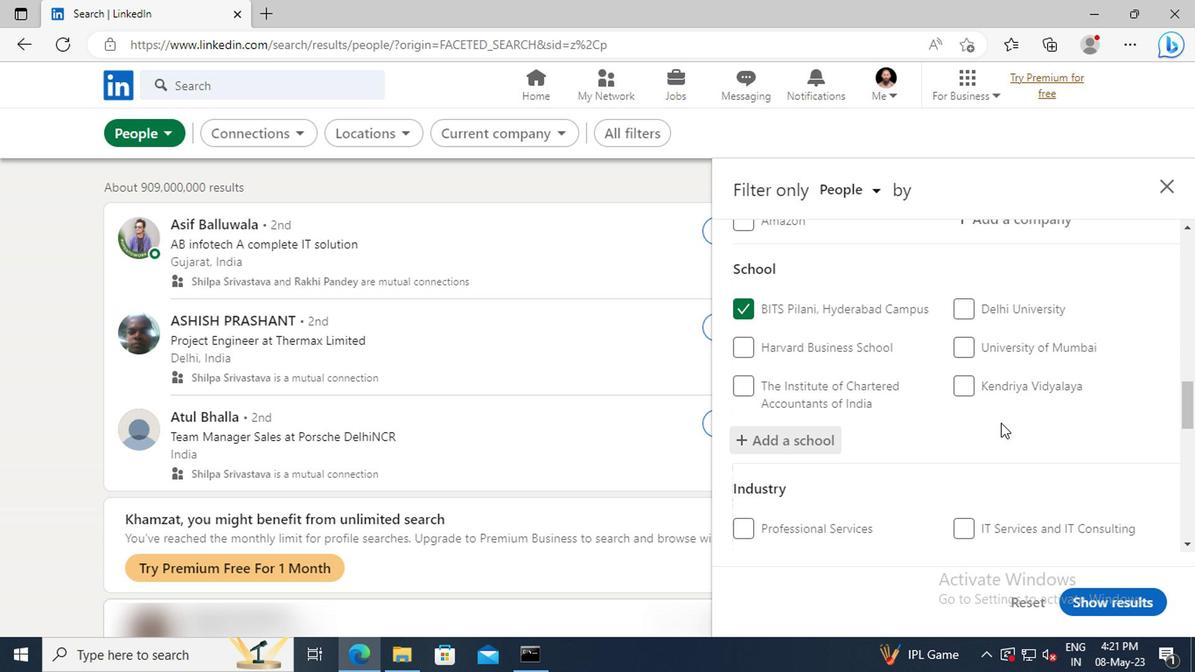 
Action: Mouse scrolled (997, 417) with delta (0, 0)
Screenshot: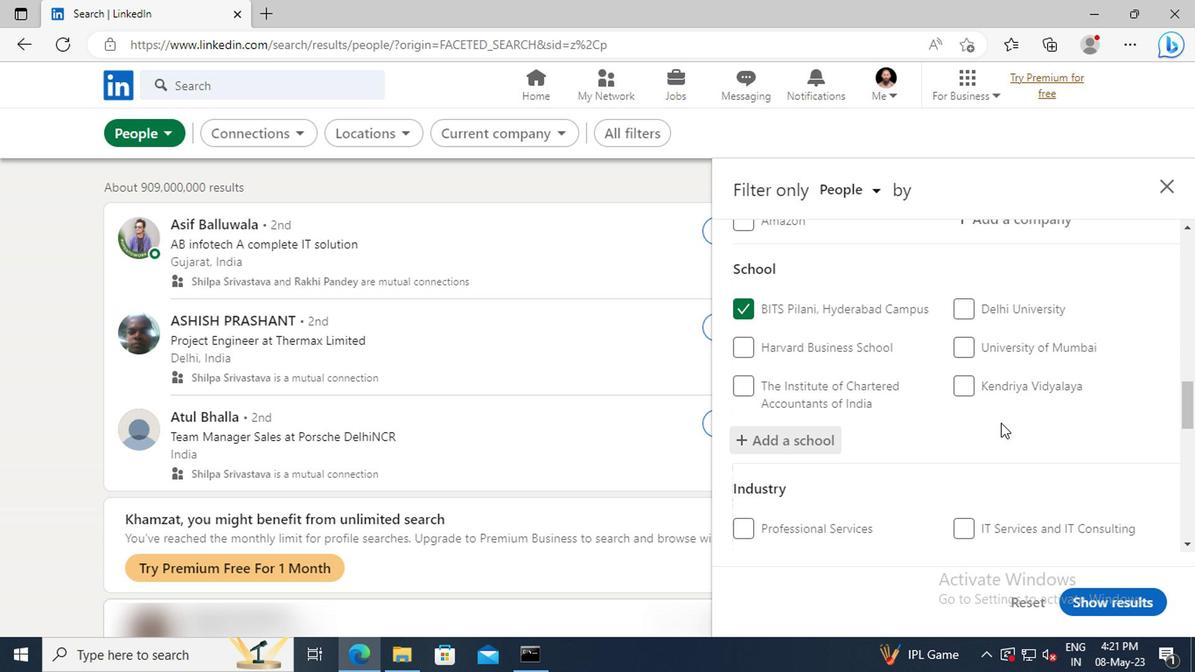 
Action: Mouse moved to (997, 416)
Screenshot: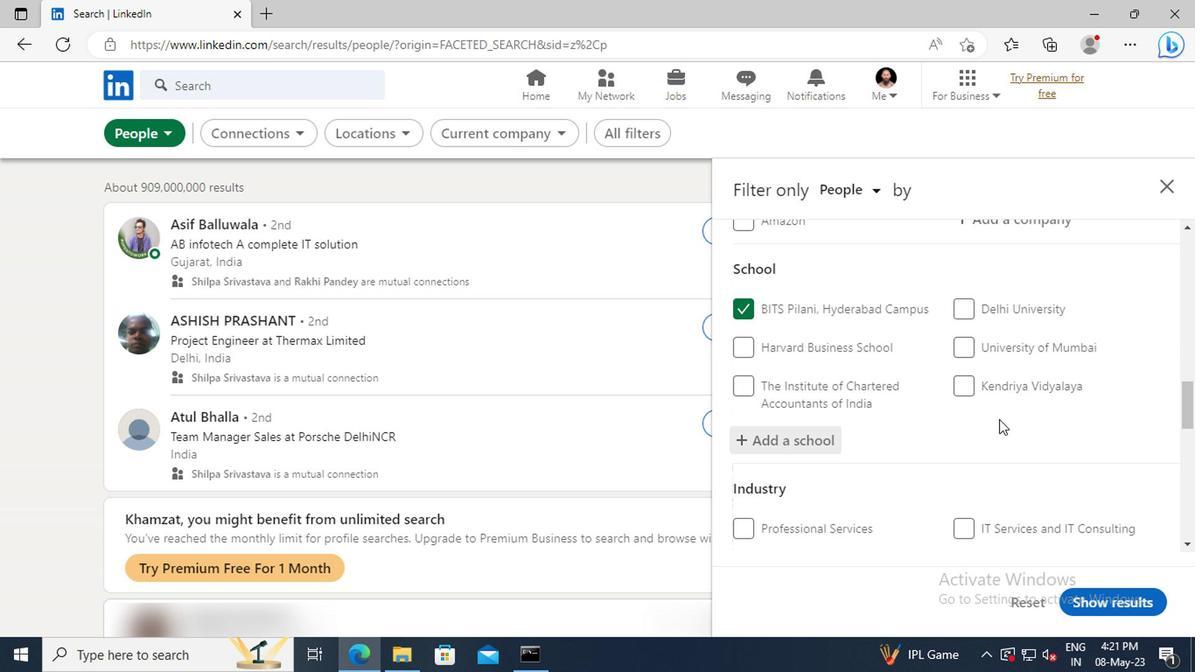 
Action: Mouse scrolled (997, 415) with delta (0, -1)
Screenshot: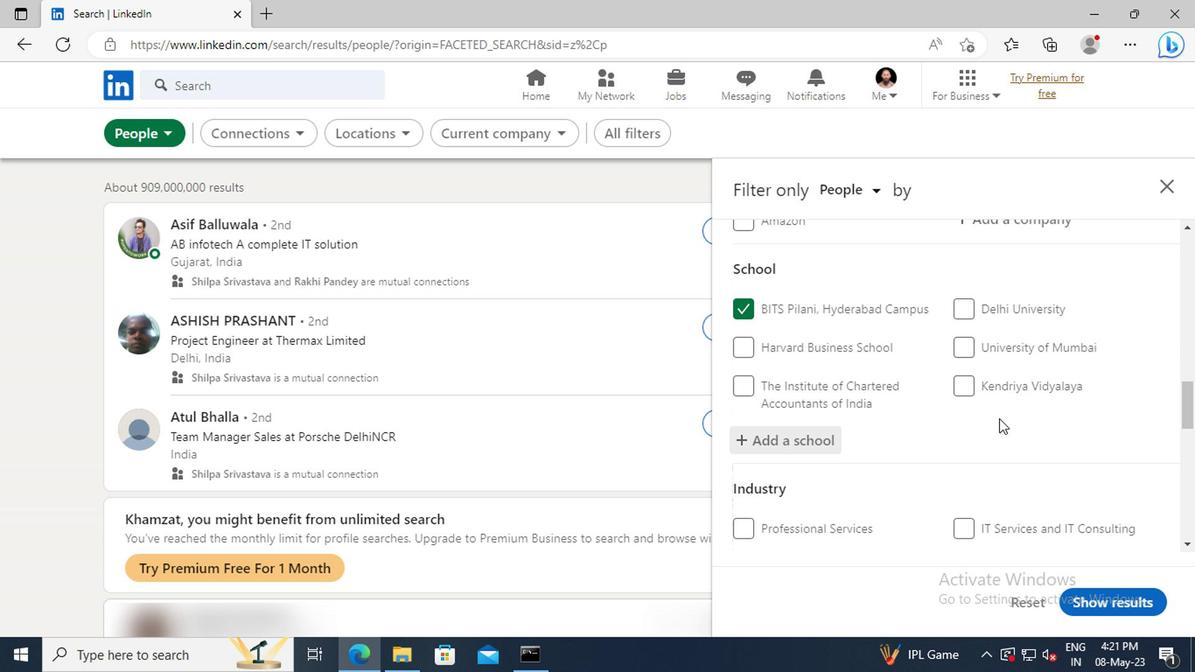 
Action: Mouse moved to (996, 414)
Screenshot: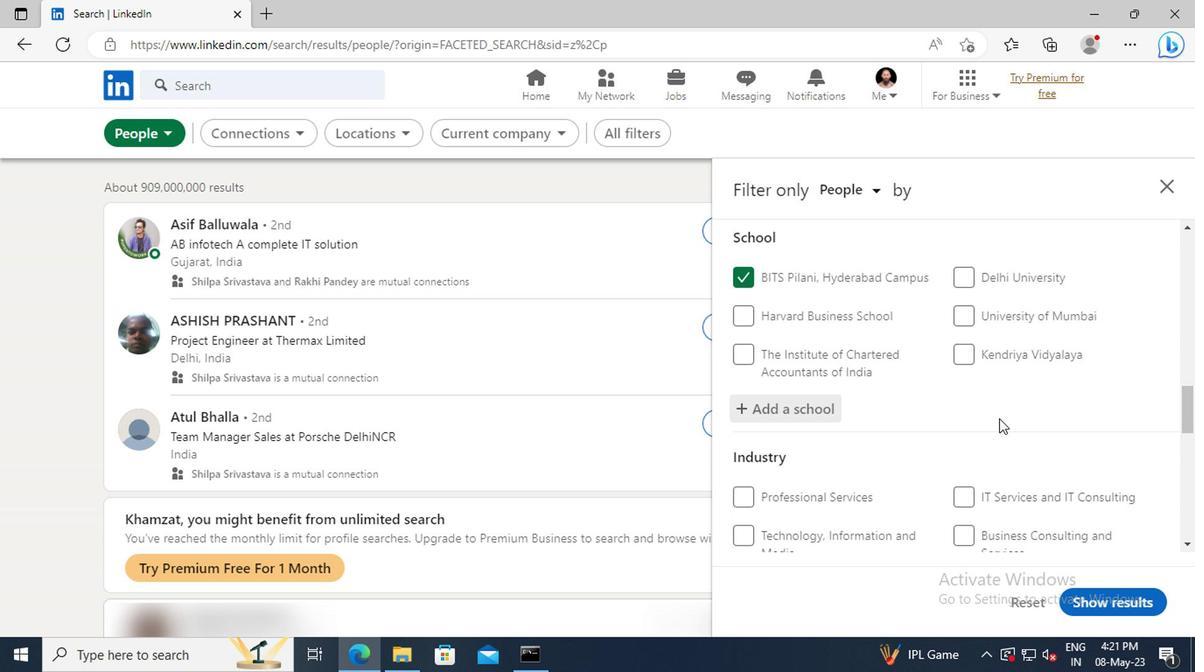 
Action: Mouse scrolled (996, 414) with delta (0, 0)
Screenshot: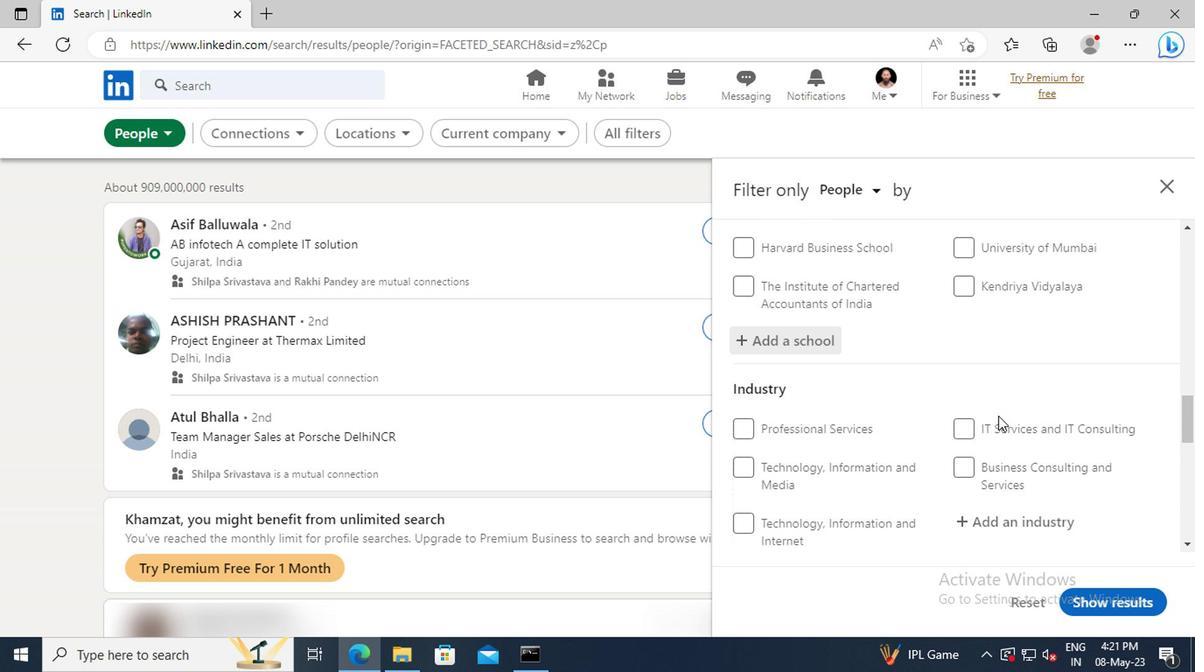 
Action: Mouse scrolled (996, 414) with delta (0, 0)
Screenshot: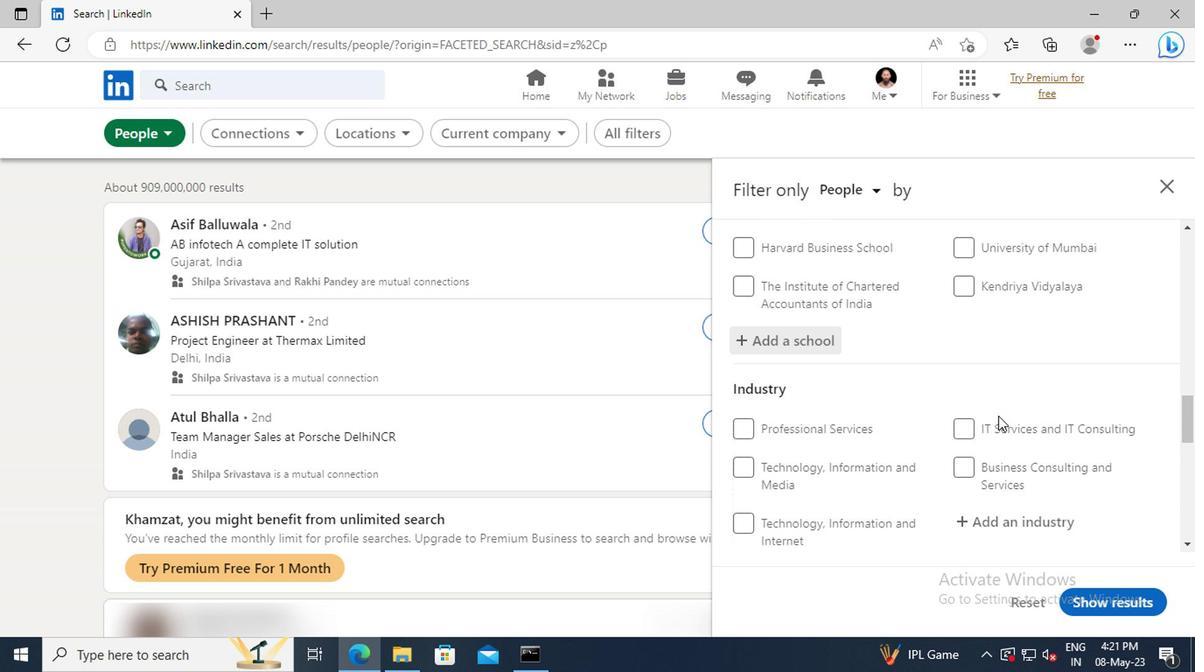 
Action: Mouse moved to (999, 417)
Screenshot: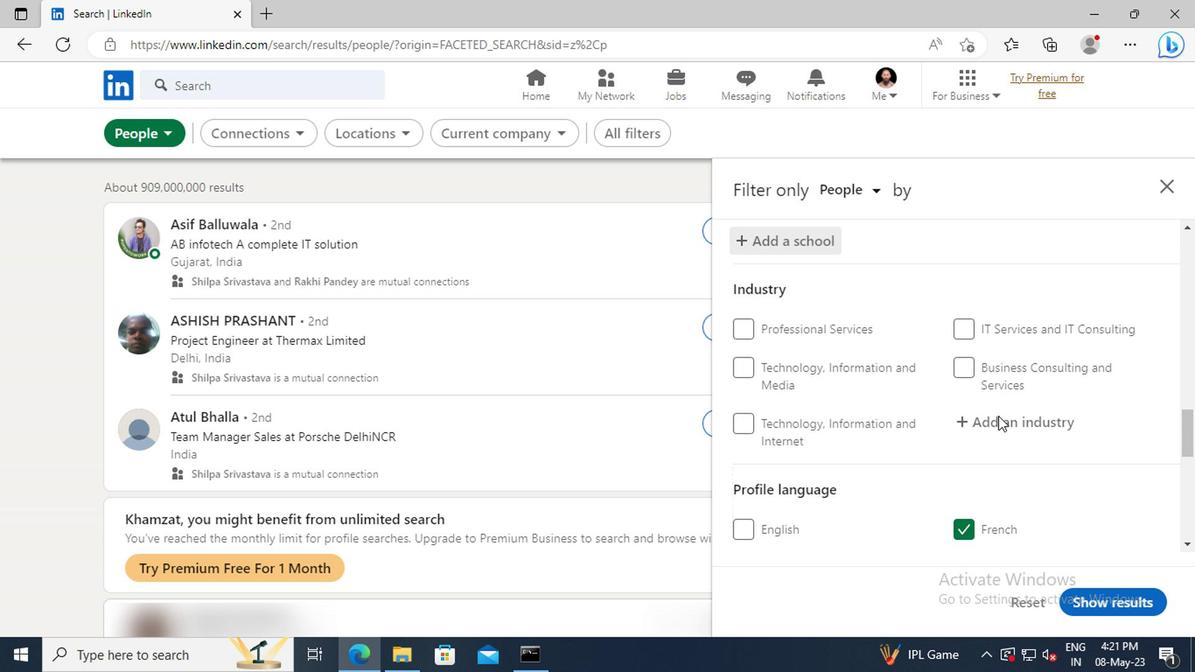
Action: Mouse pressed left at (999, 417)
Screenshot: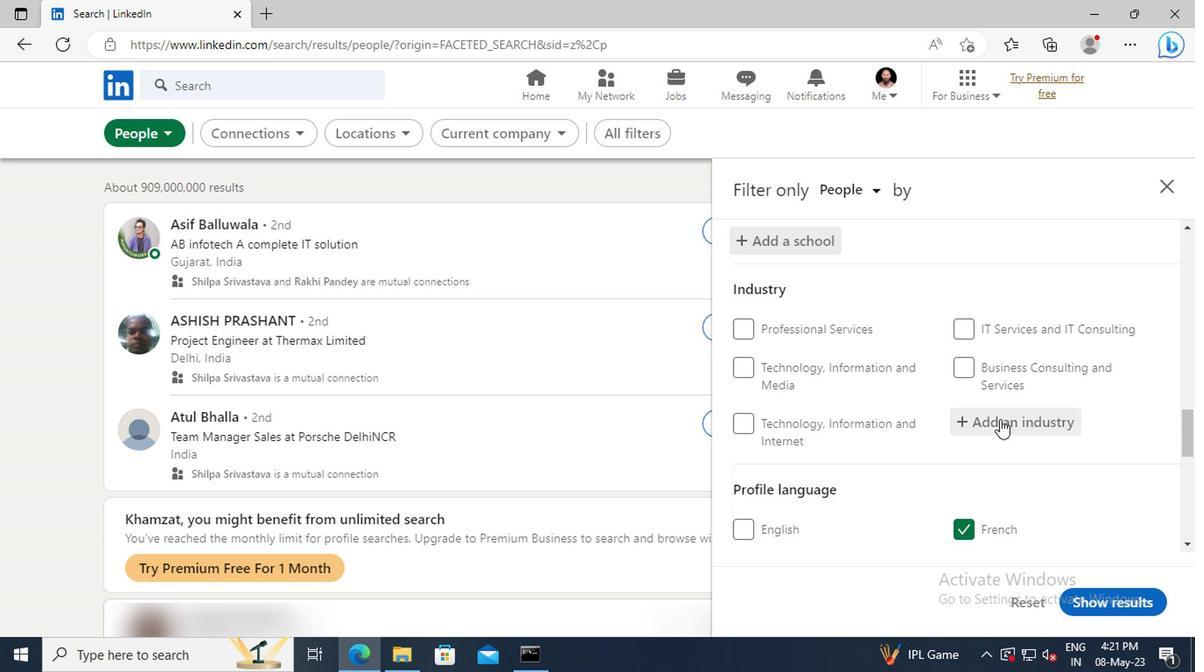 
Action: Key pressed <Key.shift>COMPUTER<Key.space>AND
Screenshot: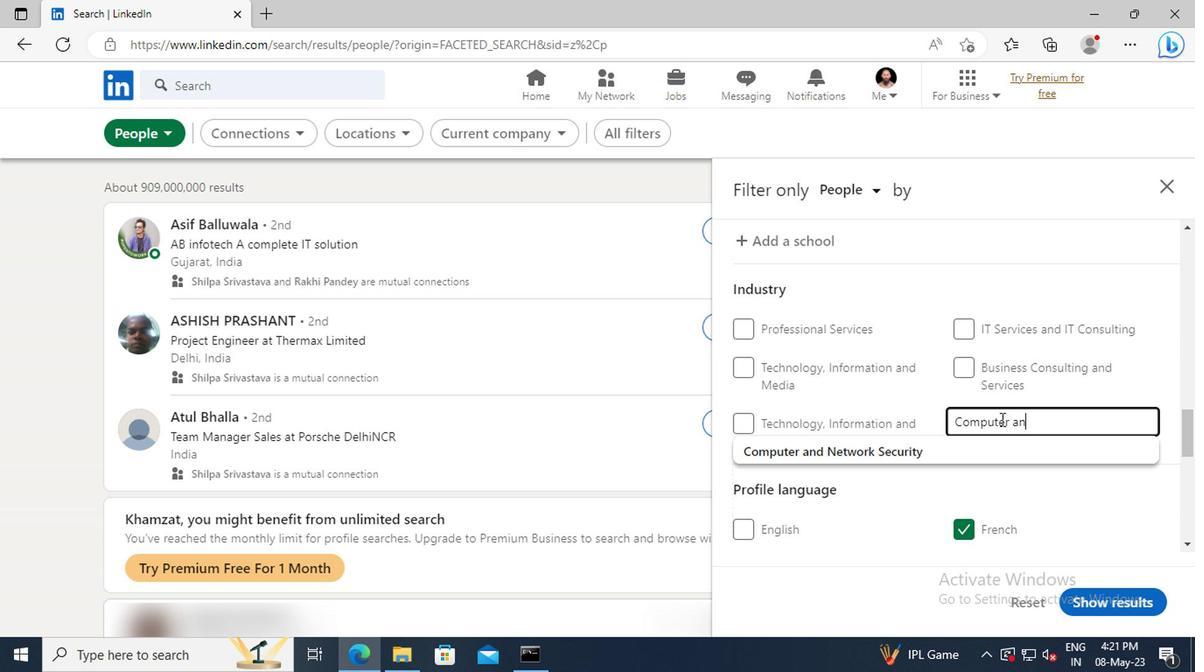 
Action: Mouse moved to (1002, 449)
Screenshot: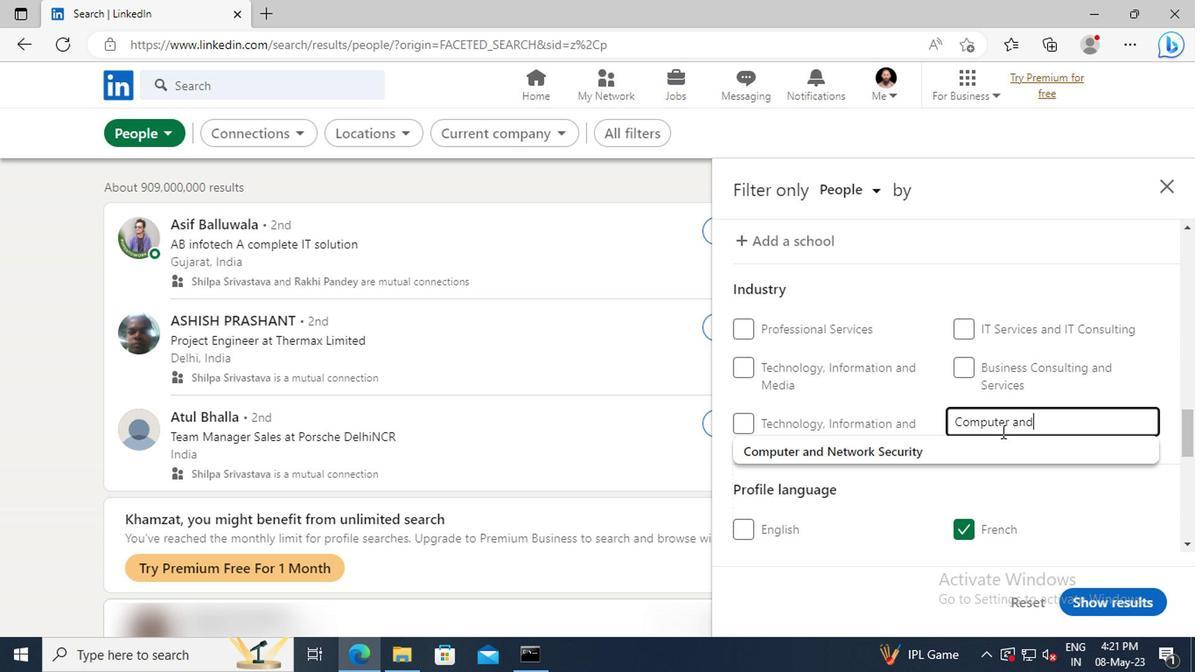 
Action: Mouse pressed left at (1002, 449)
Screenshot: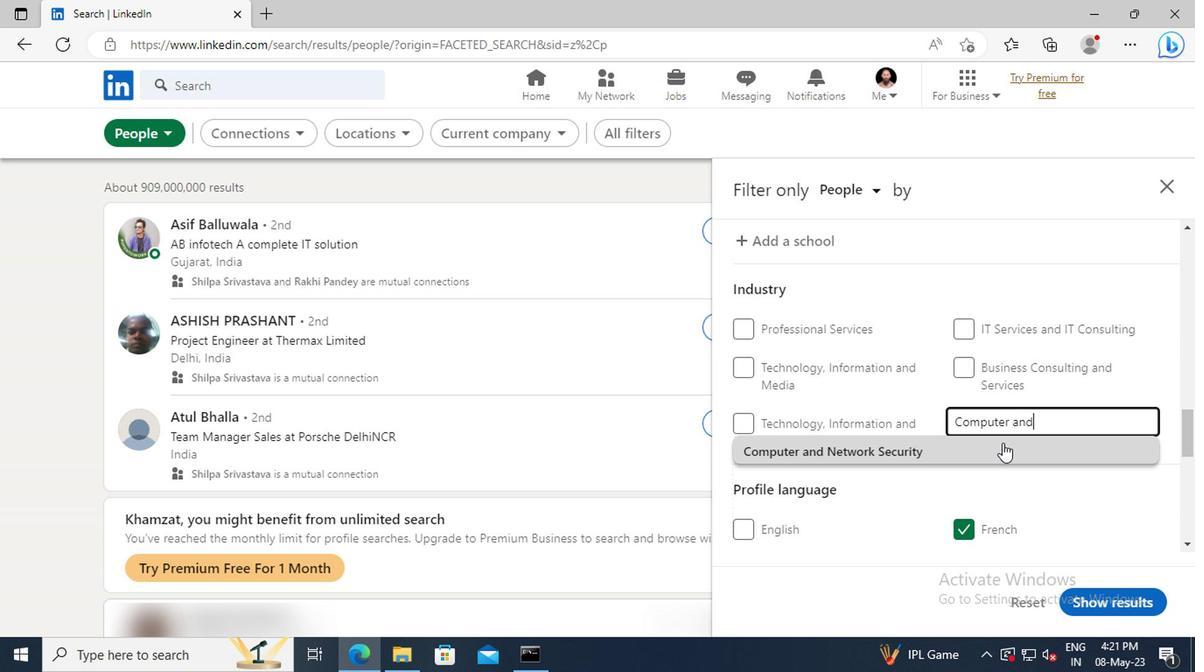 
Action: Mouse scrolled (1002, 448) with delta (0, 0)
Screenshot: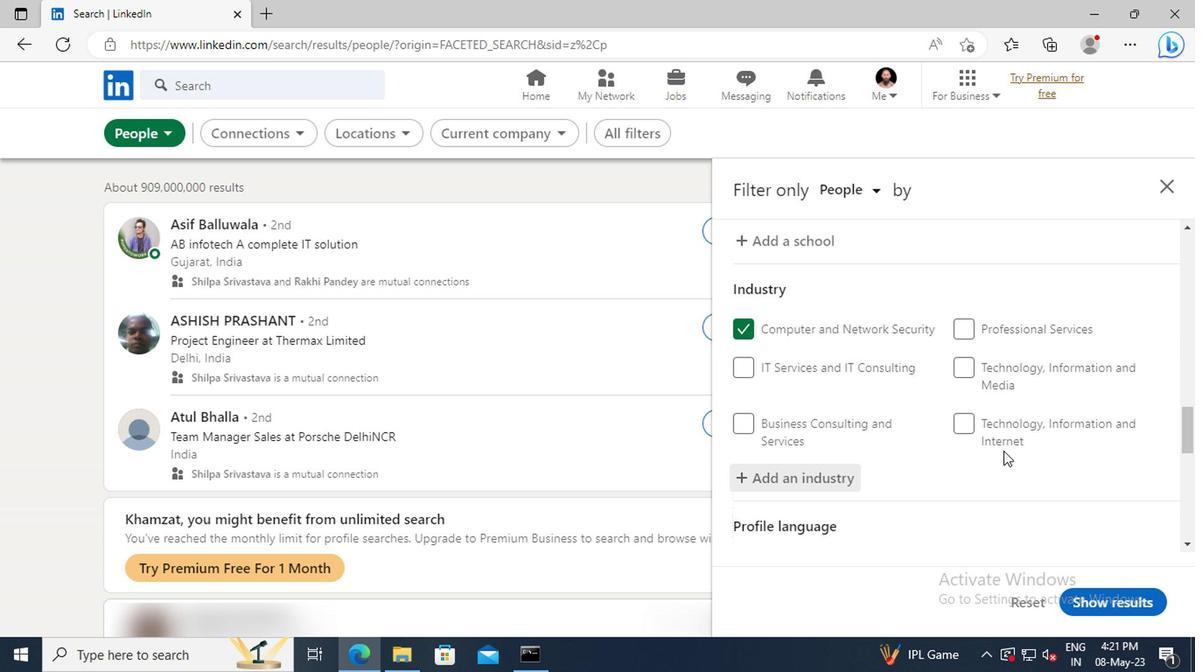 
Action: Mouse scrolled (1002, 448) with delta (0, 0)
Screenshot: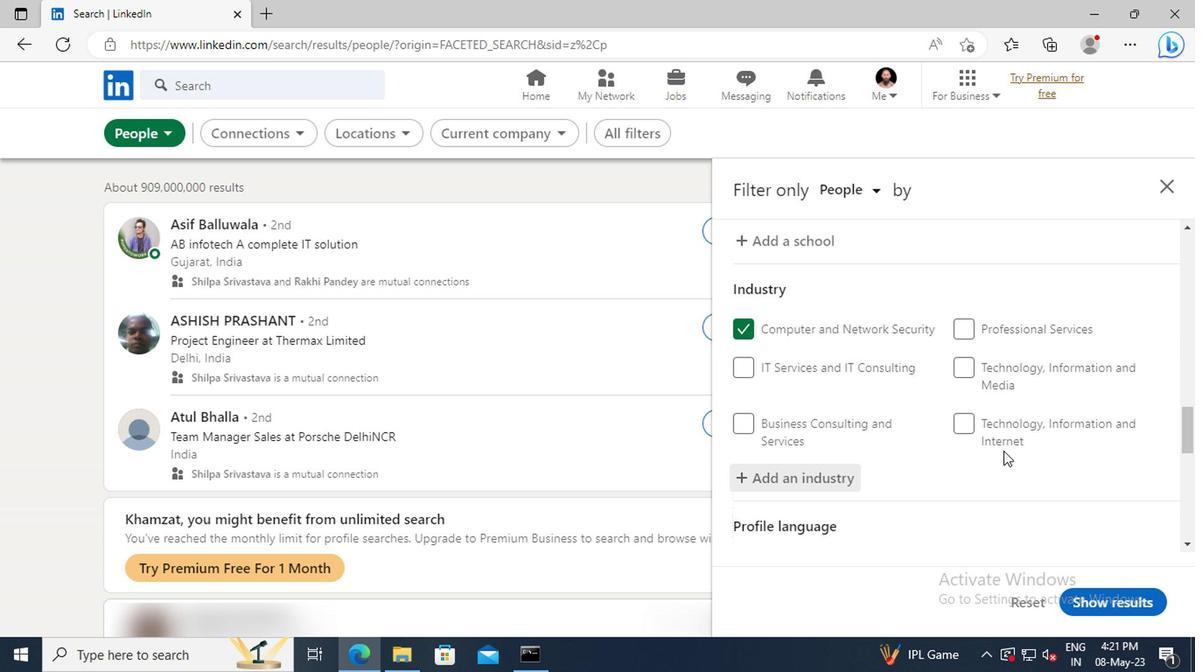 
Action: Mouse scrolled (1002, 448) with delta (0, 0)
Screenshot: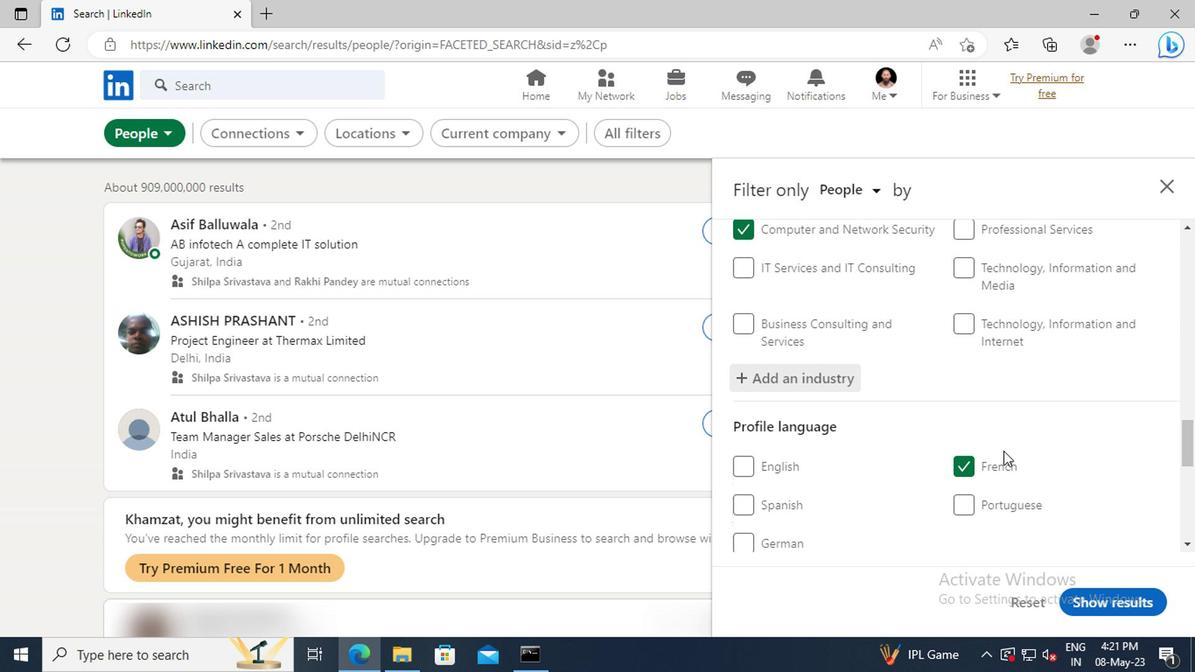 
Action: Mouse scrolled (1002, 448) with delta (0, 0)
Screenshot: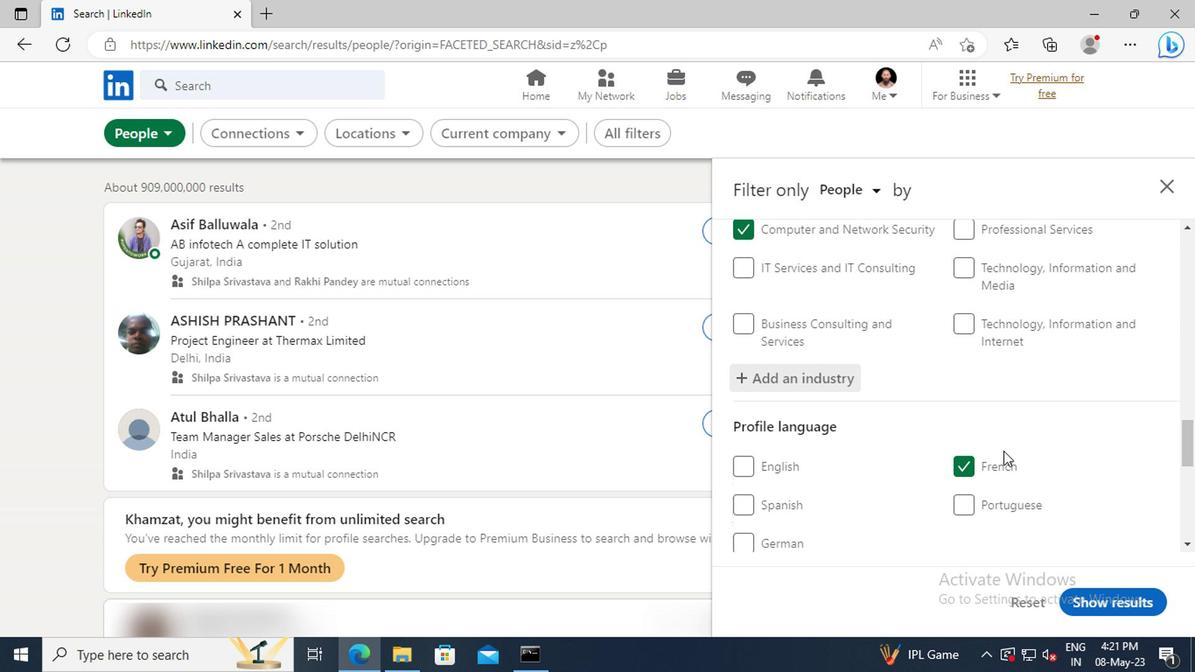 
Action: Mouse moved to (1002, 445)
Screenshot: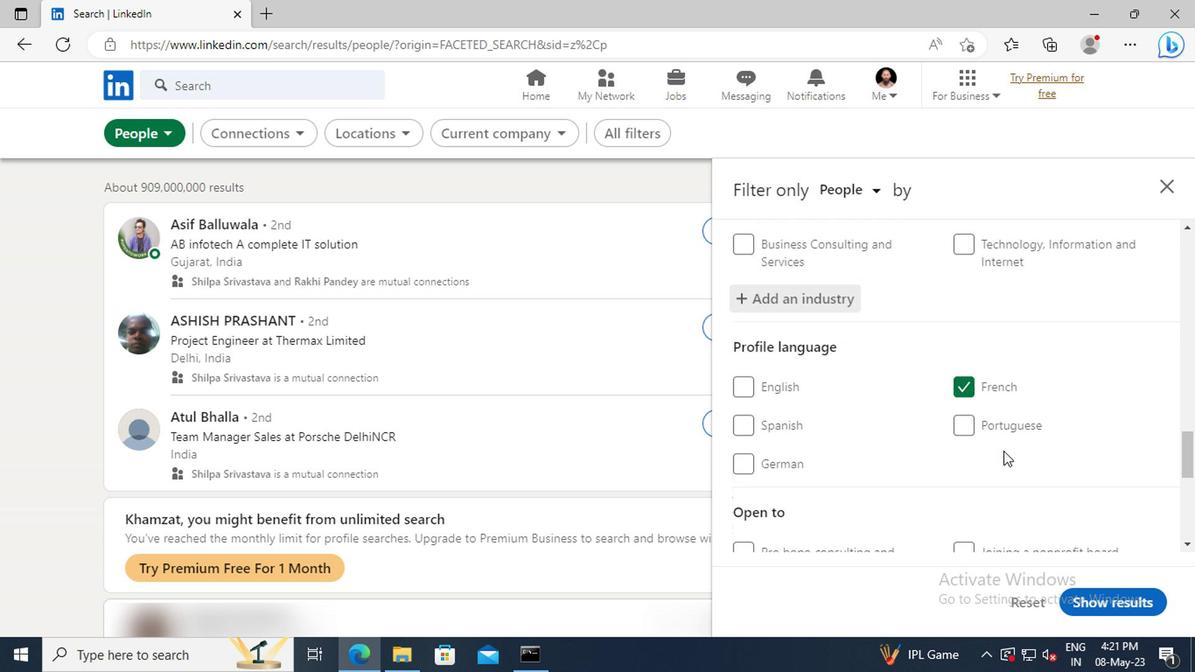 
Action: Mouse scrolled (1002, 444) with delta (0, -1)
Screenshot: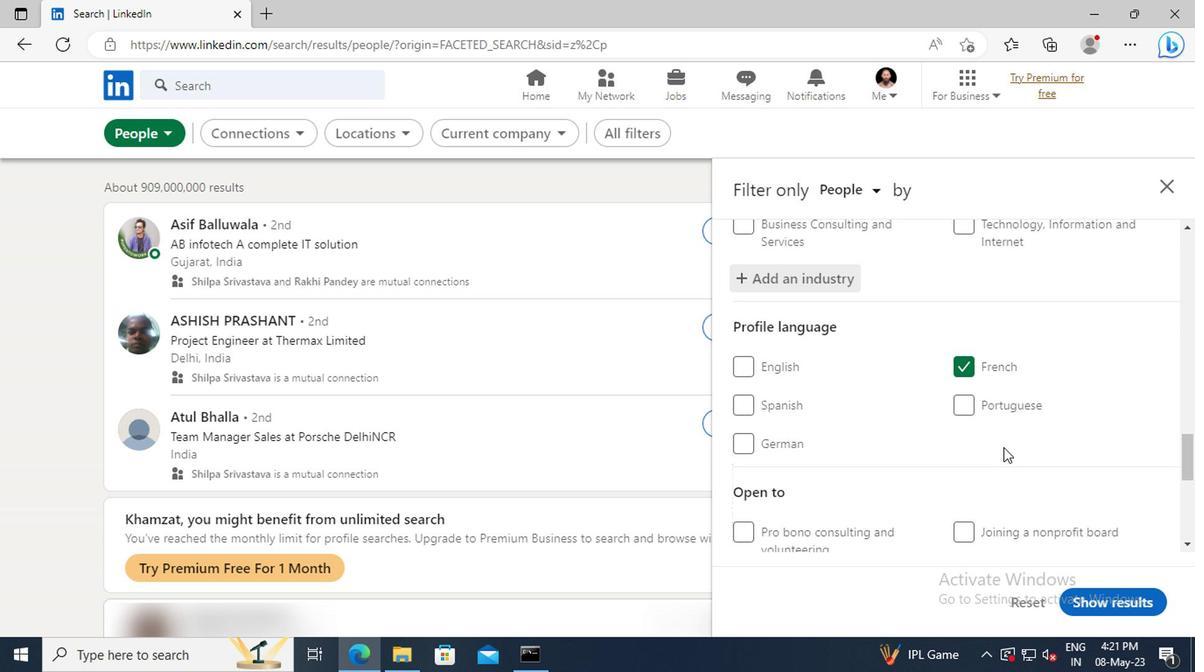 
Action: Mouse moved to (1002, 441)
Screenshot: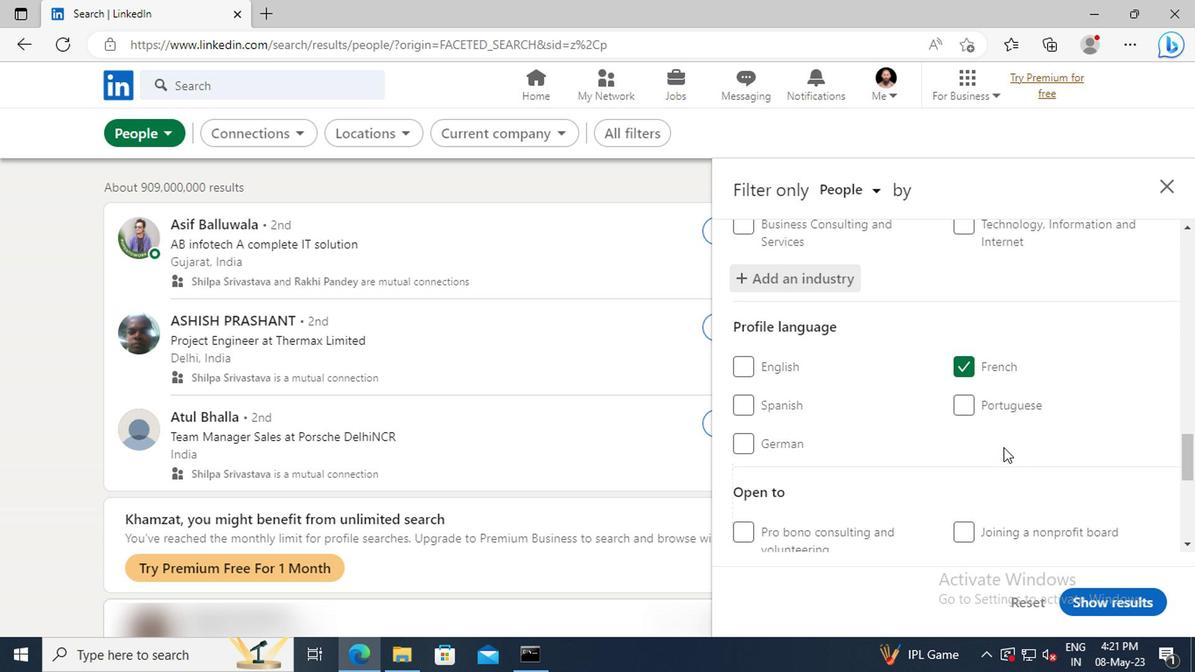
Action: Mouse scrolled (1002, 440) with delta (0, -1)
Screenshot: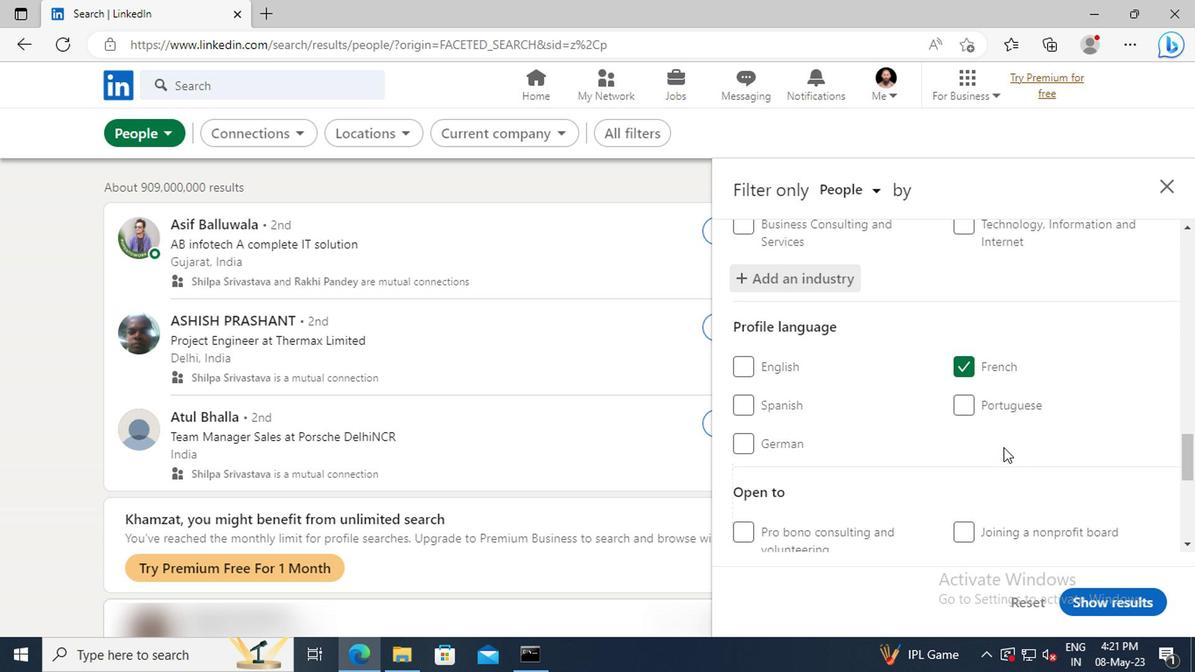 
Action: Mouse moved to (998, 425)
Screenshot: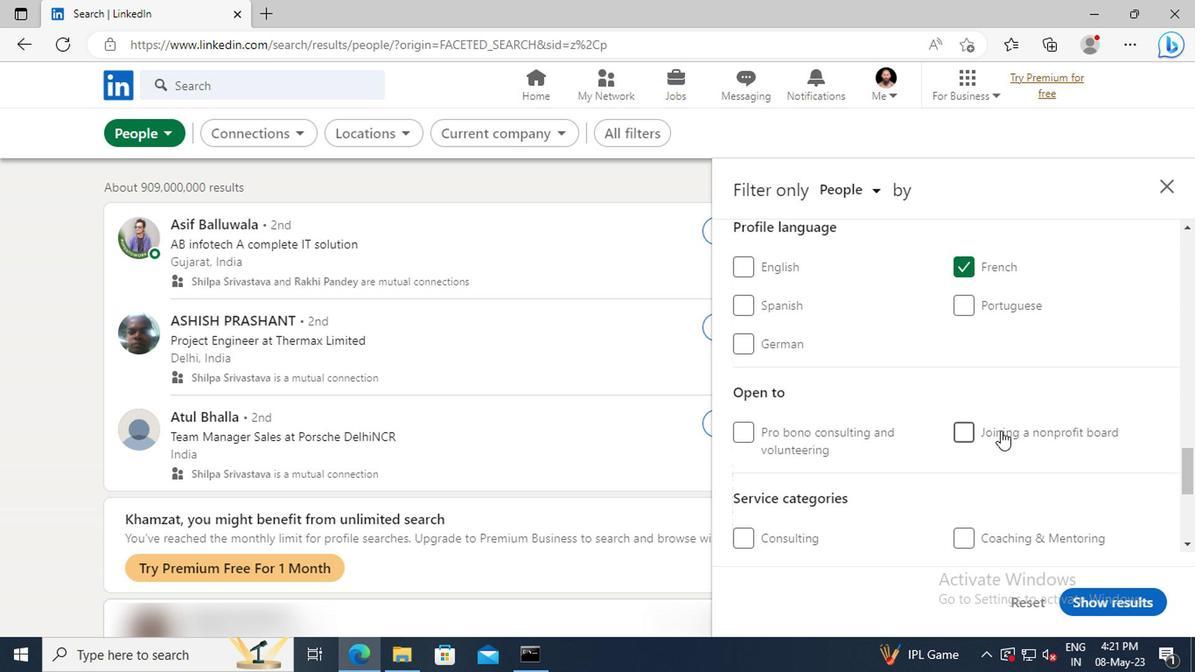 
Action: Mouse scrolled (998, 424) with delta (0, -1)
Screenshot: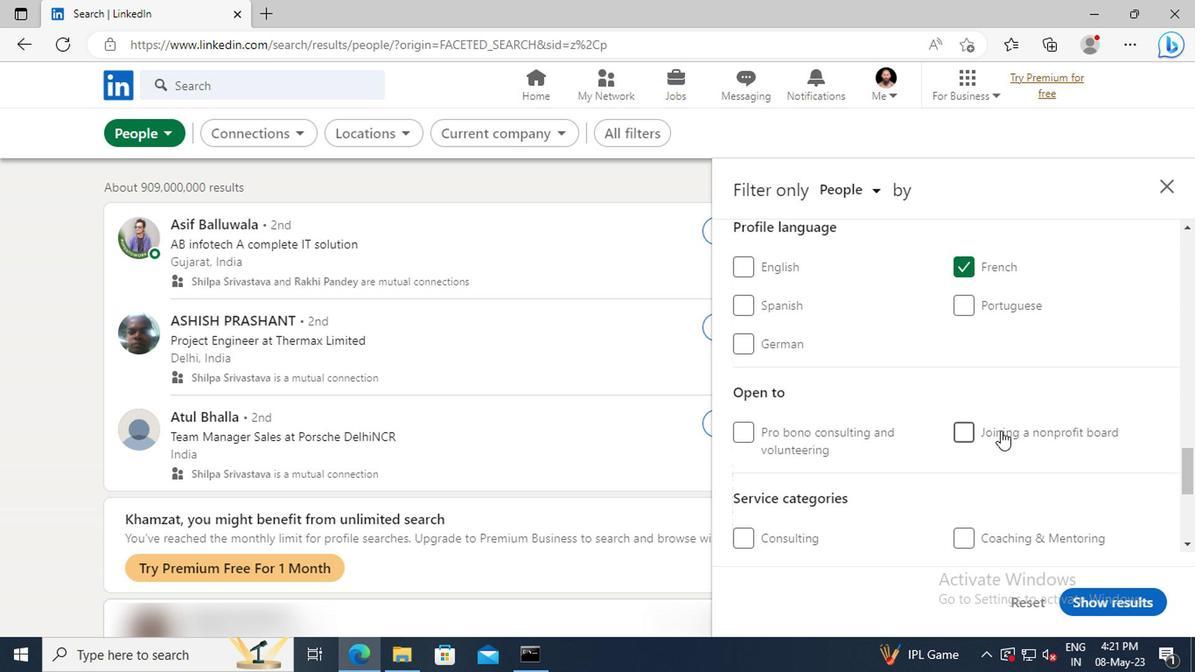 
Action: Mouse moved to (997, 425)
Screenshot: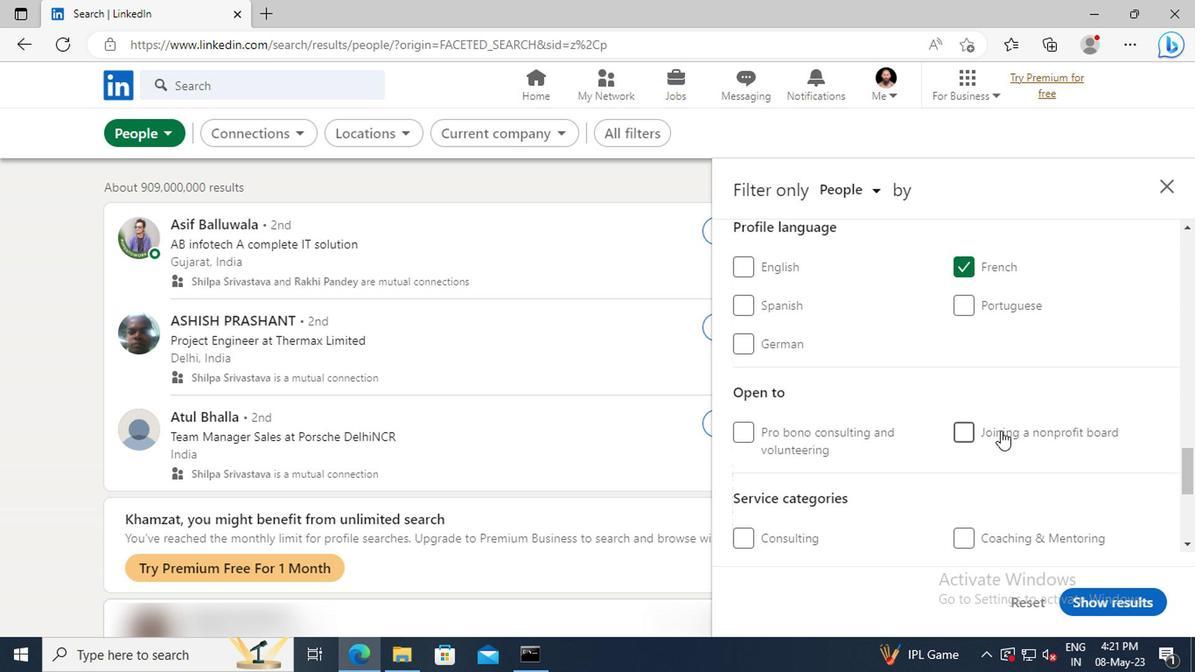 
Action: Mouse scrolled (997, 424) with delta (0, -1)
Screenshot: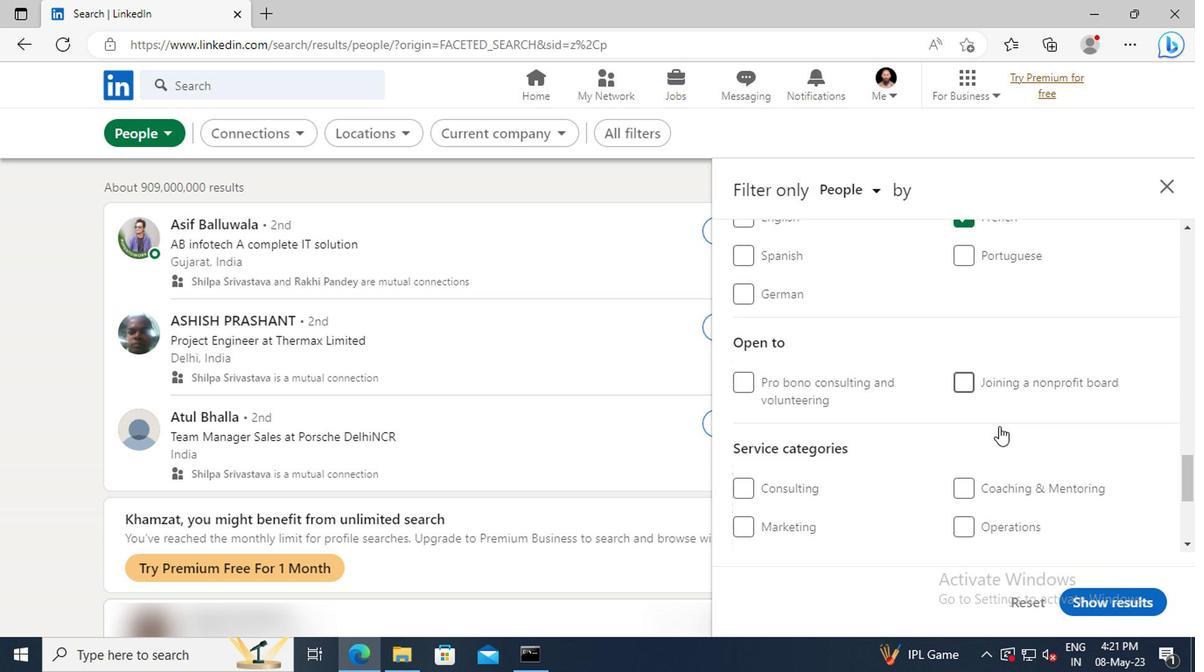 
Action: Mouse scrolled (997, 424) with delta (0, -1)
Screenshot: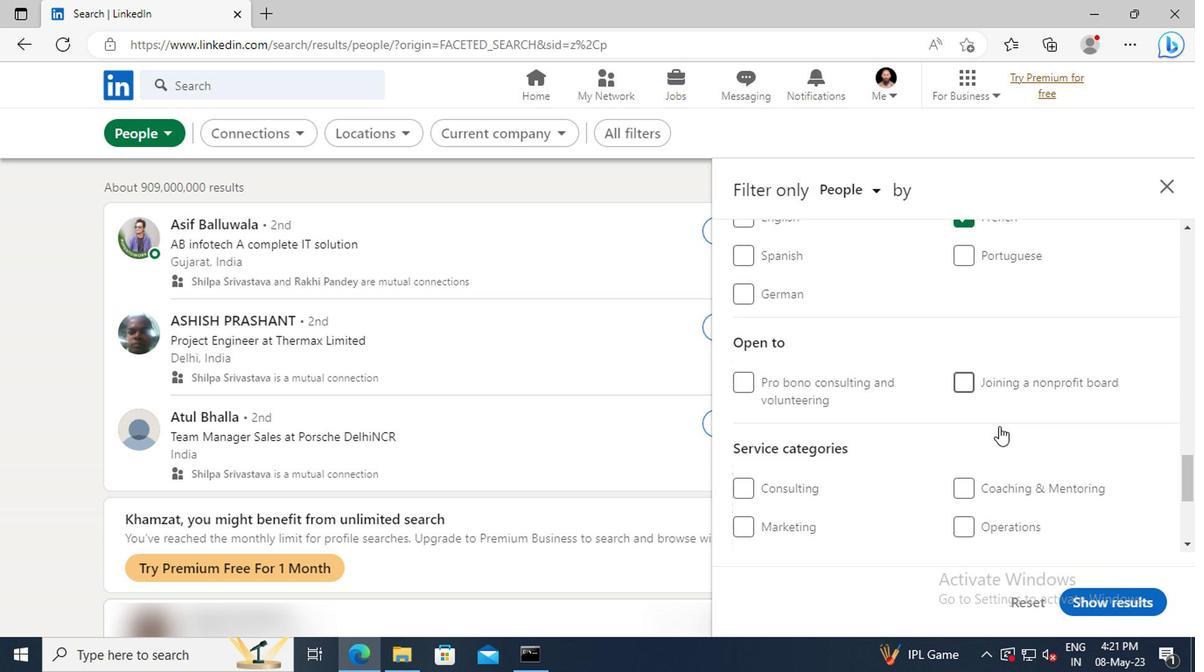
Action: Mouse scrolled (997, 424) with delta (0, -1)
Screenshot: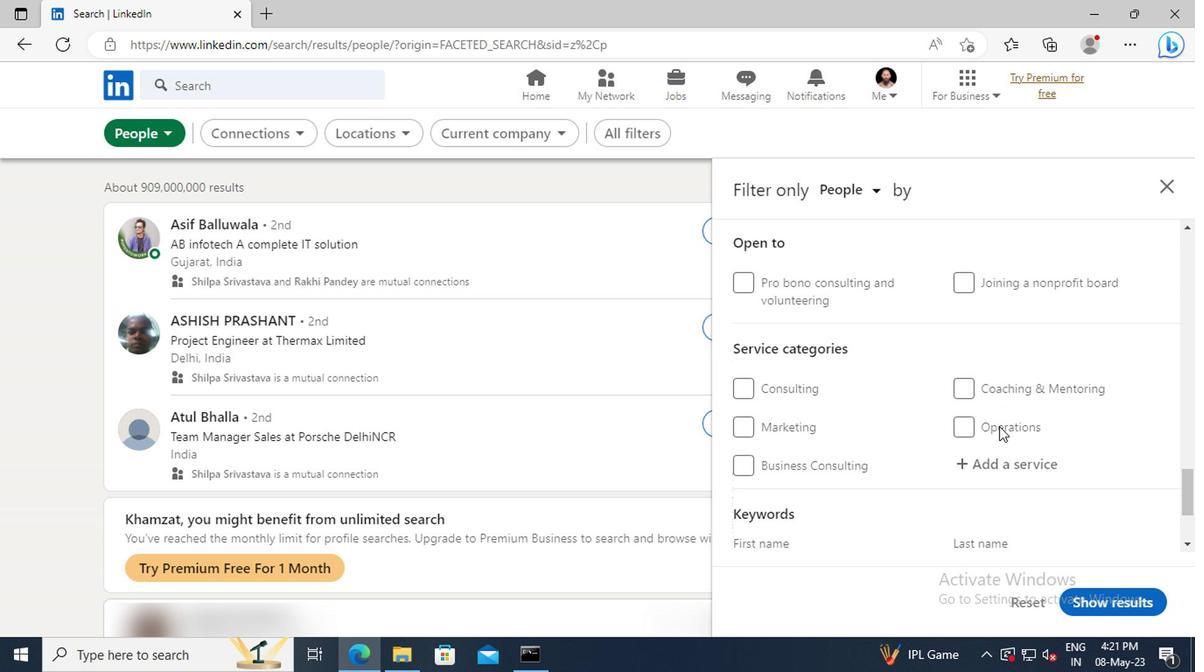 
Action: Mouse moved to (998, 419)
Screenshot: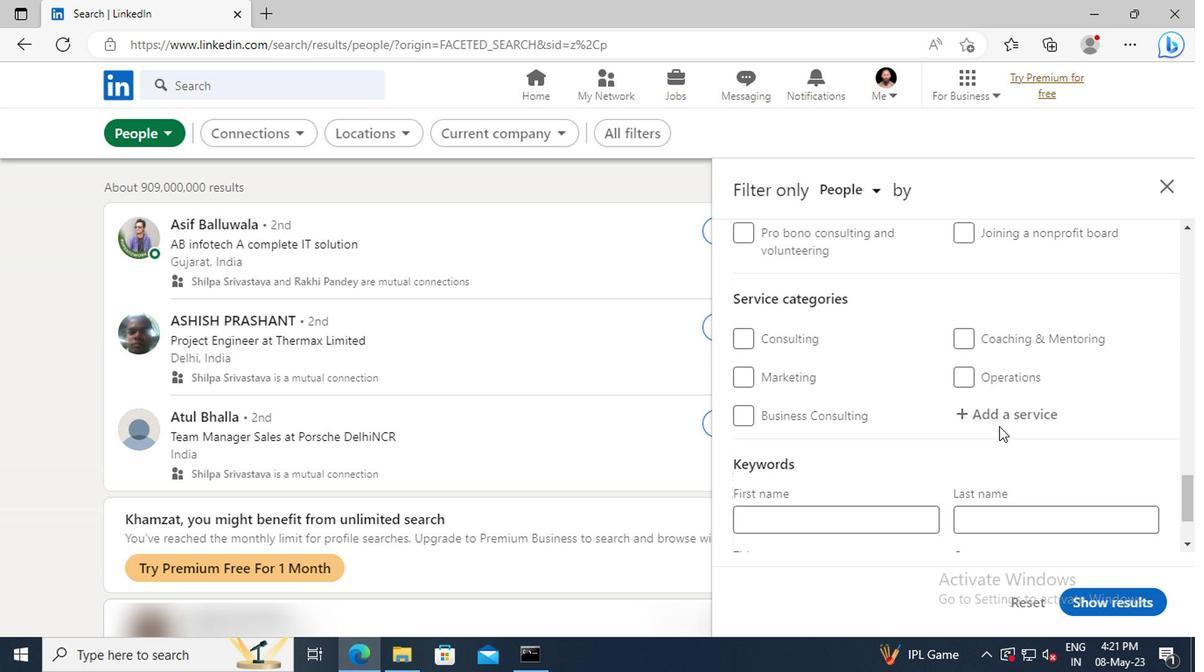 
Action: Mouse pressed left at (998, 419)
Screenshot: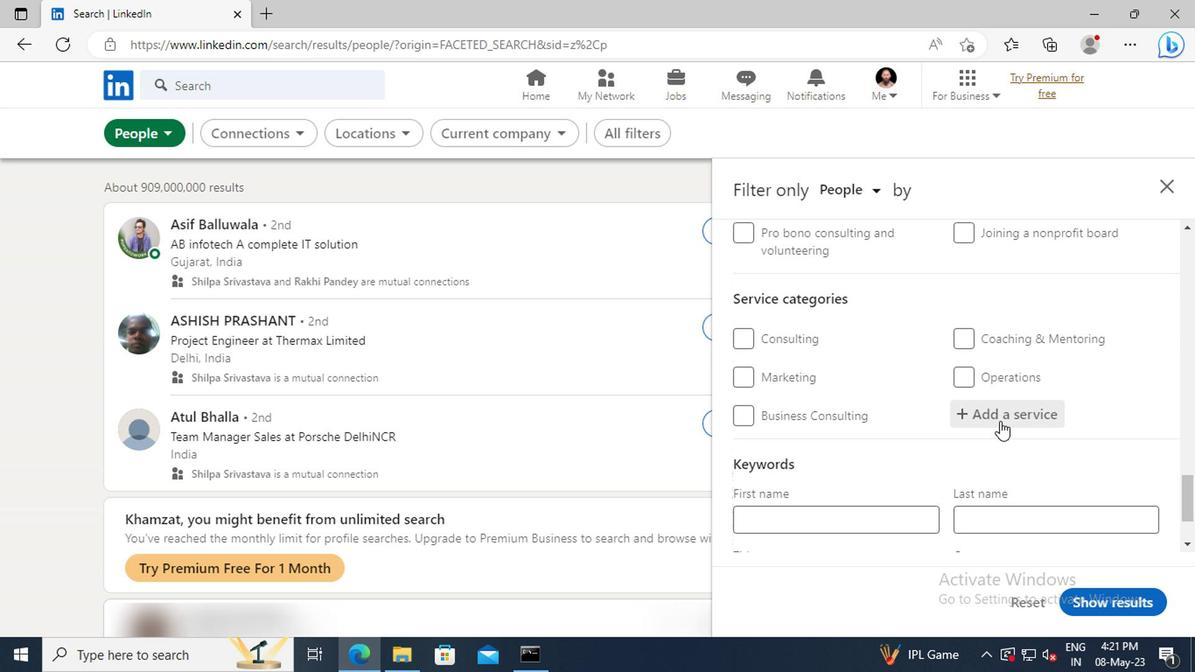 
Action: Key pressed <Key.shift>LEAD
Screenshot: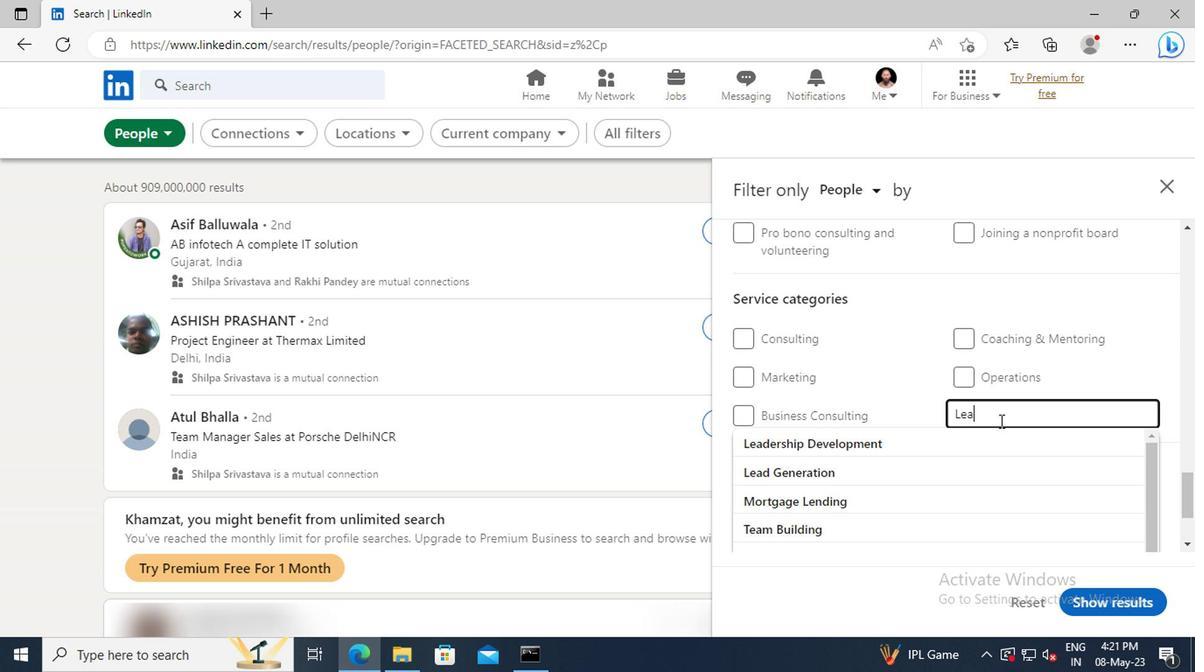 
Action: Mouse moved to (994, 437)
Screenshot: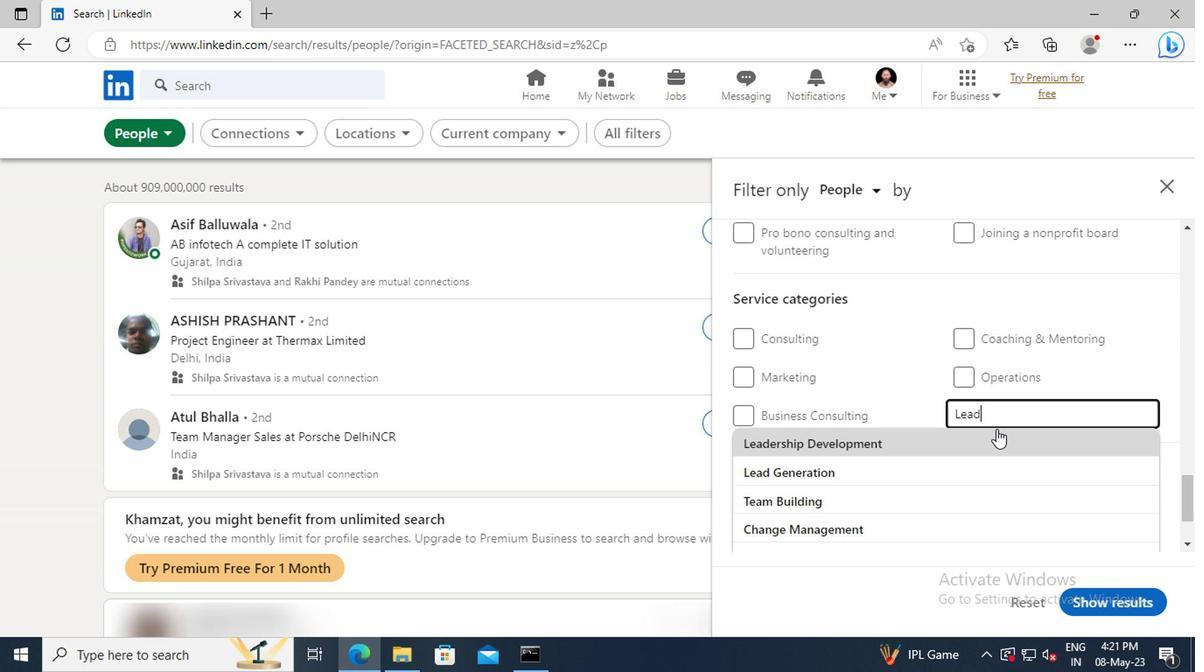 
Action: Mouse pressed left at (994, 437)
Screenshot: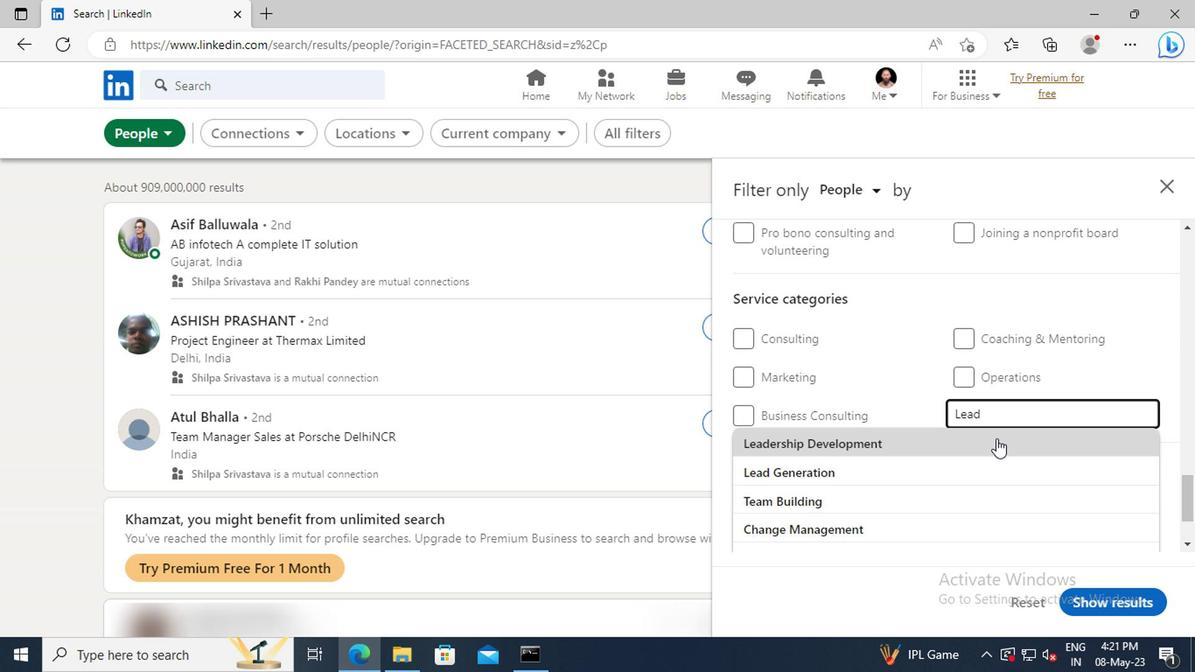 
Action: Mouse moved to (996, 437)
Screenshot: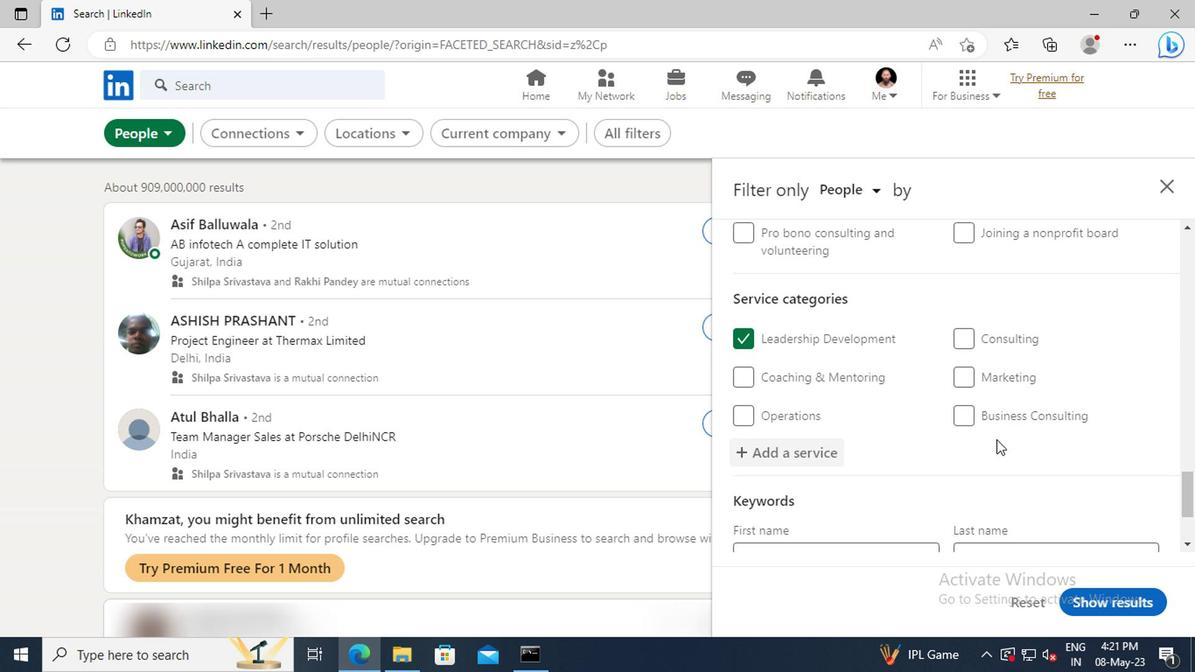 
Action: Mouse scrolled (996, 437) with delta (0, 0)
Screenshot: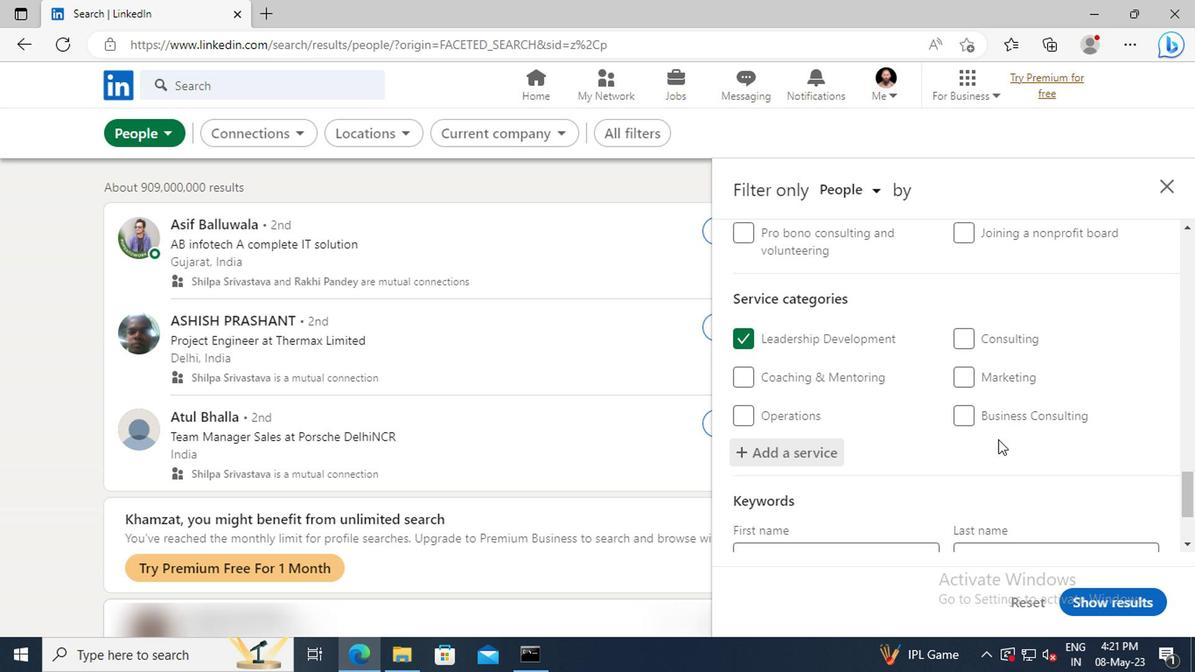 
Action: Mouse scrolled (996, 437) with delta (0, 0)
Screenshot: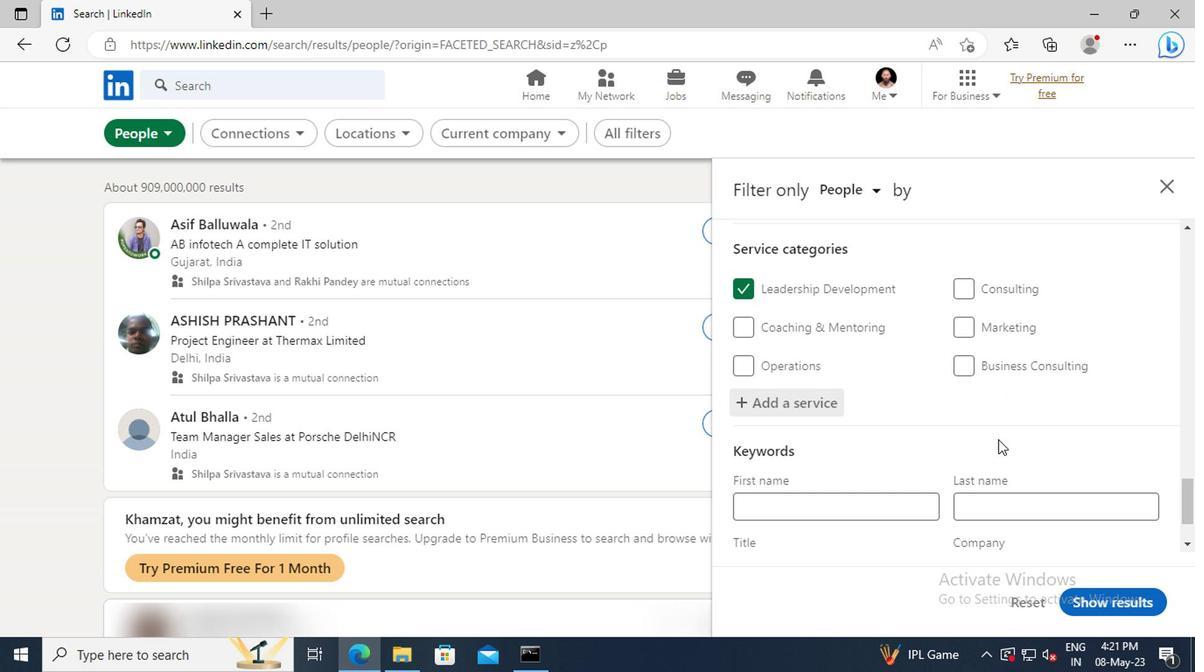 
Action: Mouse scrolled (996, 437) with delta (0, 0)
Screenshot: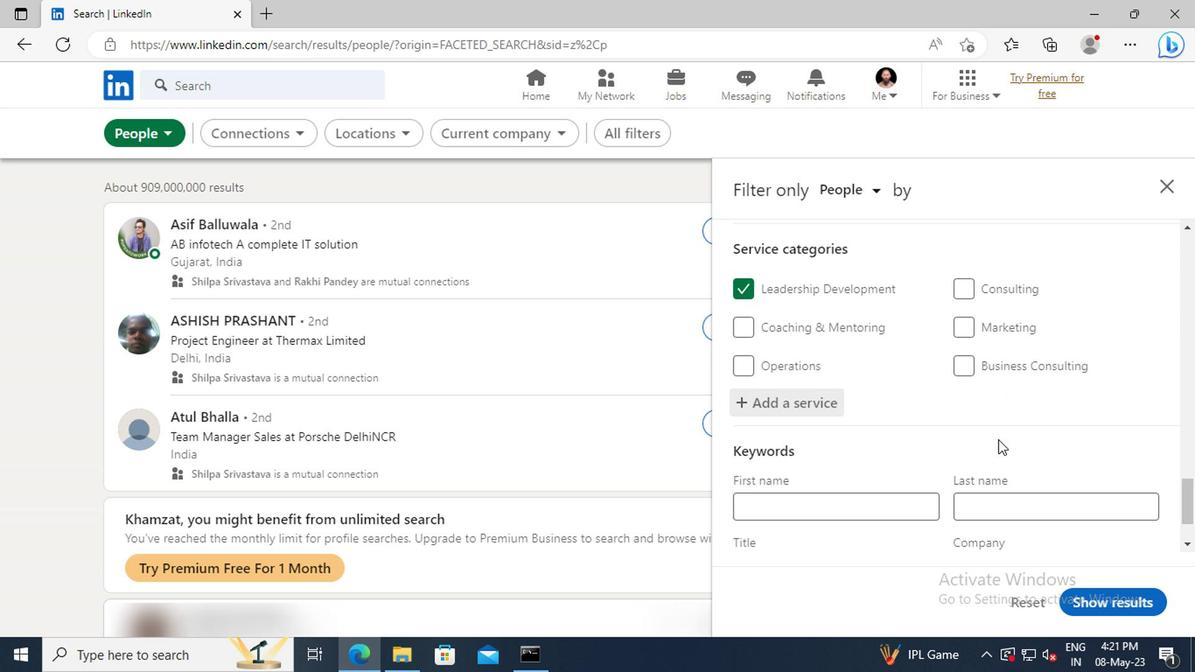 
Action: Mouse scrolled (996, 437) with delta (0, 0)
Screenshot: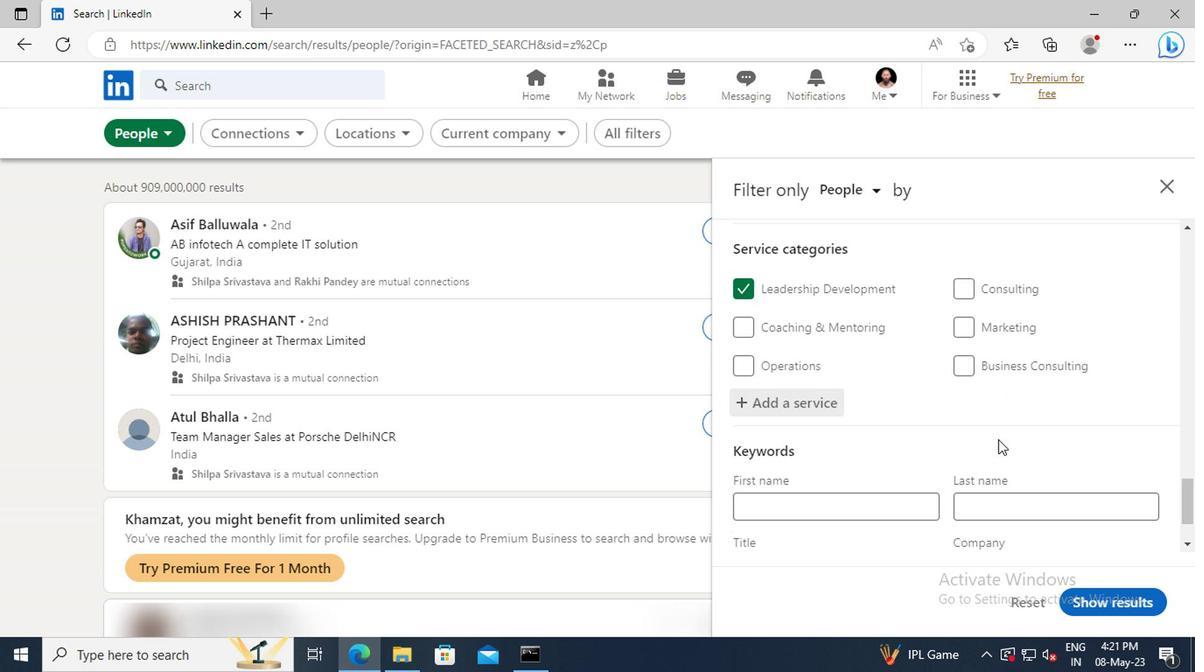 
Action: Mouse moved to (871, 470)
Screenshot: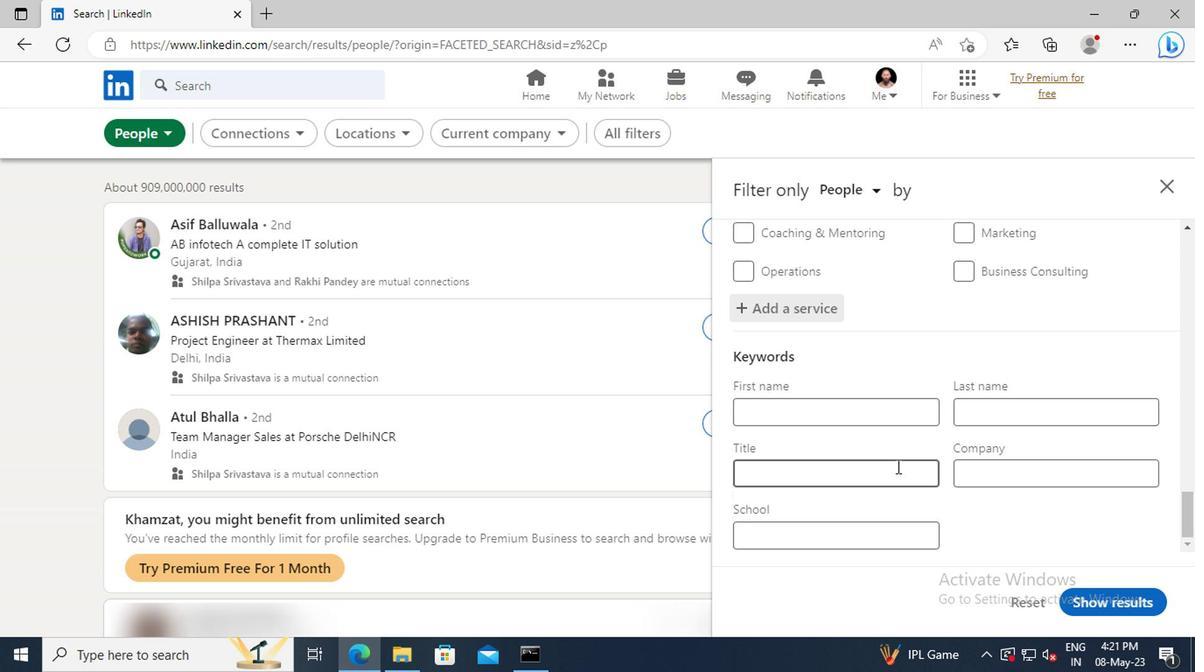 
Action: Mouse pressed left at (871, 470)
Screenshot: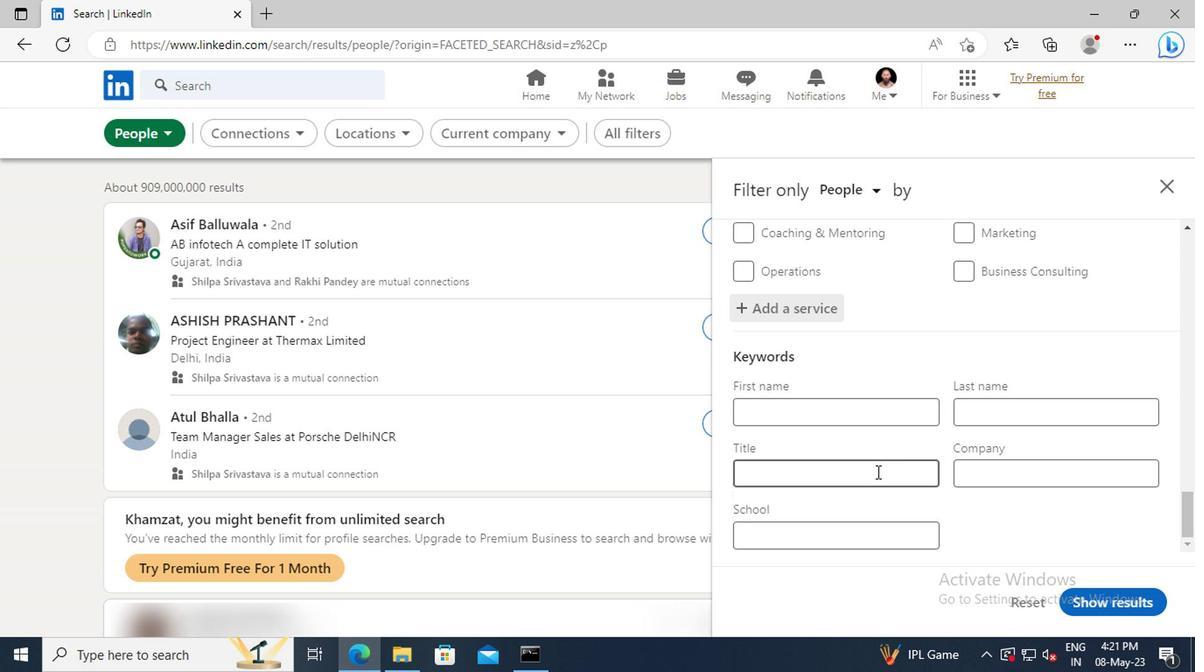 
Action: Key pressed <Key.shift>ACTOR<Key.enter>
Screenshot: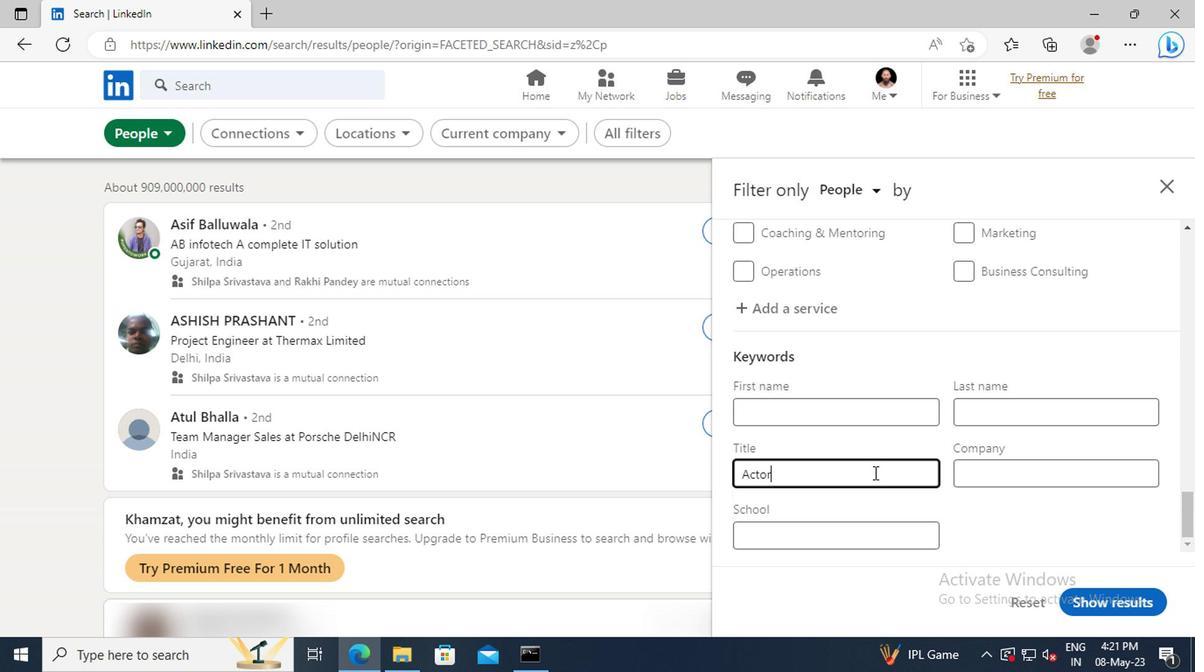 
Action: Mouse moved to (1094, 589)
Screenshot: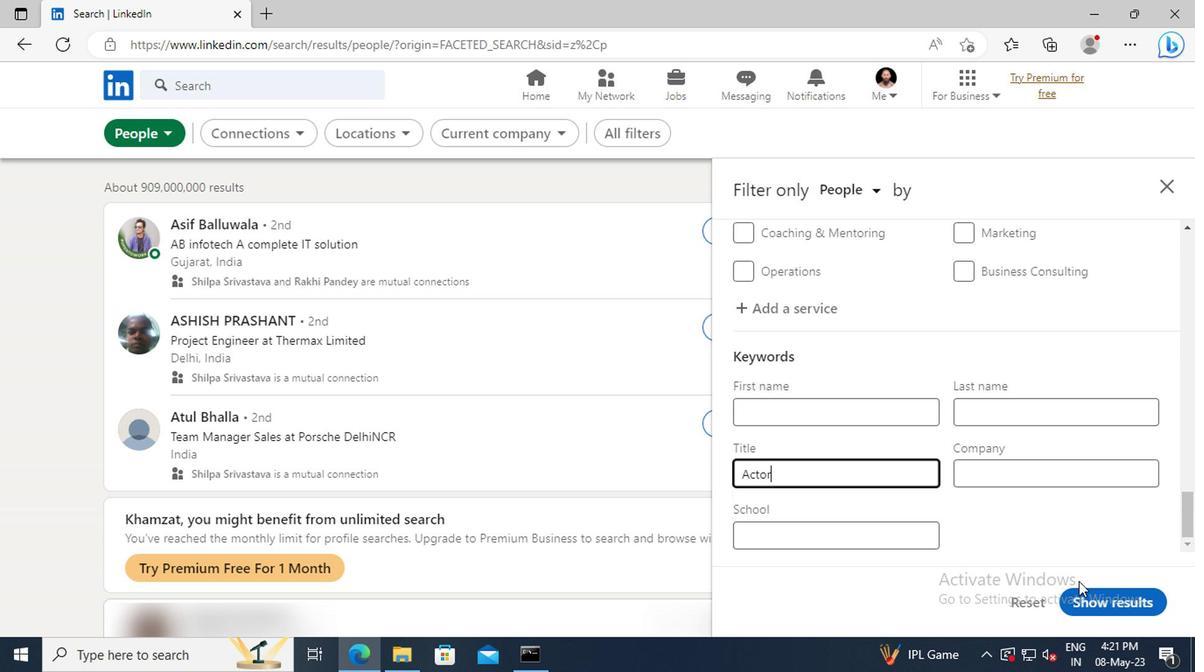 
Action: Mouse pressed left at (1094, 589)
Screenshot: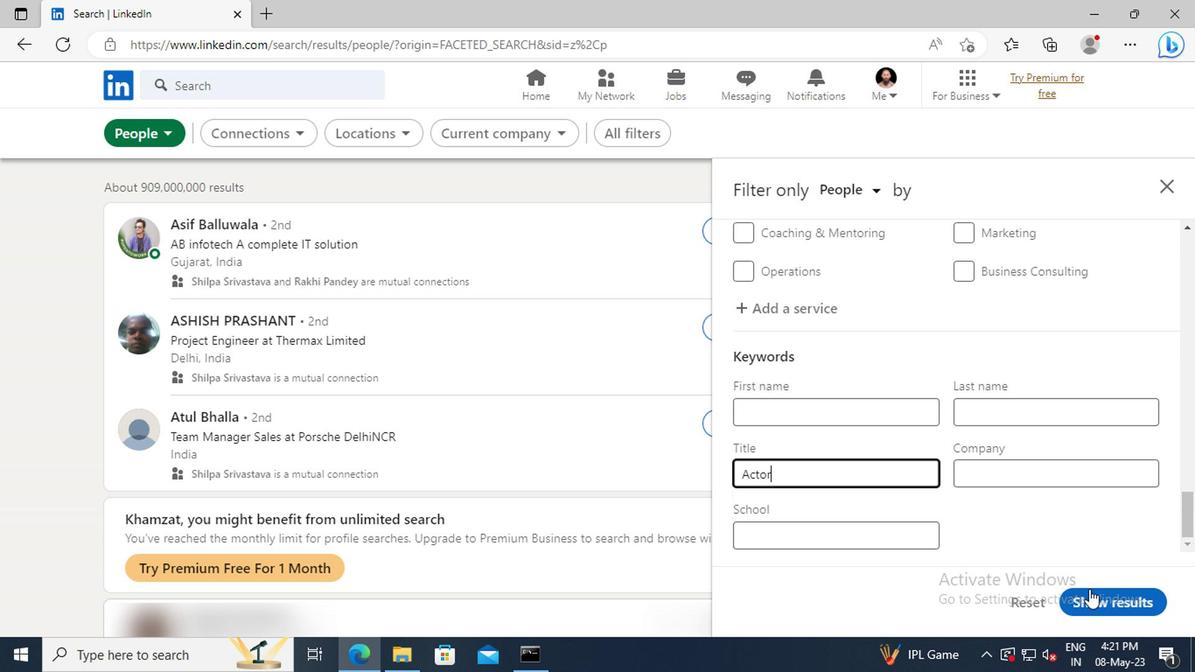 
